 Task: Forward as attachment   from Email0000000010 to Email0000000001; Email000000002; Email000000003 with a subject Subject0000000022 and add a message Message0000000023. Forward as attachment   from Email0000000010 to Email0000000001 with a cc to Email0000000002 with a subject Subject0000000021 and add a message Message0000000023. Forward as attachment   from Email0000000010 to Email0000000001 with a cc to Email0000000002 and bcc to Email0000000003 with a subject Subject0000000021 and add a message Message0000000023. Forward as attachment   from Email0000000010 to Email0000000001; Email000000002 with a cc to Email0000000003; Email000000004 and bcc to Email0000000005 with a subject Subject0000000021 and add a message Message0000000023. Forward as attachment   from Email0000000010 to Email0000000001 with a cc to Email0000000002 with a subject Subject0000000021 and add a message Message0000000023
Action: Mouse moved to (1179, 374)
Screenshot: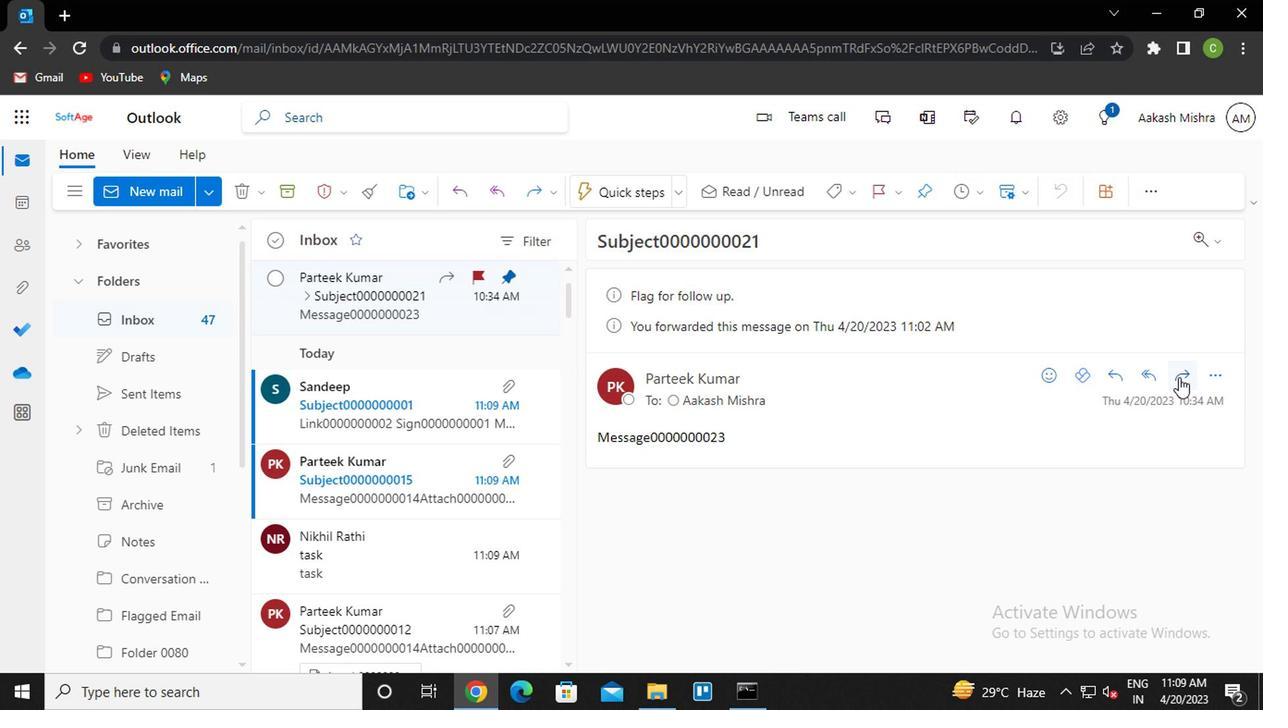 
Action: Mouse pressed left at (1179, 374)
Screenshot: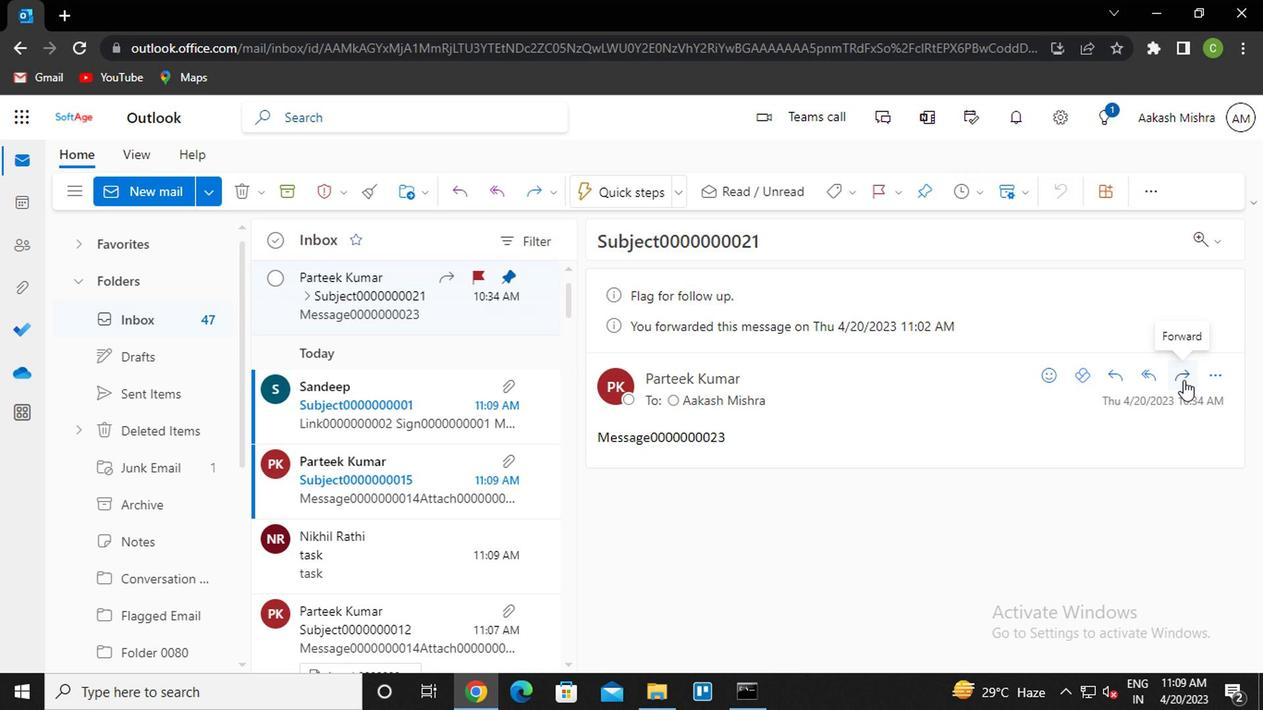 
Action: Mouse moved to (722, 299)
Screenshot: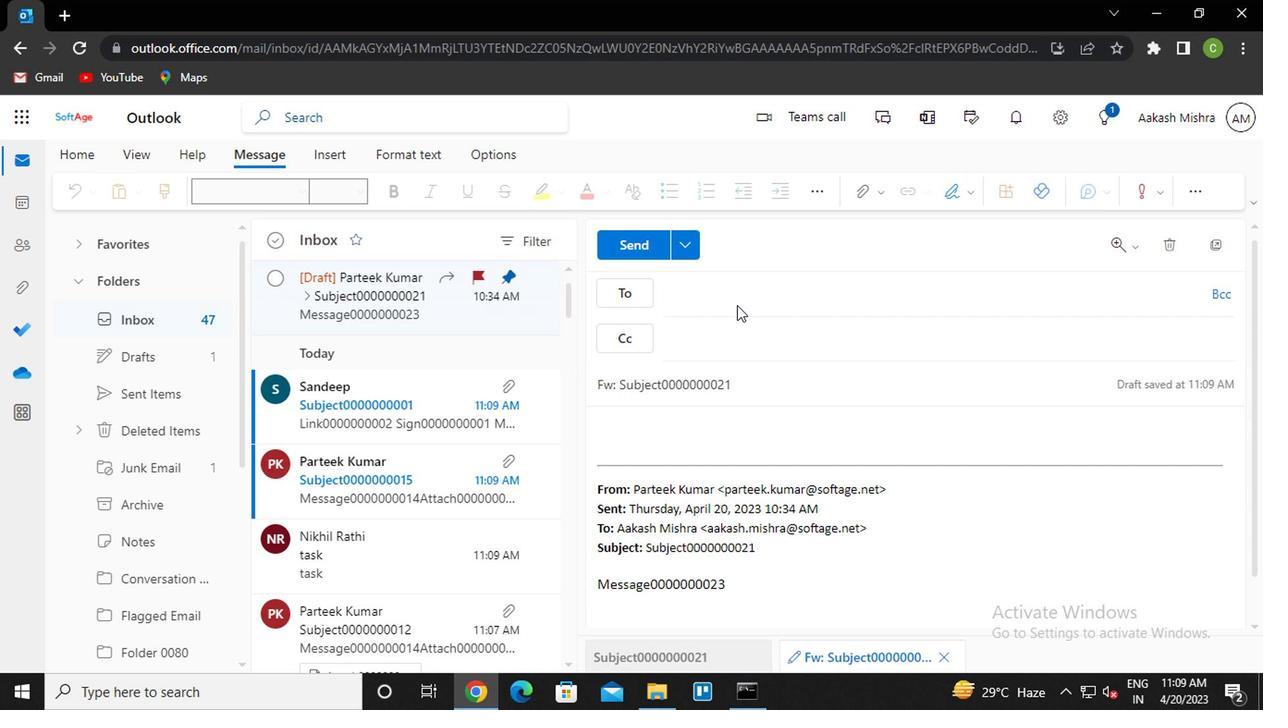 
Action: Key pressed san<Key.enter>van<Key.enter>nik<Key.enter>
Screenshot: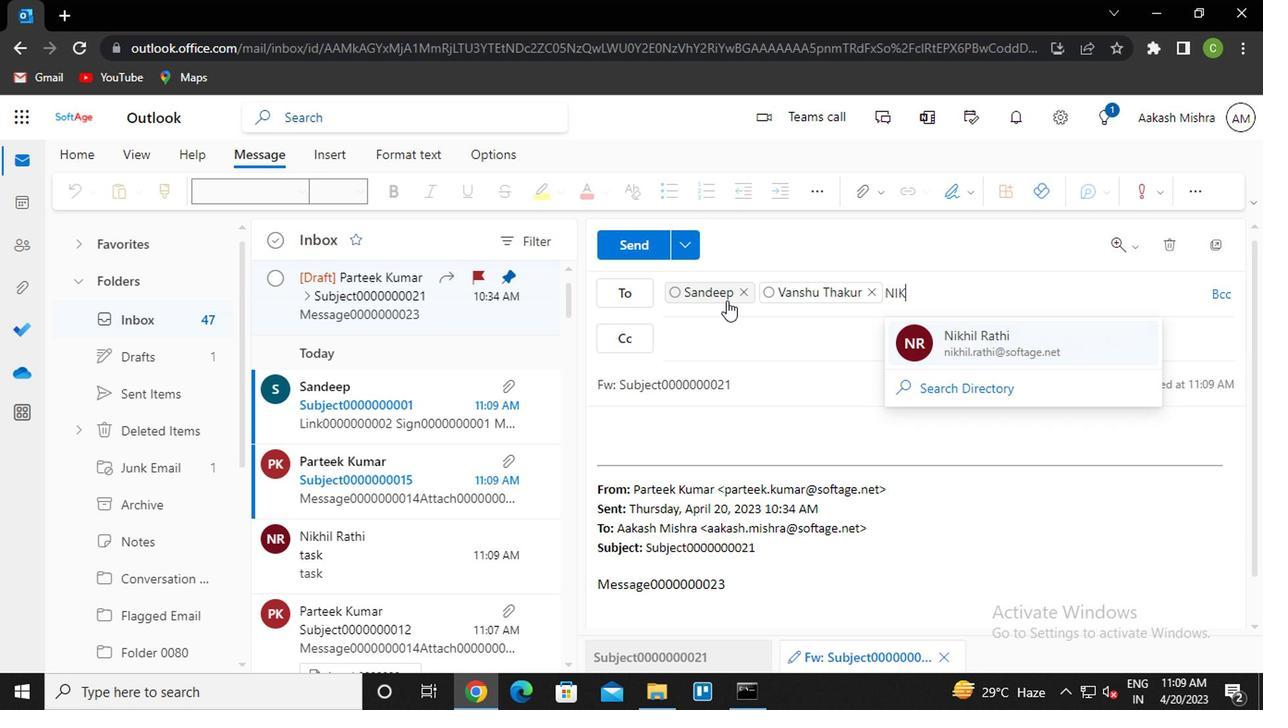 
Action: Mouse moved to (744, 388)
Screenshot: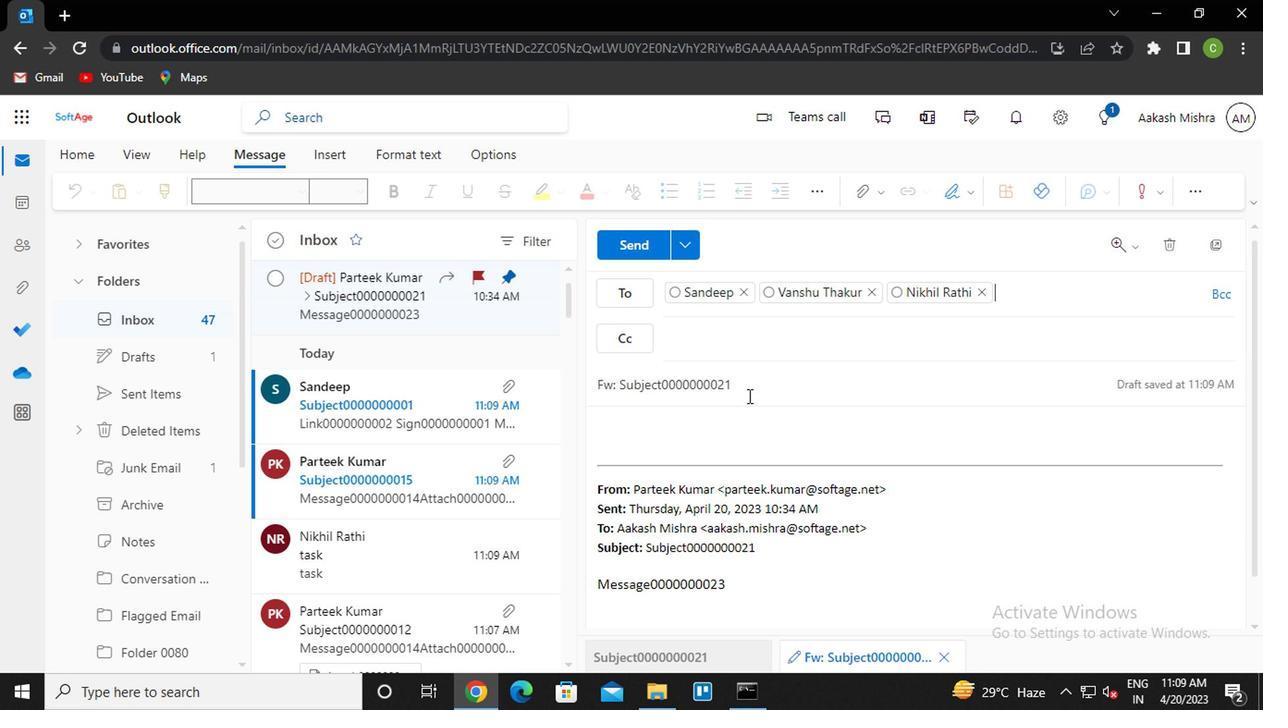 
Action: Mouse pressed left at (744, 388)
Screenshot: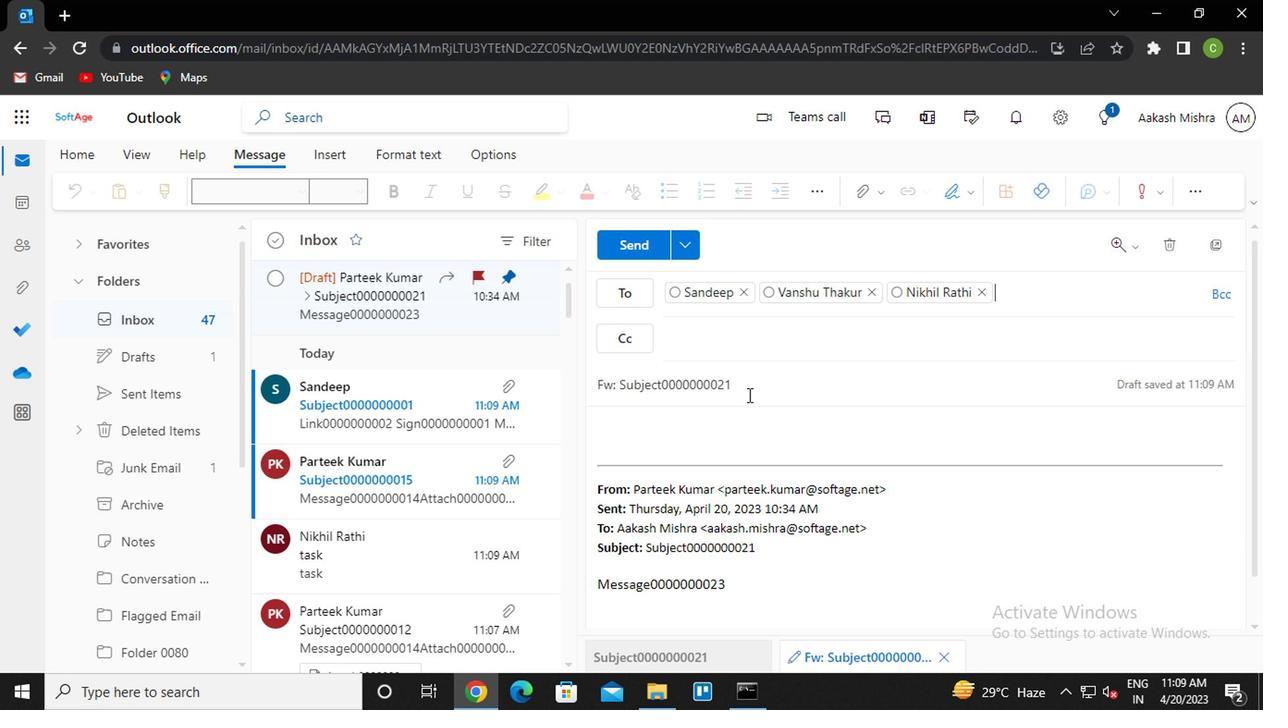 
Action: Mouse moved to (744, 388)
Screenshot: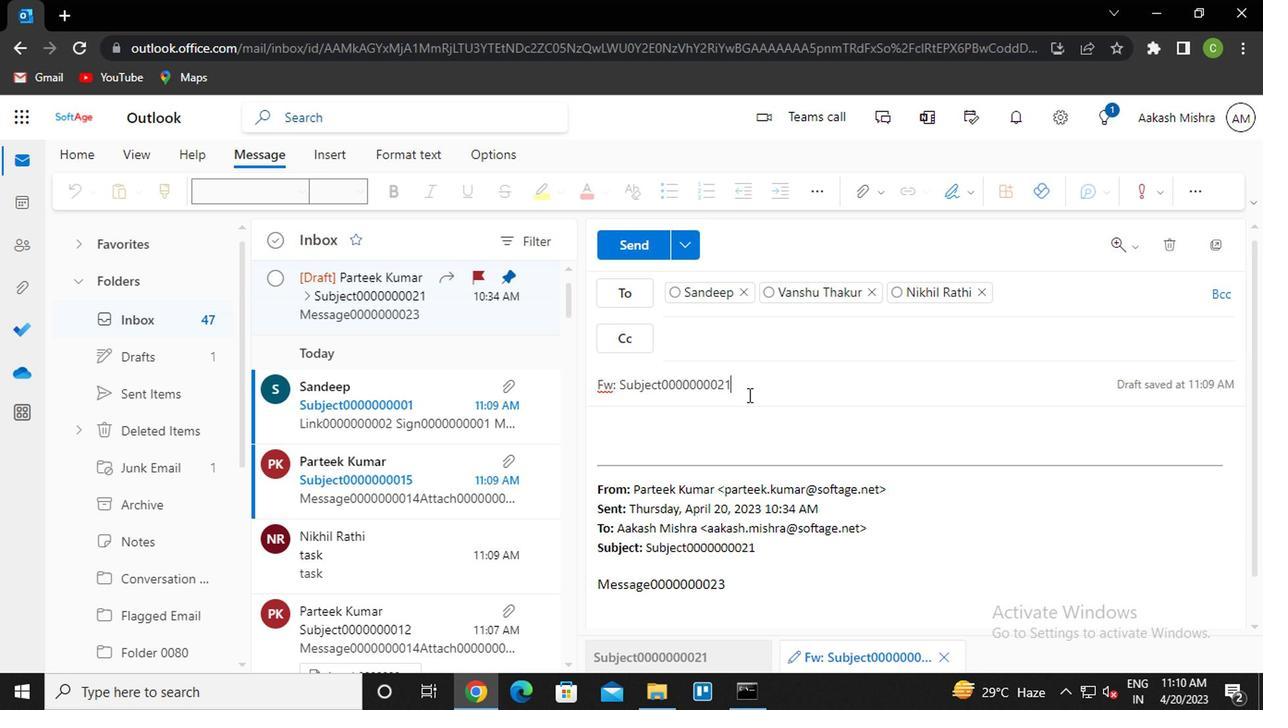 
Action: Key pressed <Key.backspace>2
Screenshot: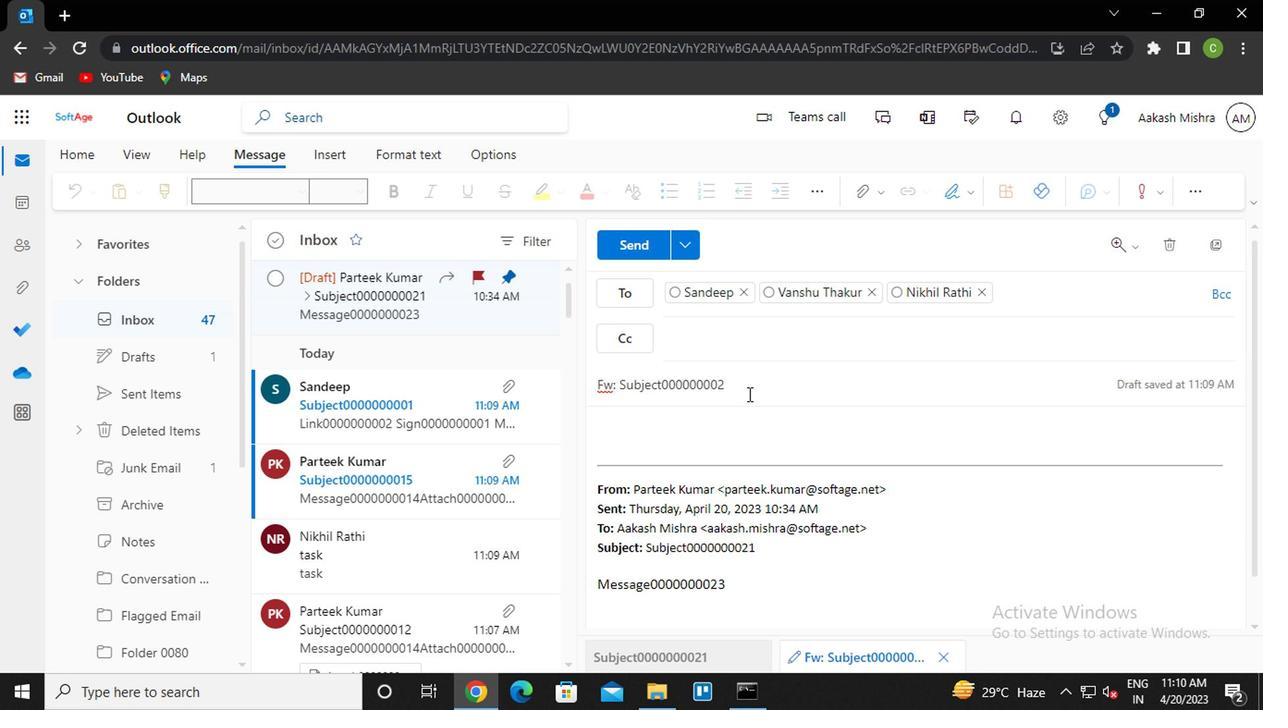 
Action: Mouse moved to (668, 432)
Screenshot: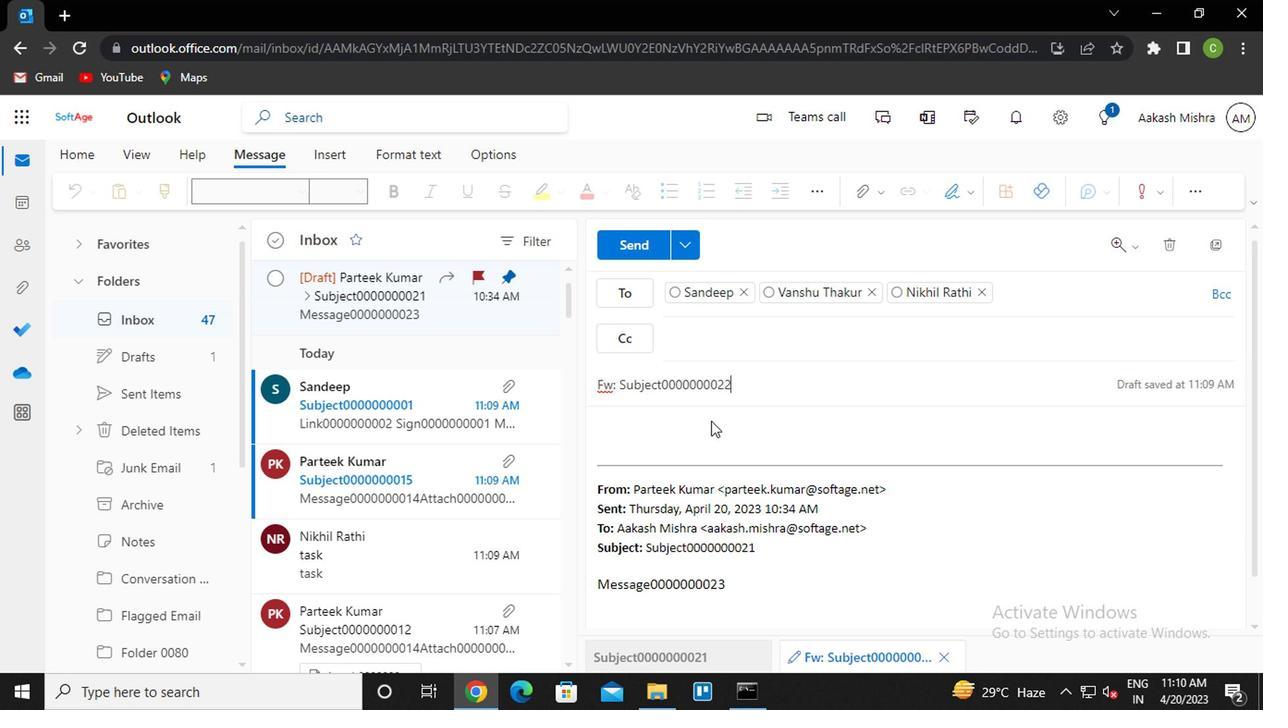 
Action: Mouse pressed left at (668, 432)
Screenshot: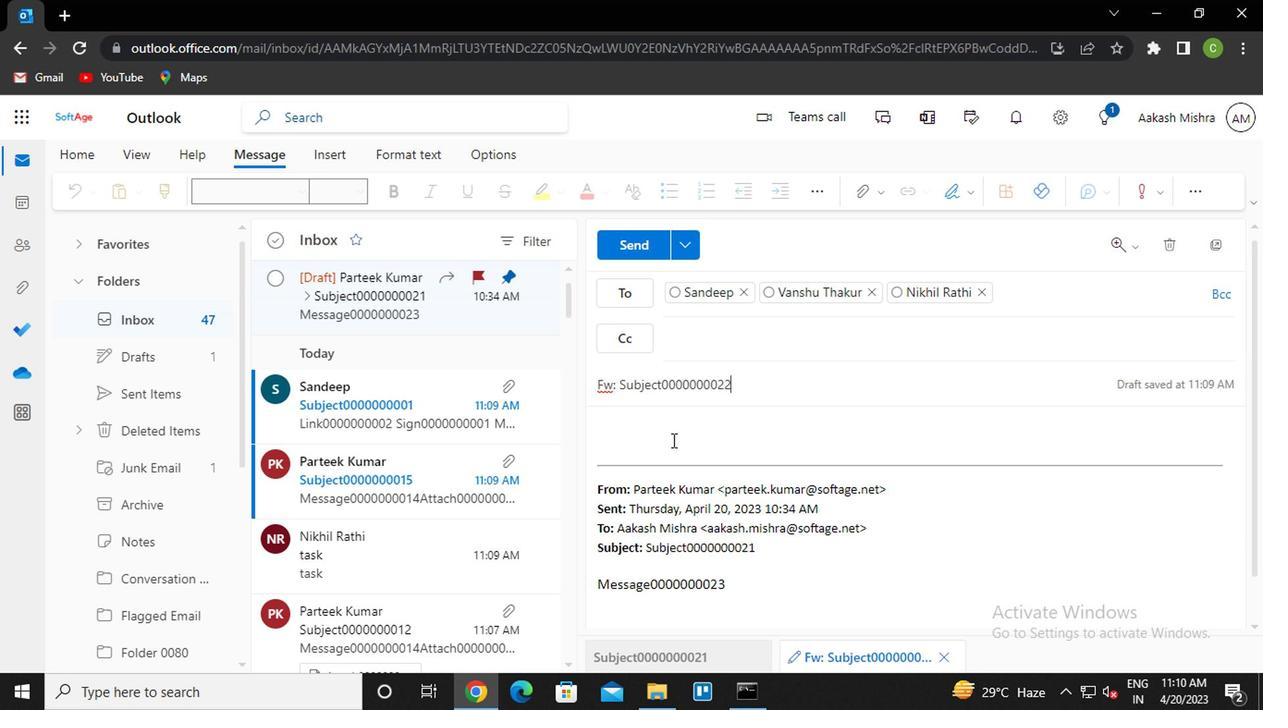
Action: Key pressed <Key.caps_lock><Key.caps_lock>m<Key.caps_lock>essage0000000023
Screenshot: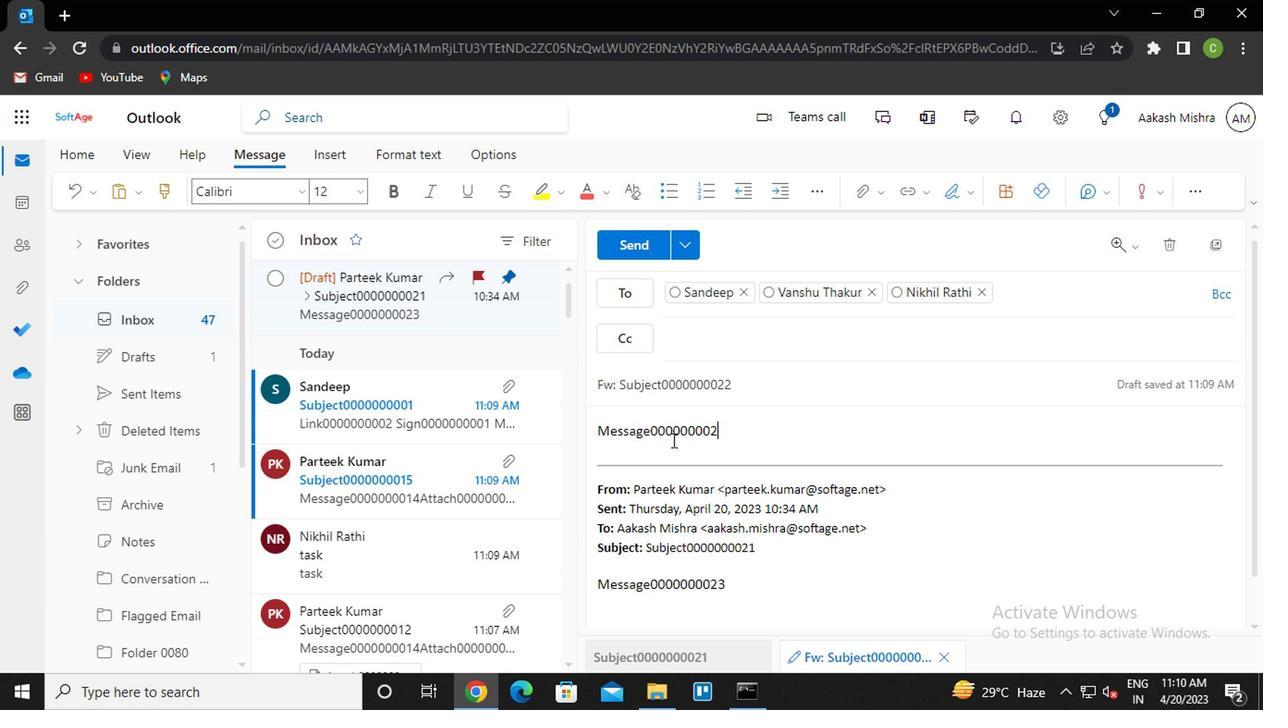
Action: Mouse moved to (628, 252)
Screenshot: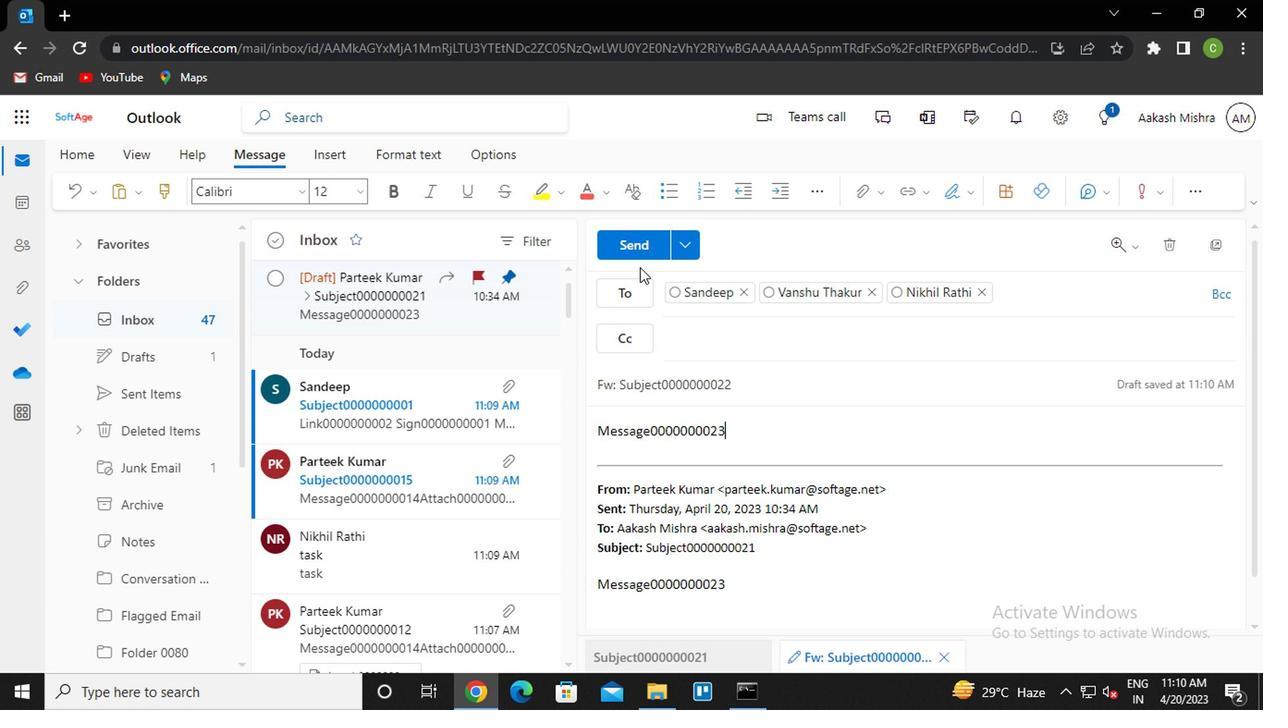 
Action: Mouse pressed left at (628, 252)
Screenshot: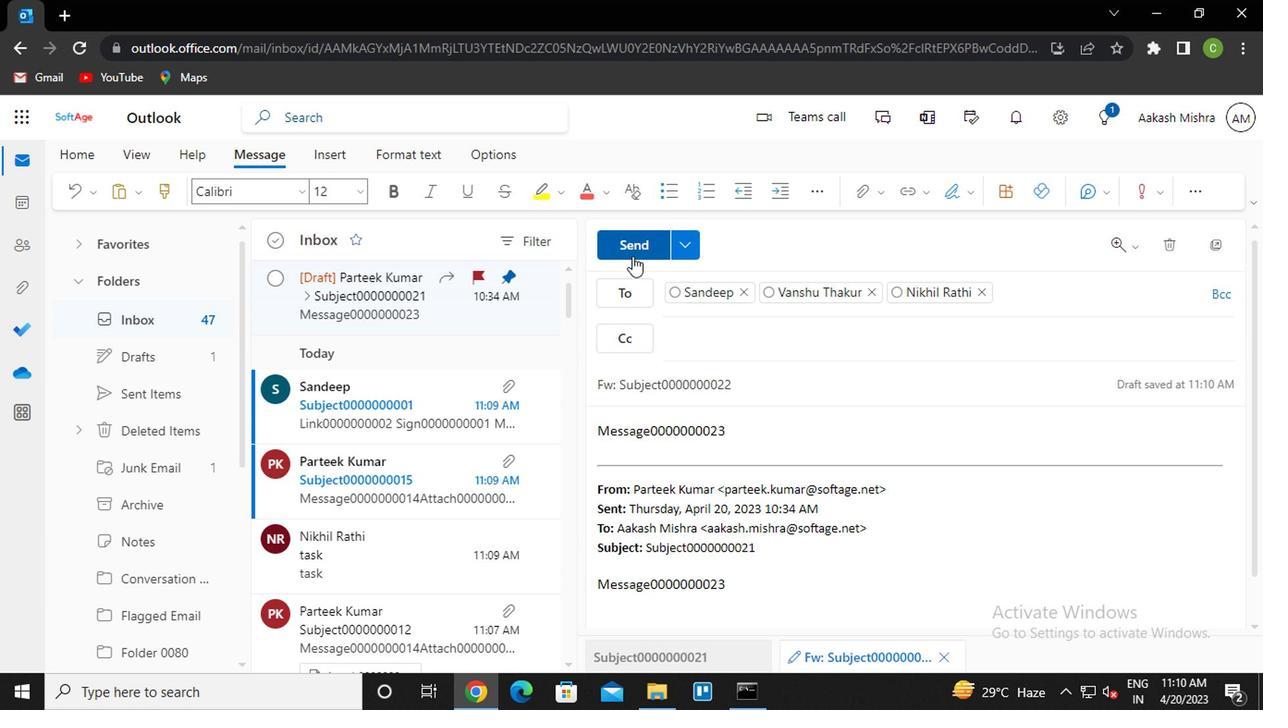 
Action: Mouse moved to (1211, 374)
Screenshot: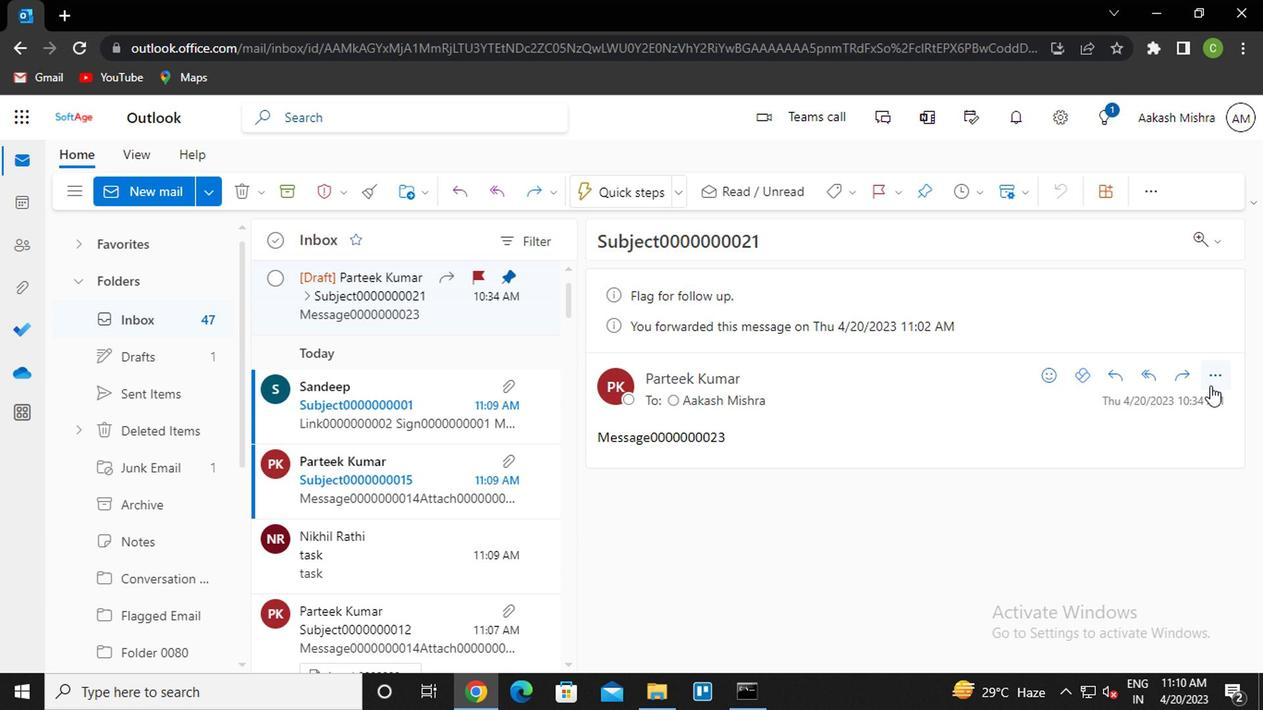 
Action: Mouse pressed left at (1211, 374)
Screenshot: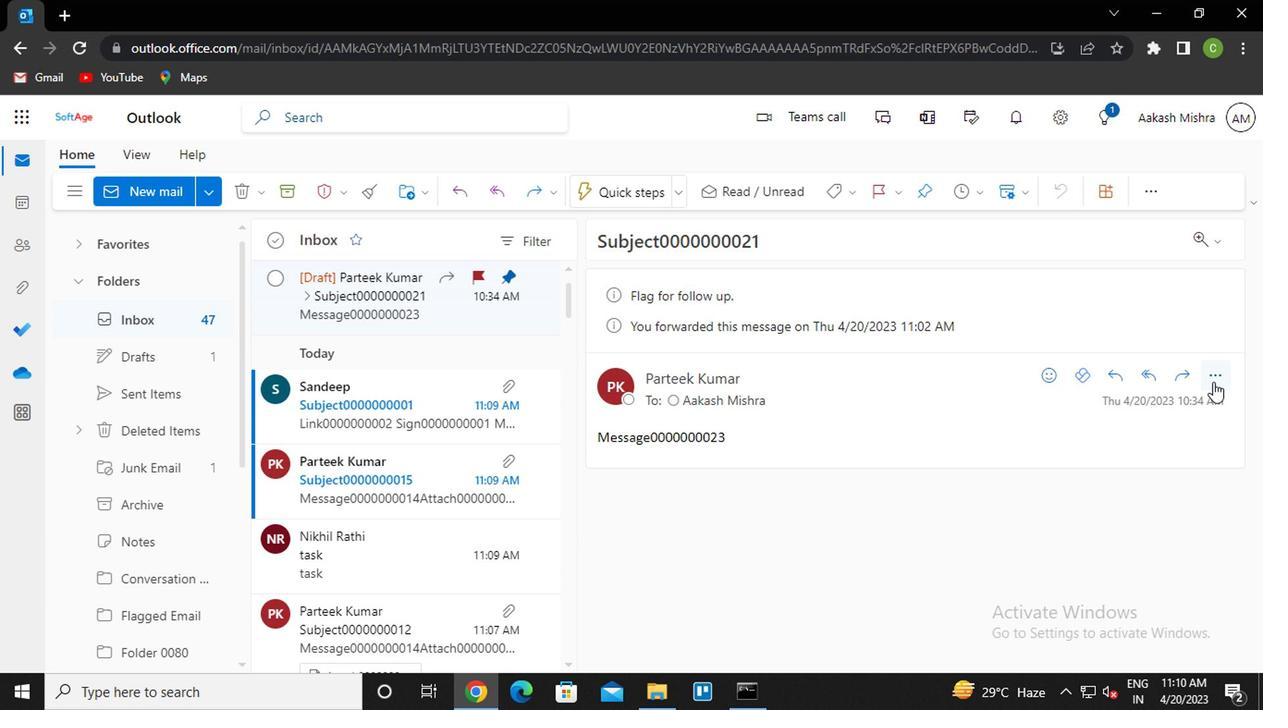 
Action: Mouse moved to (987, 255)
Screenshot: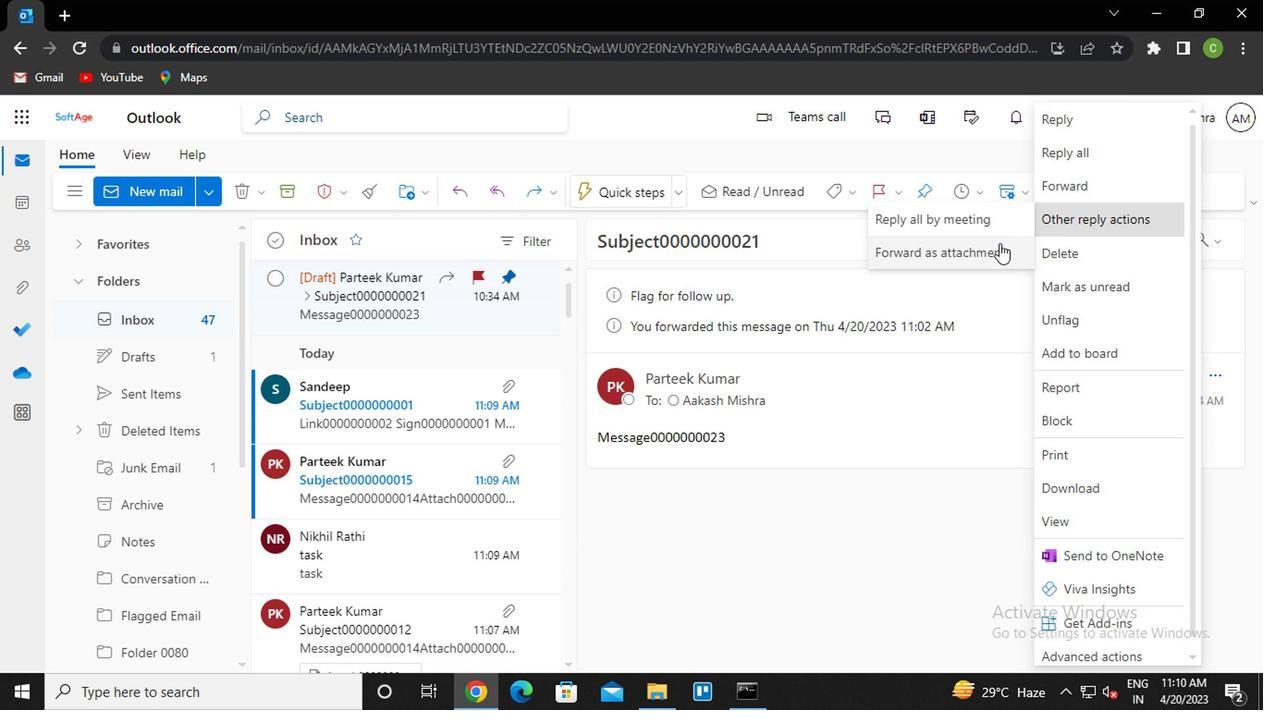 
Action: Mouse pressed left at (987, 255)
Screenshot: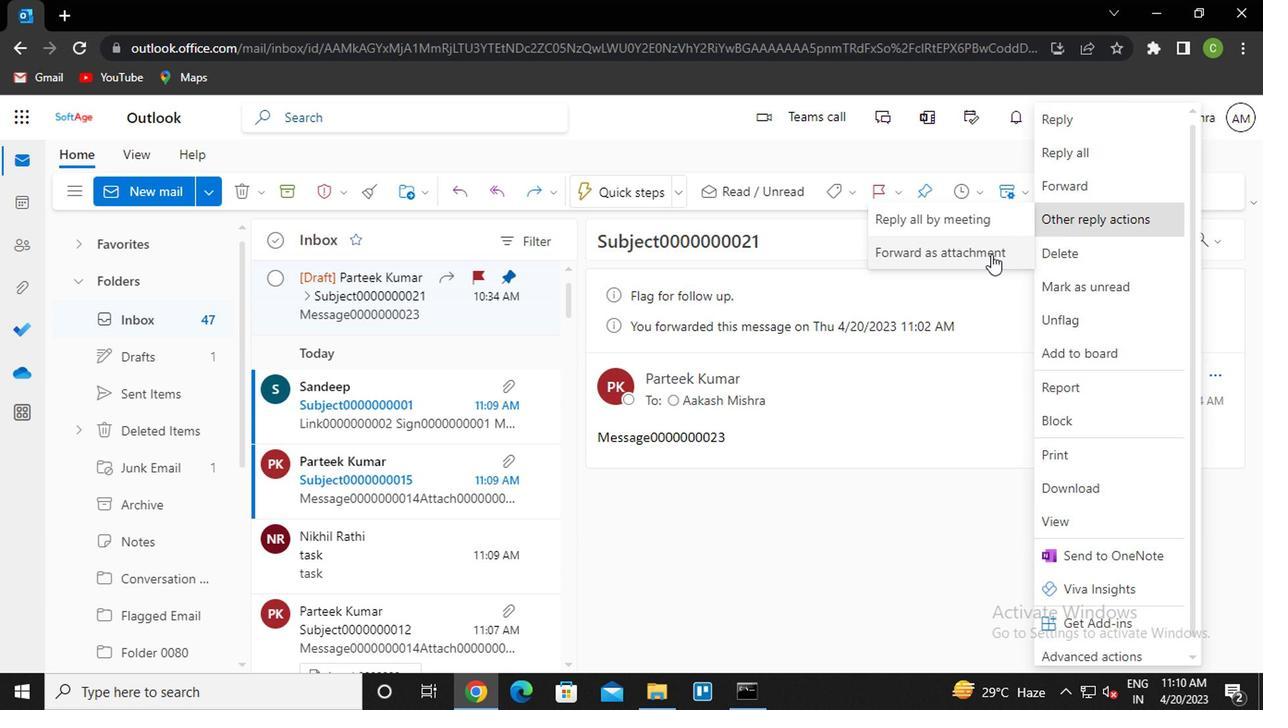 
Action: Mouse moved to (763, 356)
Screenshot: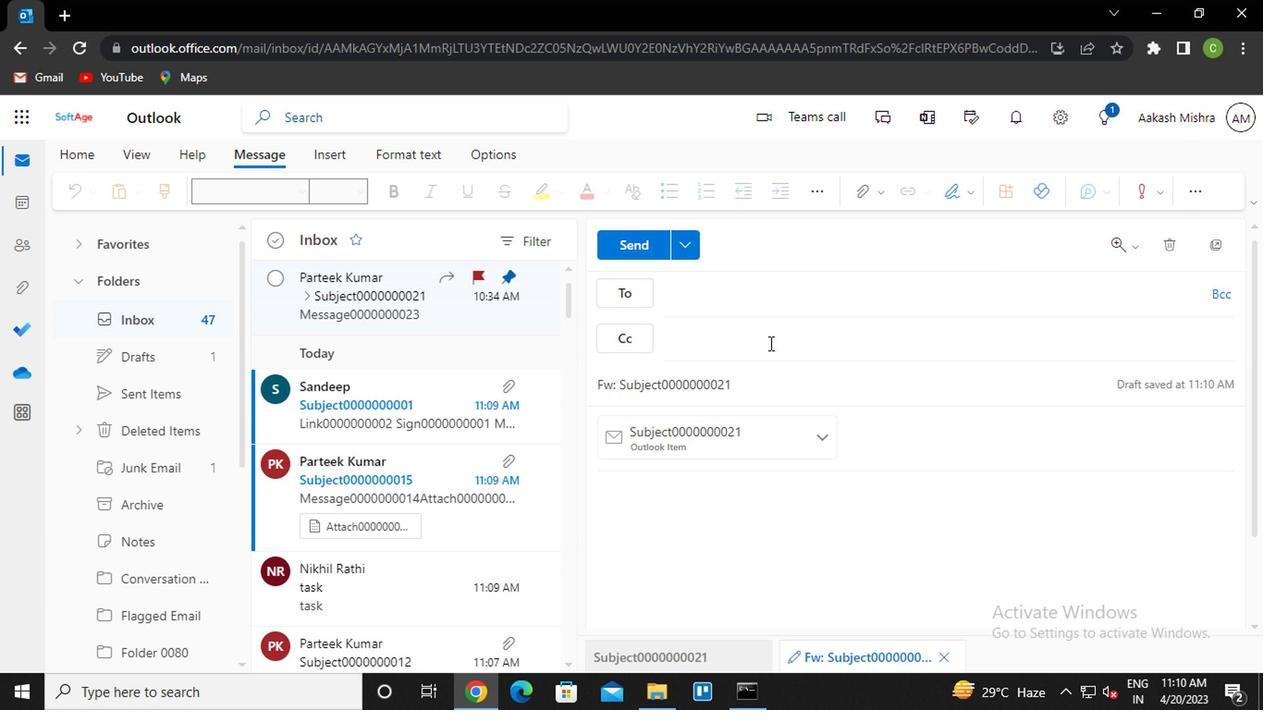 
Action: Key pressed san<Key.enter><Key.tab>van<Key.enter>
Screenshot: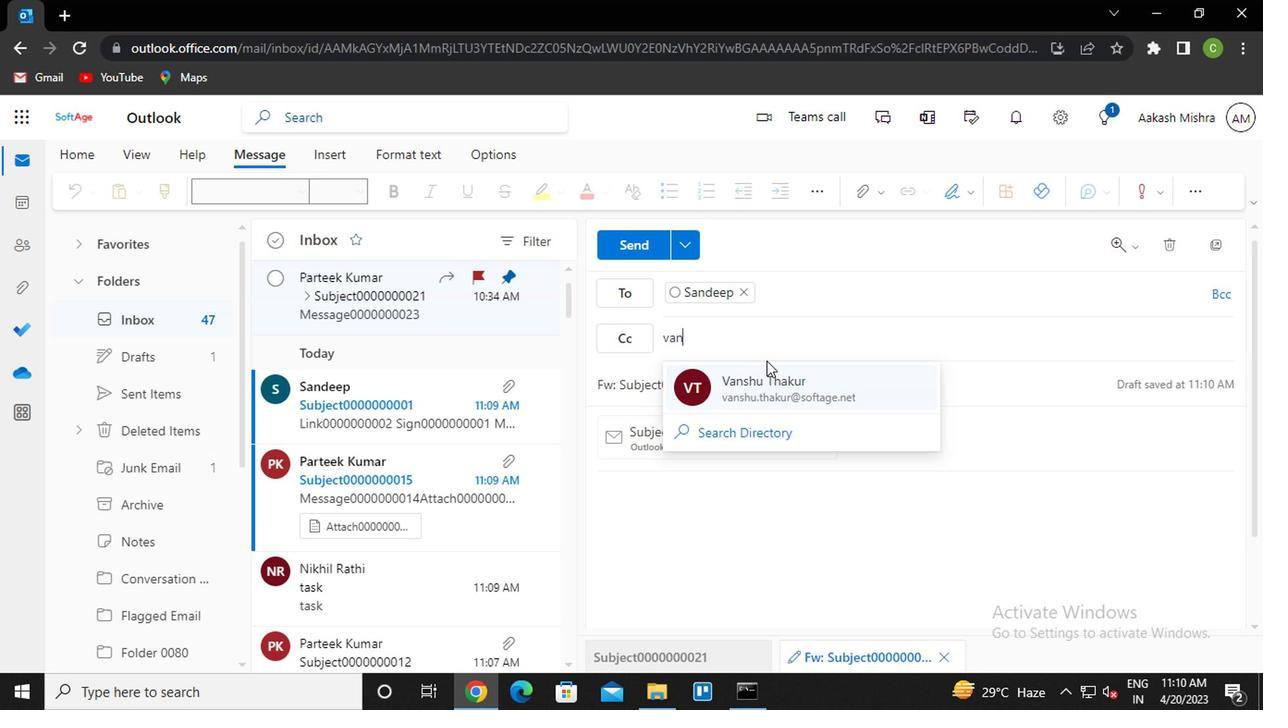 
Action: Mouse moved to (735, 380)
Screenshot: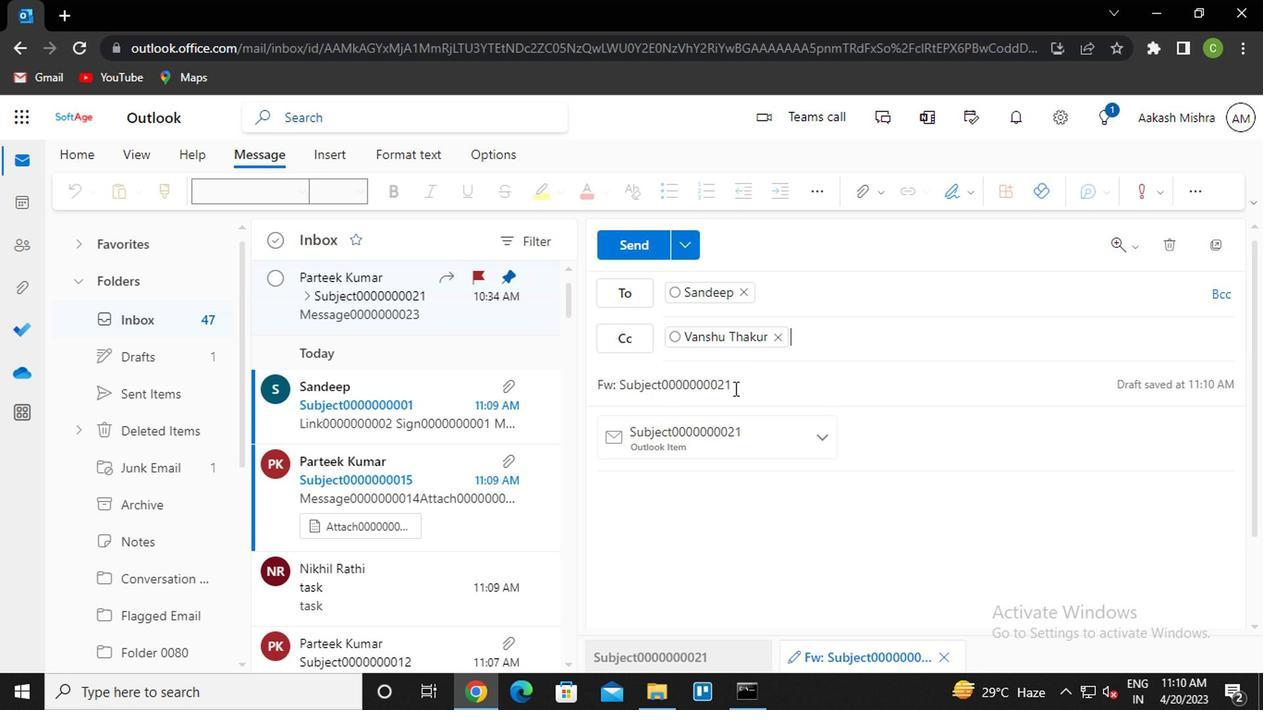 
Action: Mouse pressed left at (735, 380)
Screenshot: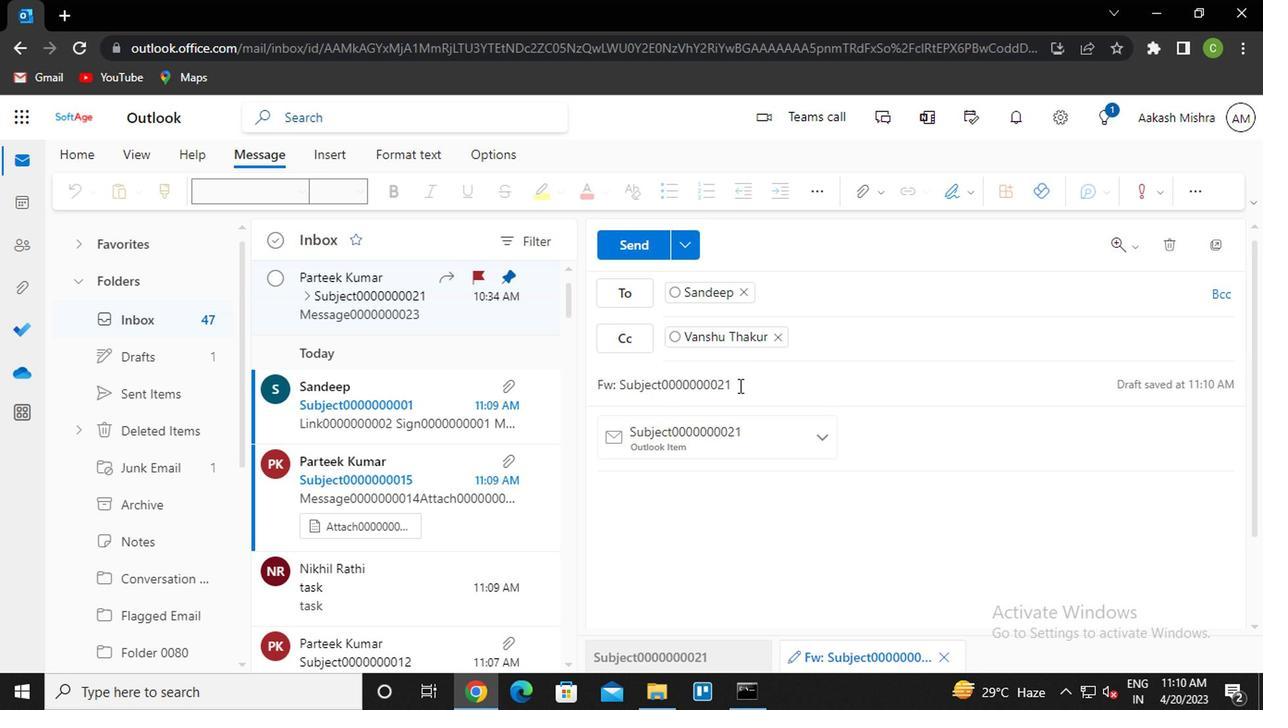 
Action: Mouse moved to (709, 482)
Screenshot: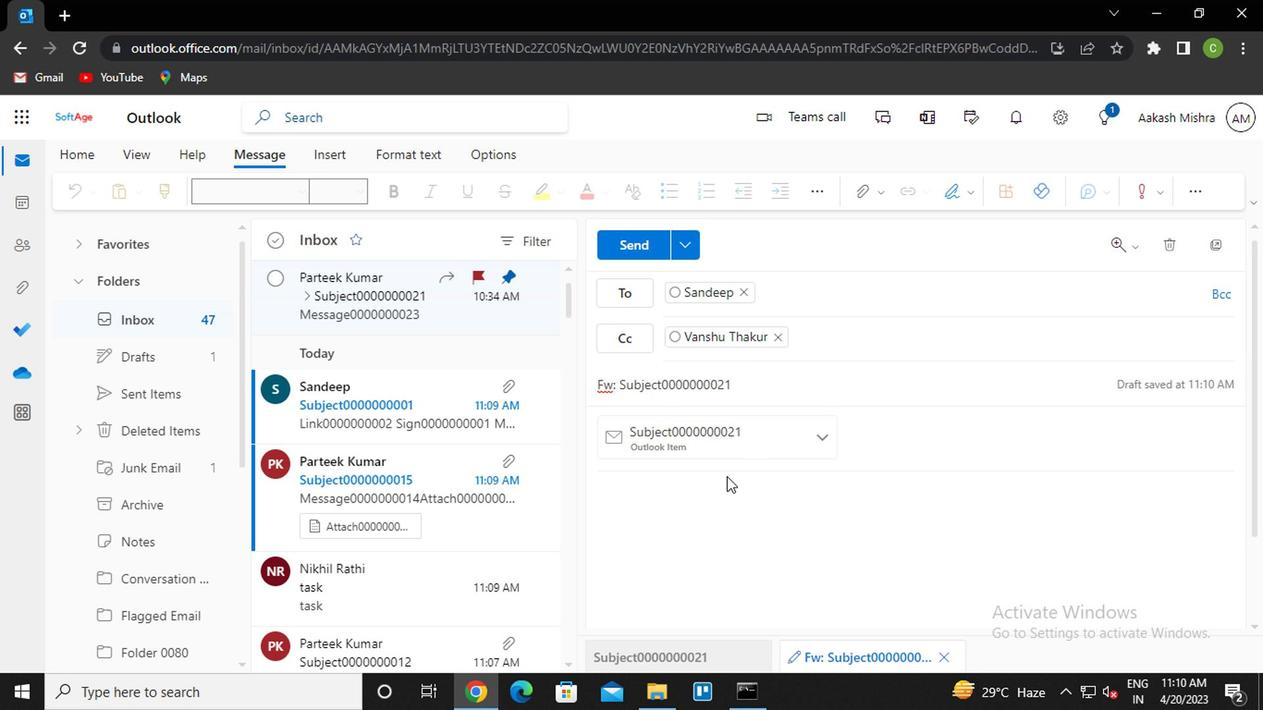 
Action: Mouse pressed left at (709, 482)
Screenshot: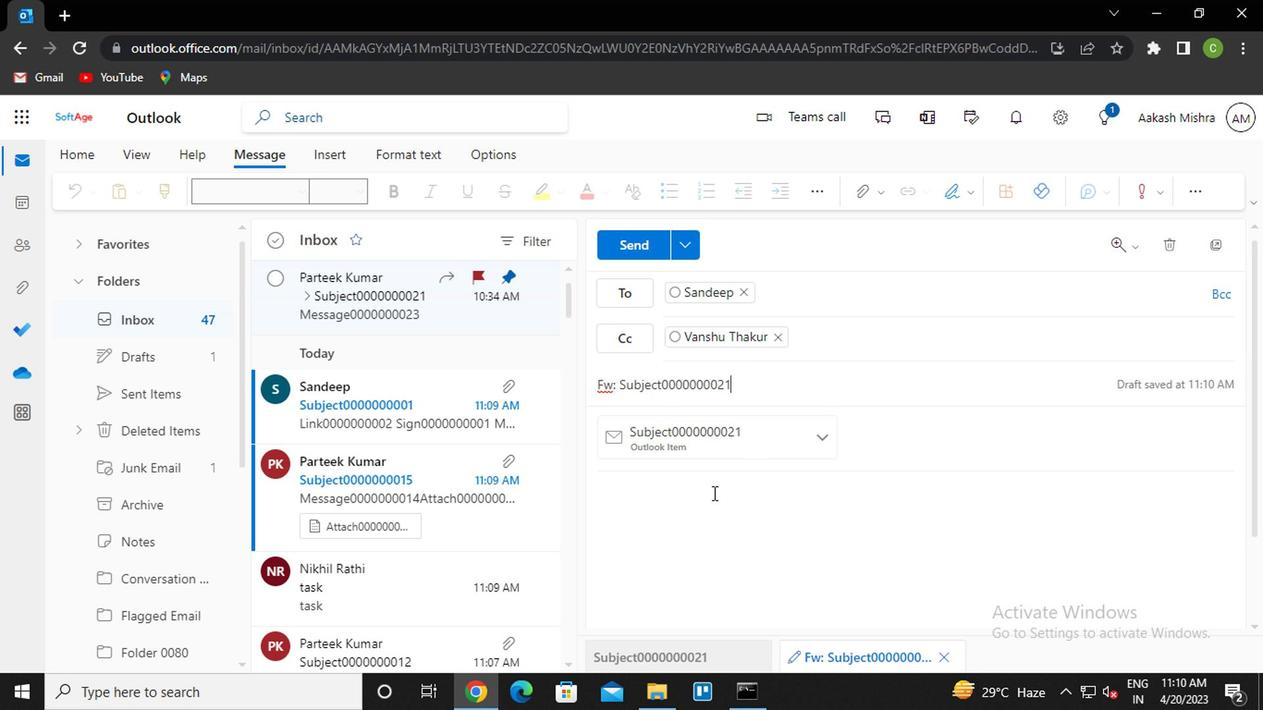 
Action: Key pressed <Key.caps_lock>m<Key.caps_lock>essage0000000023
Screenshot: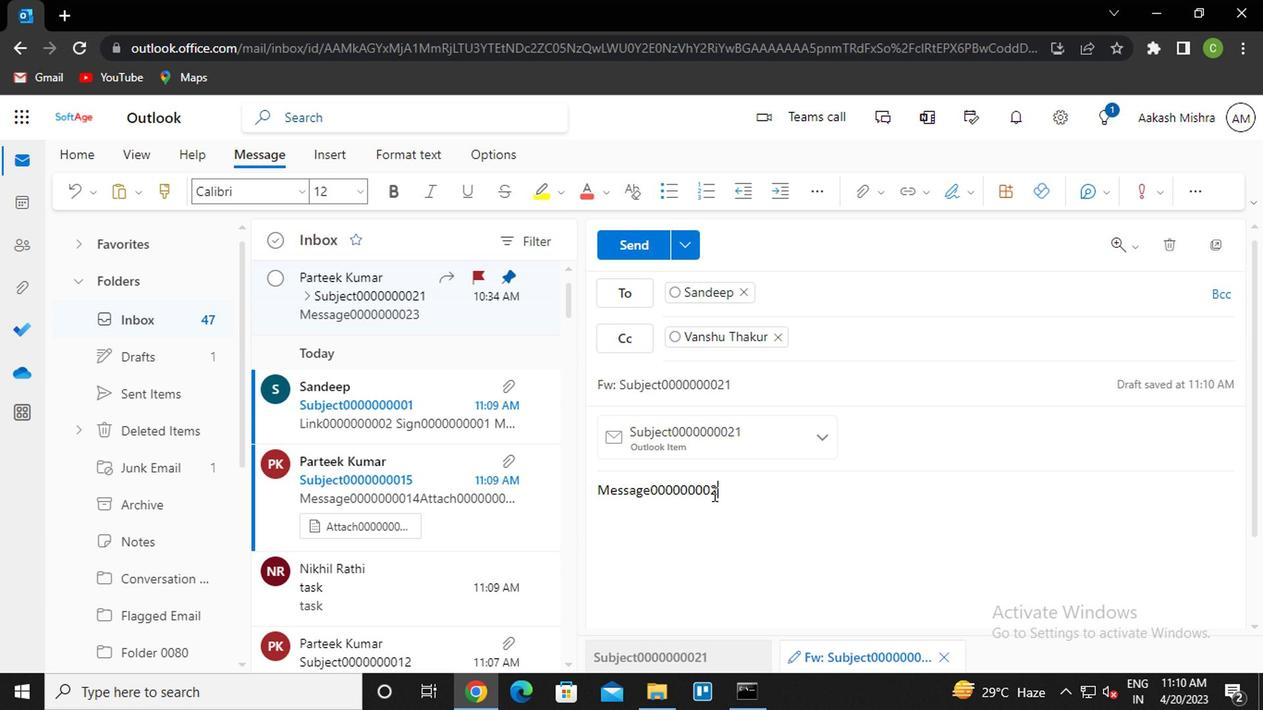 
Action: Mouse moved to (635, 245)
Screenshot: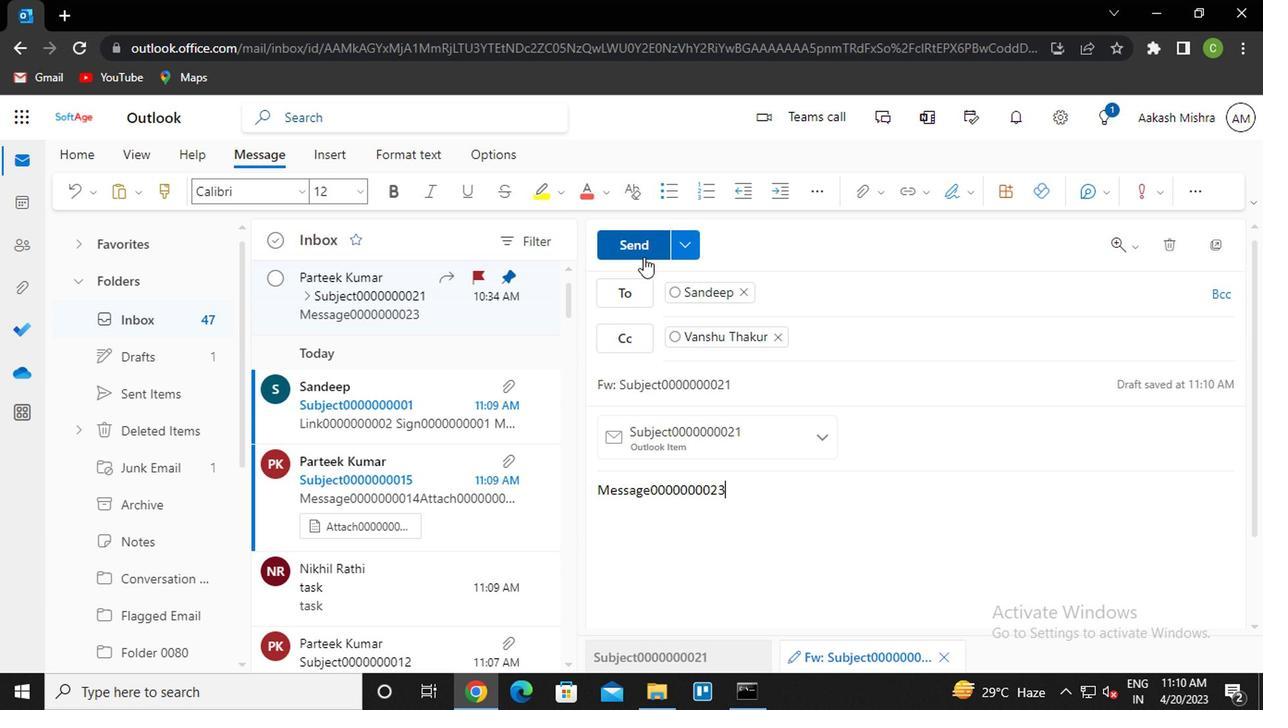 
Action: Mouse pressed left at (635, 245)
Screenshot: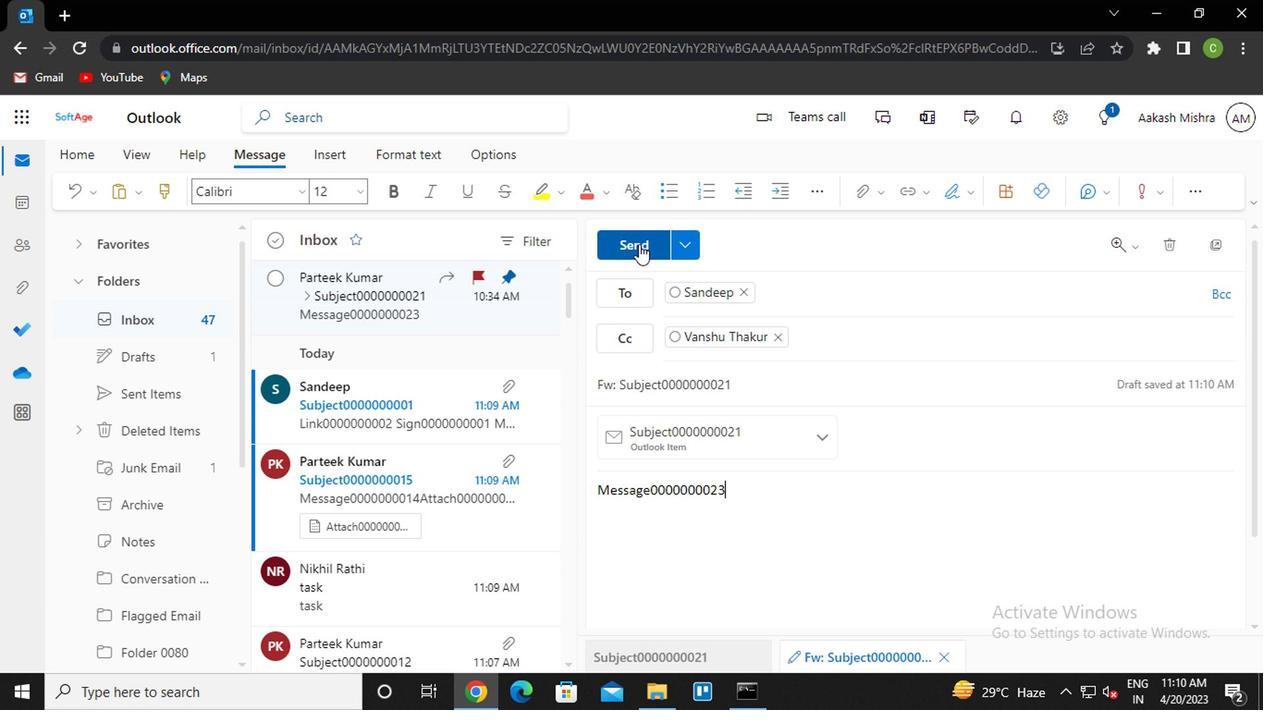 
Action: Mouse moved to (1207, 367)
Screenshot: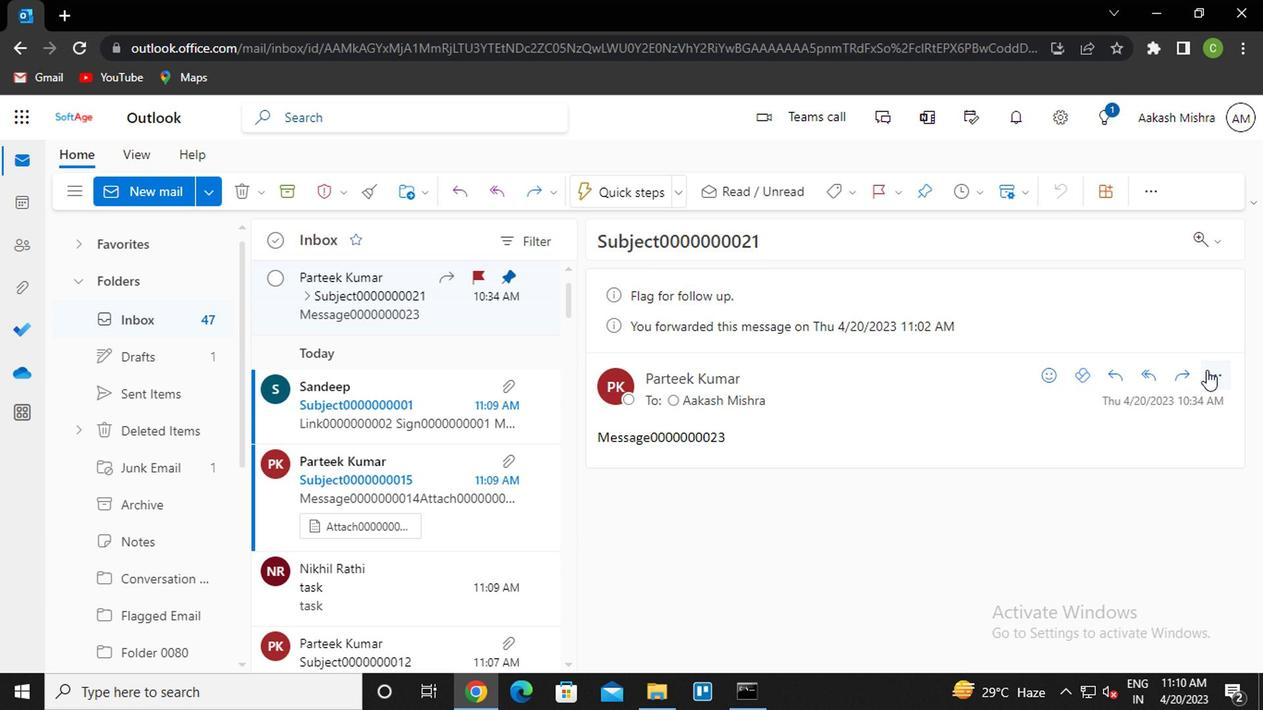 
Action: Mouse pressed left at (1207, 367)
Screenshot: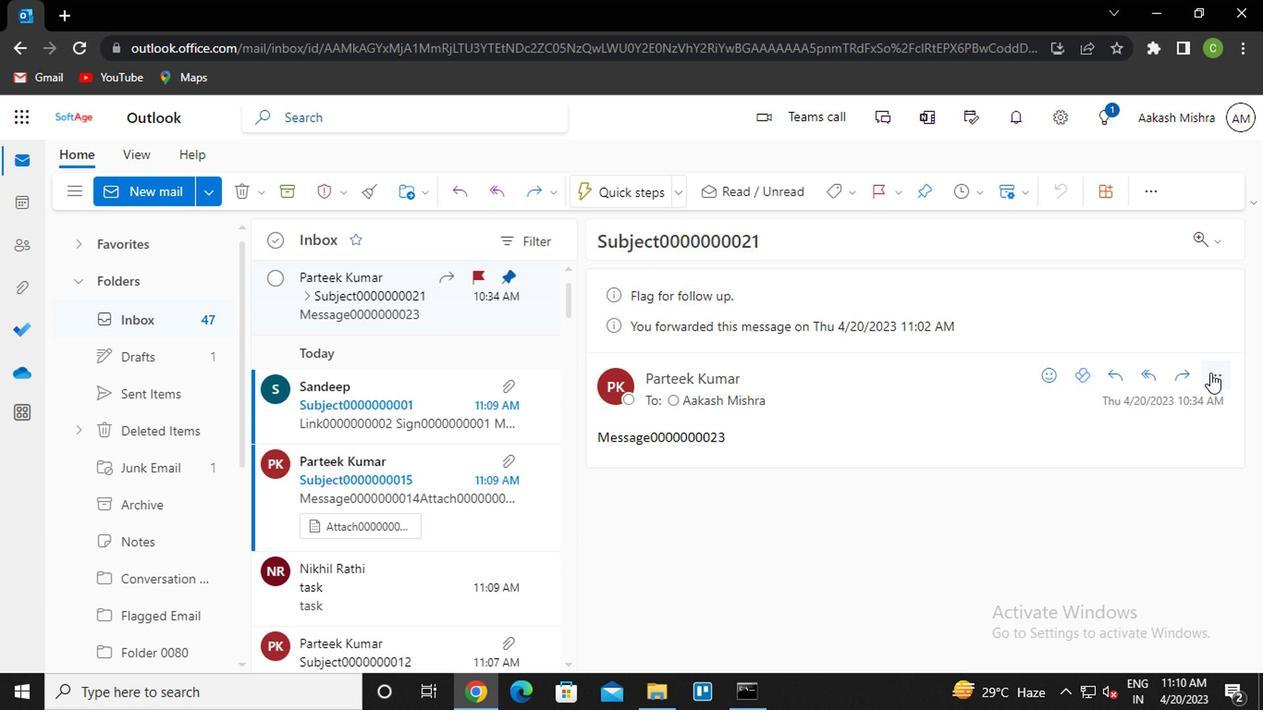 
Action: Mouse moved to (1083, 229)
Screenshot: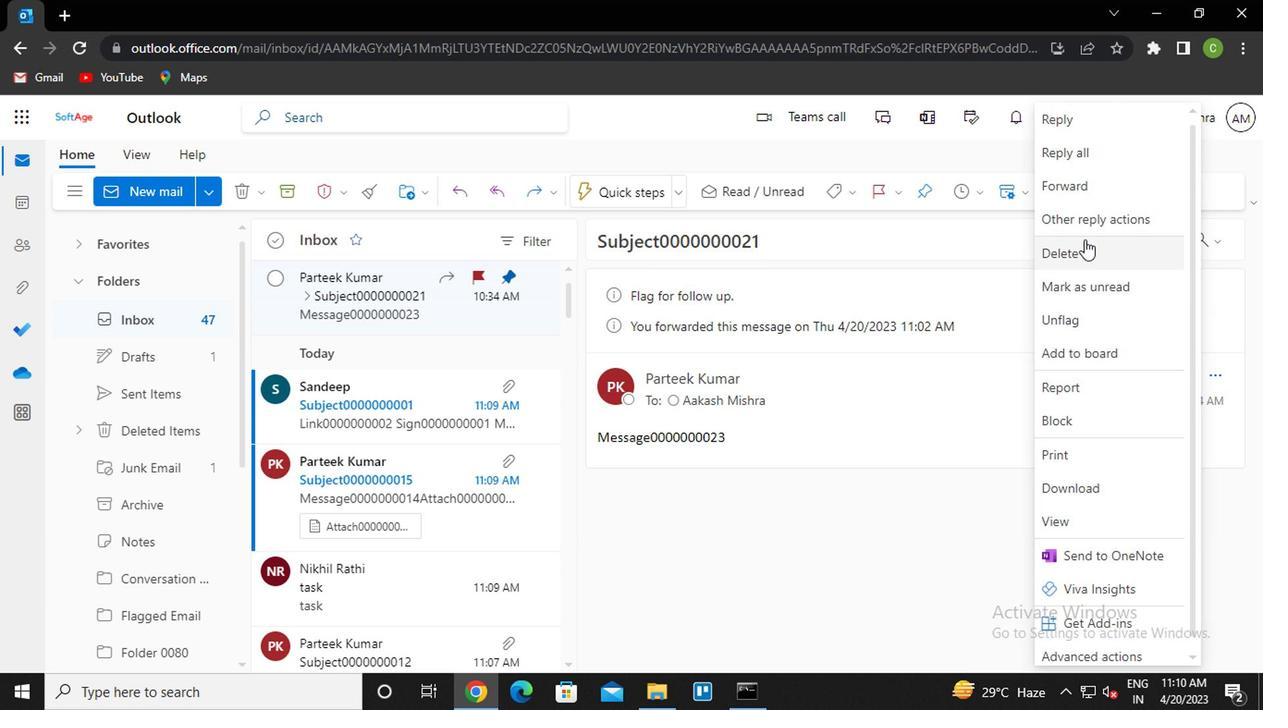 
Action: Mouse pressed left at (1083, 229)
Screenshot: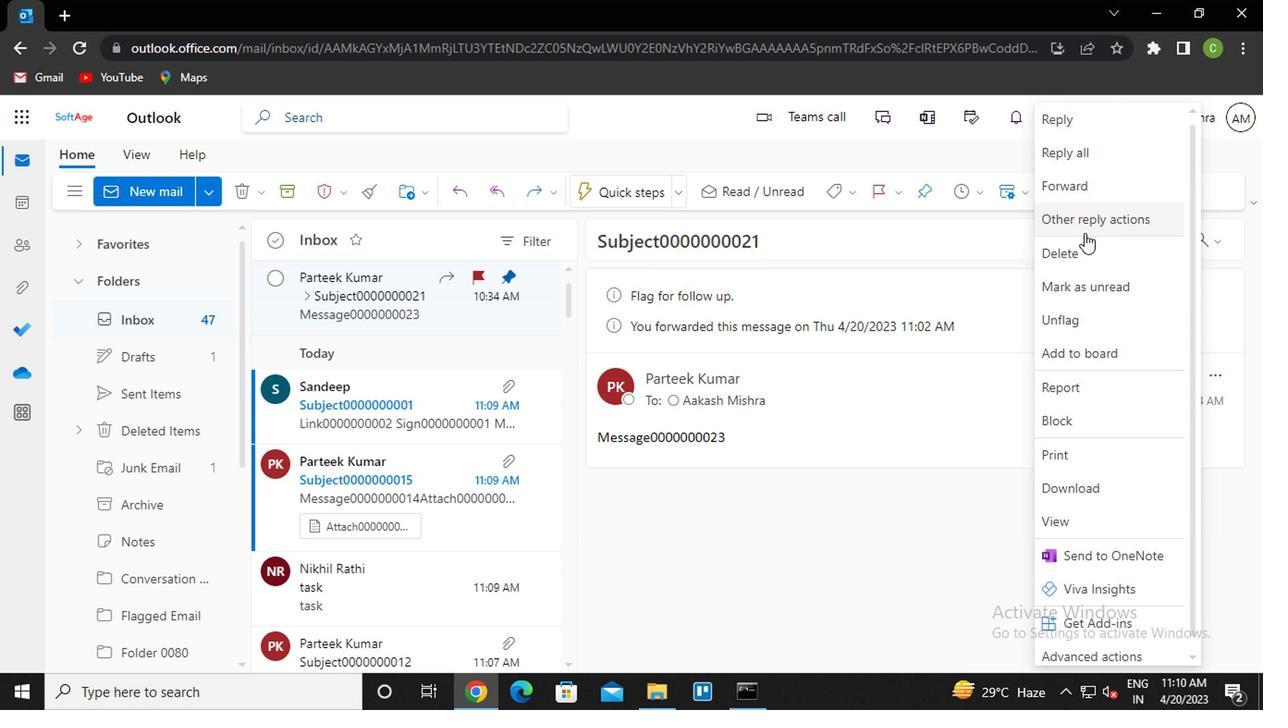 
Action: Mouse moved to (970, 251)
Screenshot: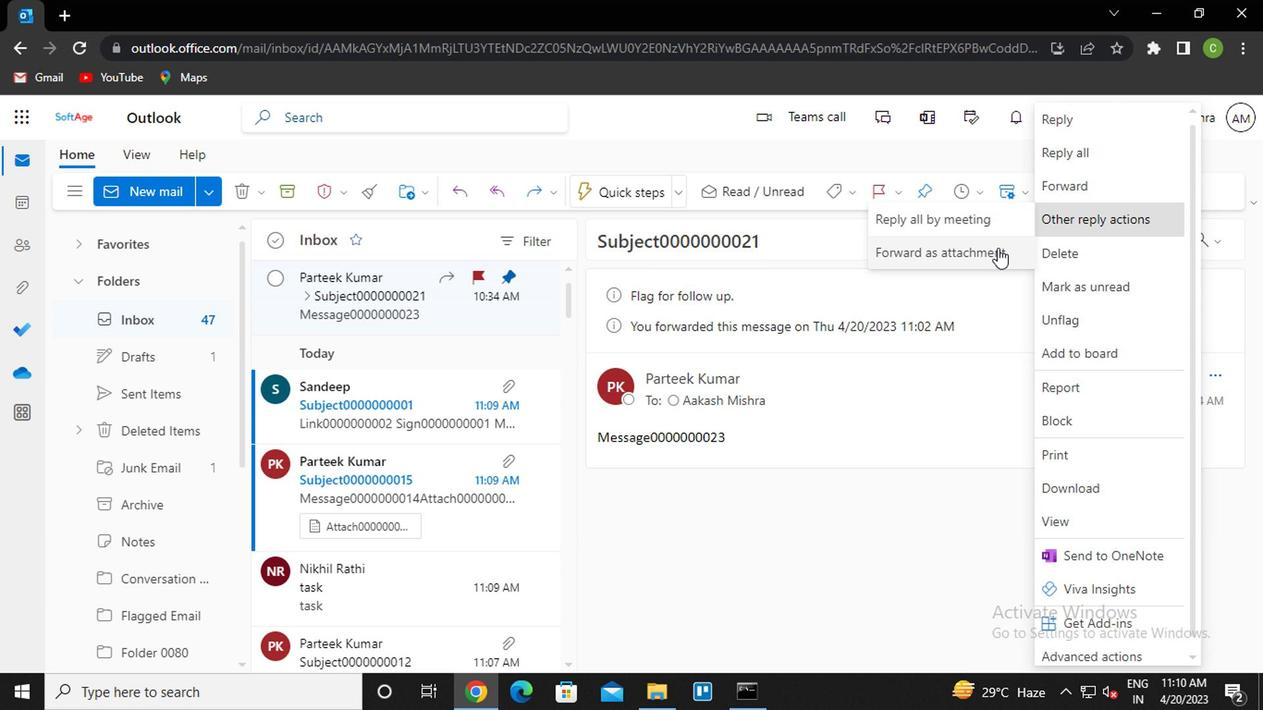 
Action: Mouse pressed left at (970, 251)
Screenshot: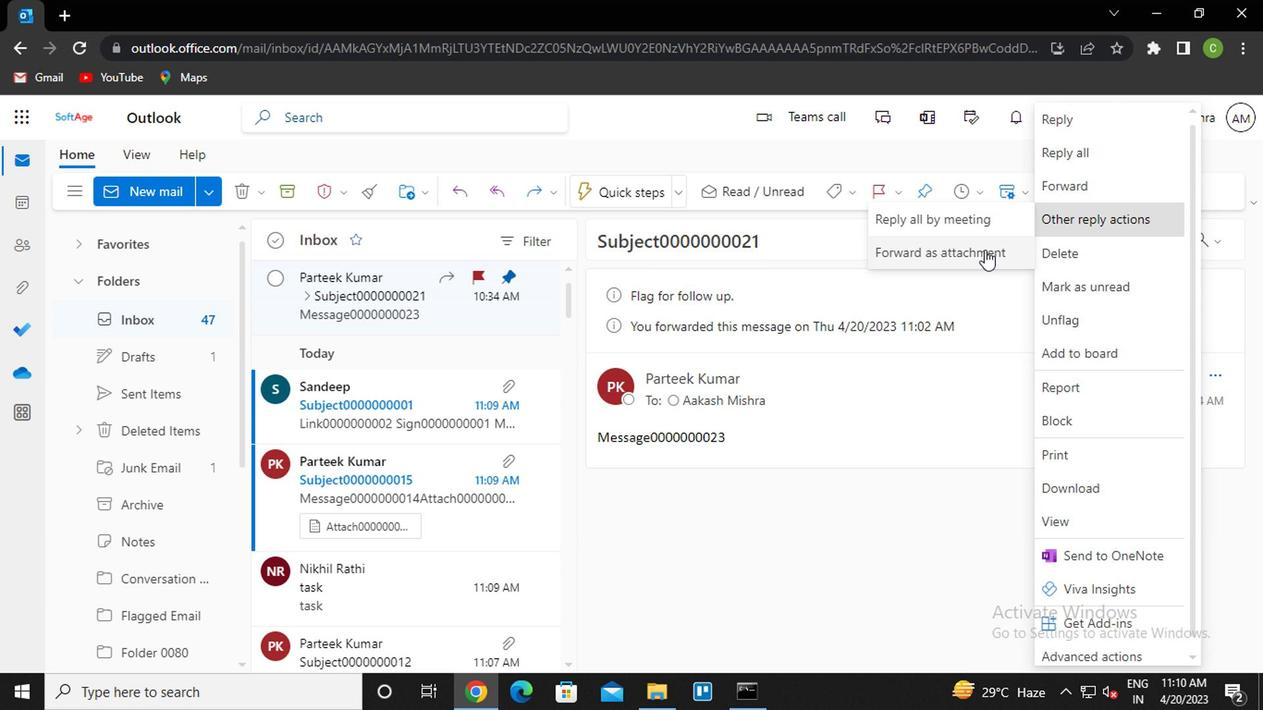
Action: Mouse moved to (759, 307)
Screenshot: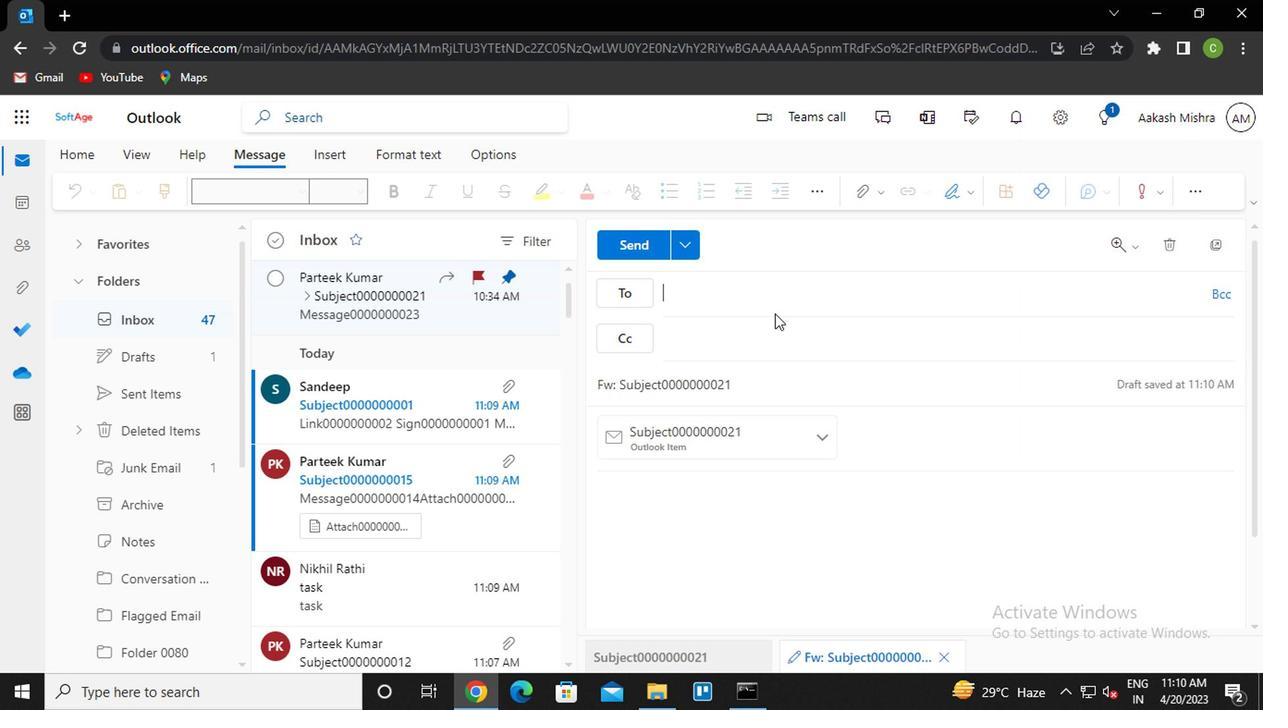 
Action: Key pressed san<Key.enter>
Screenshot: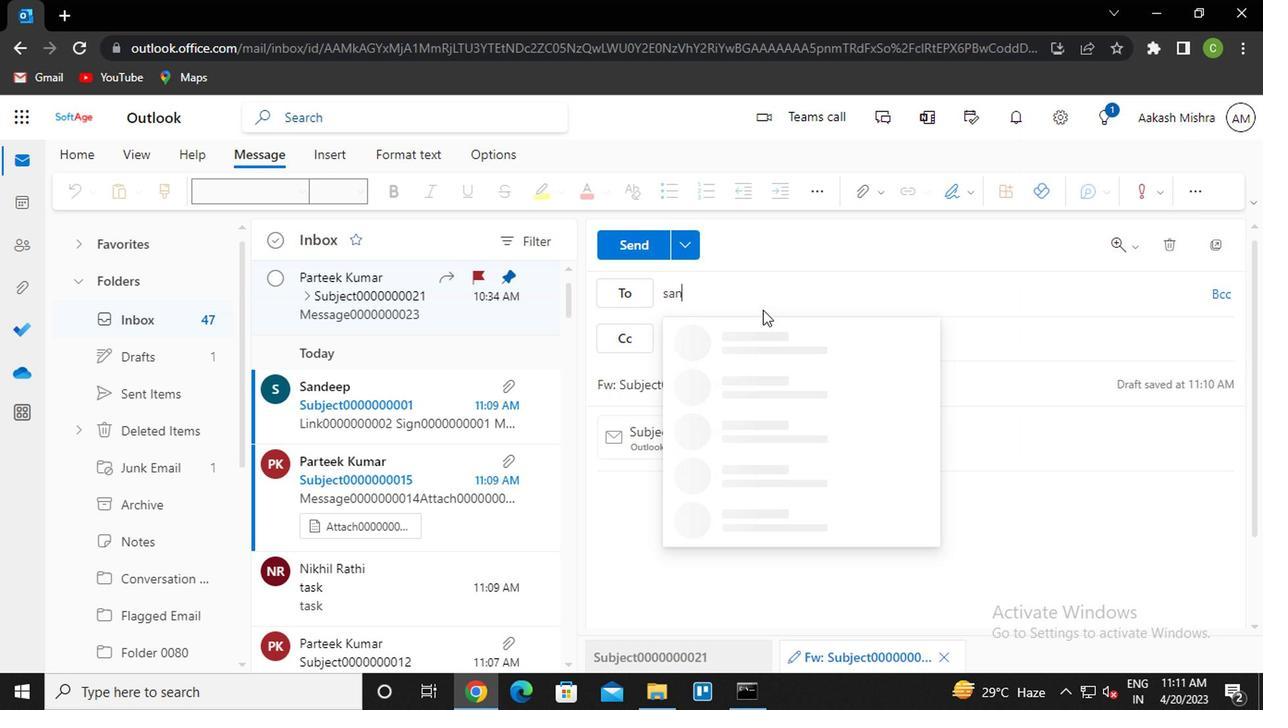 
Action: Mouse moved to (697, 339)
Screenshot: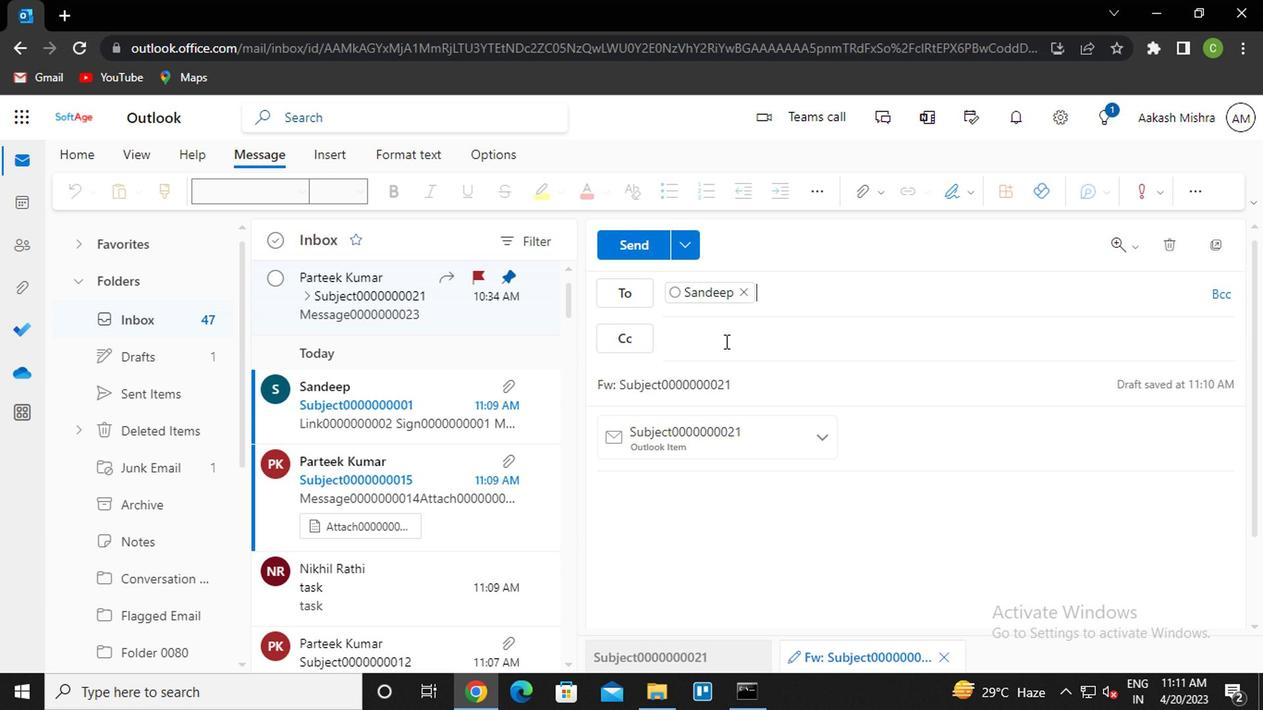 
Action: Mouse pressed left at (697, 339)
Screenshot: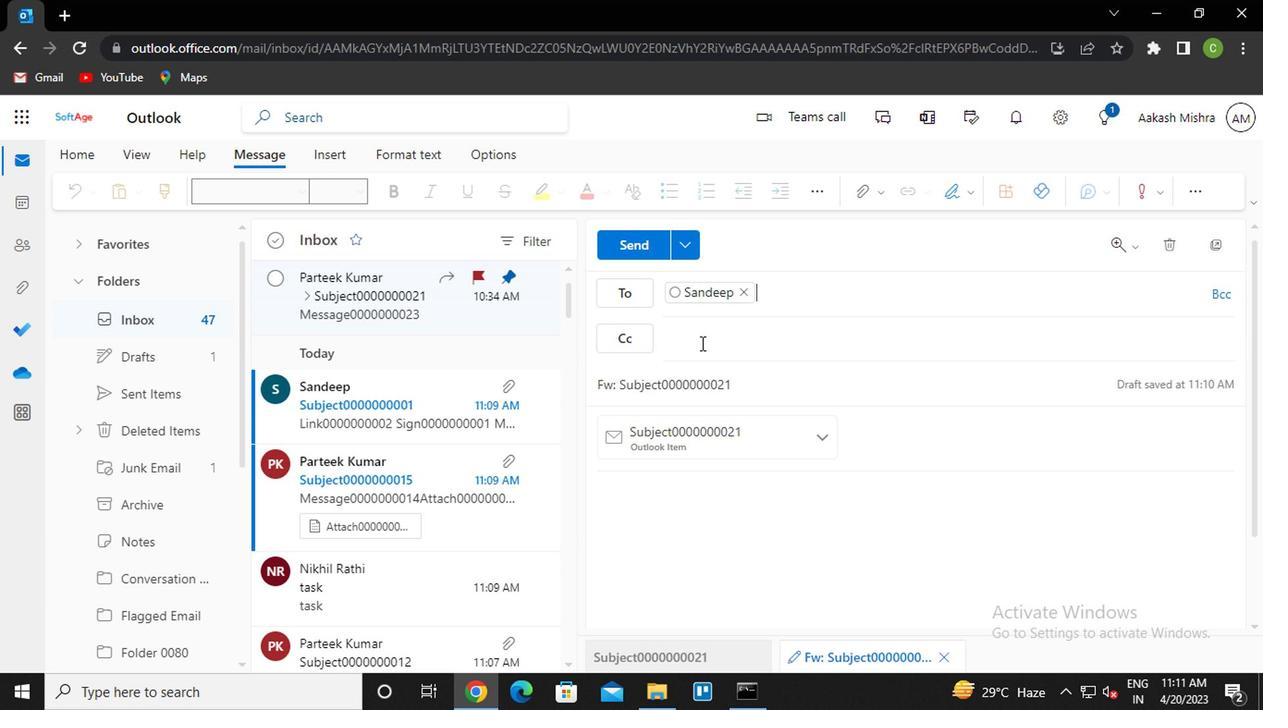 
Action: Mouse moved to (695, 339)
Screenshot: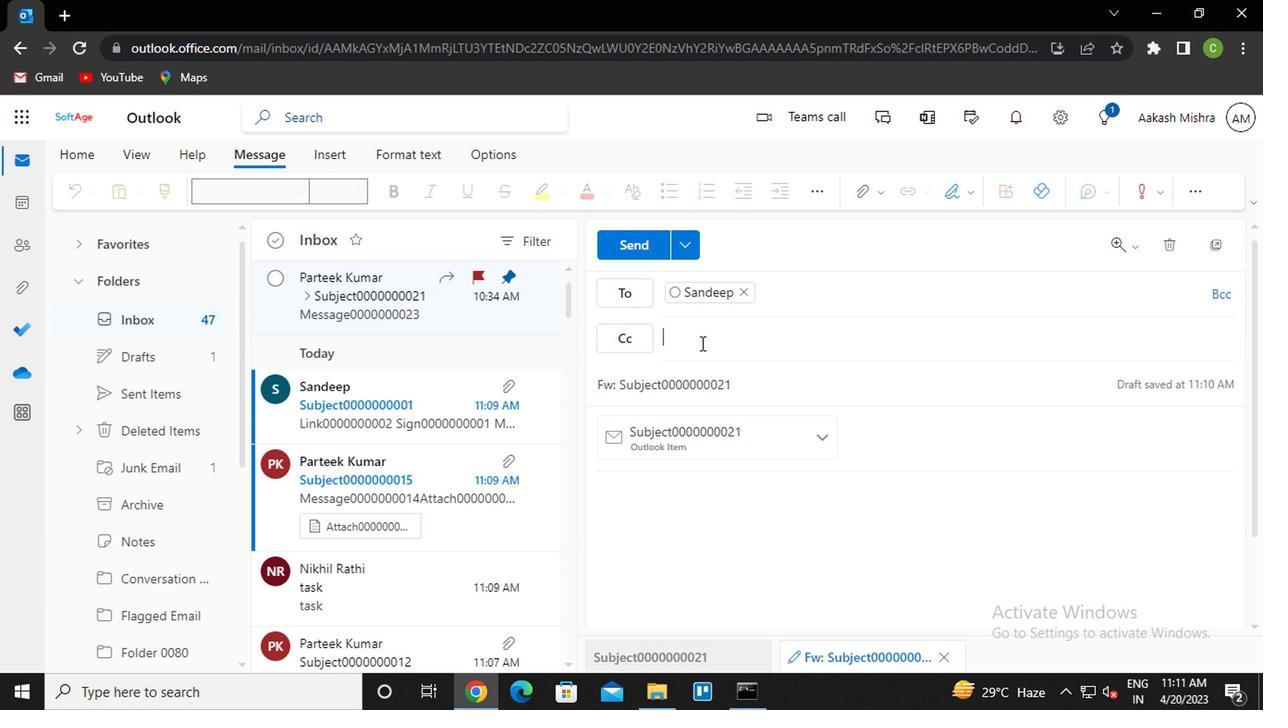 
Action: Key pressed van<Key.enter>
Screenshot: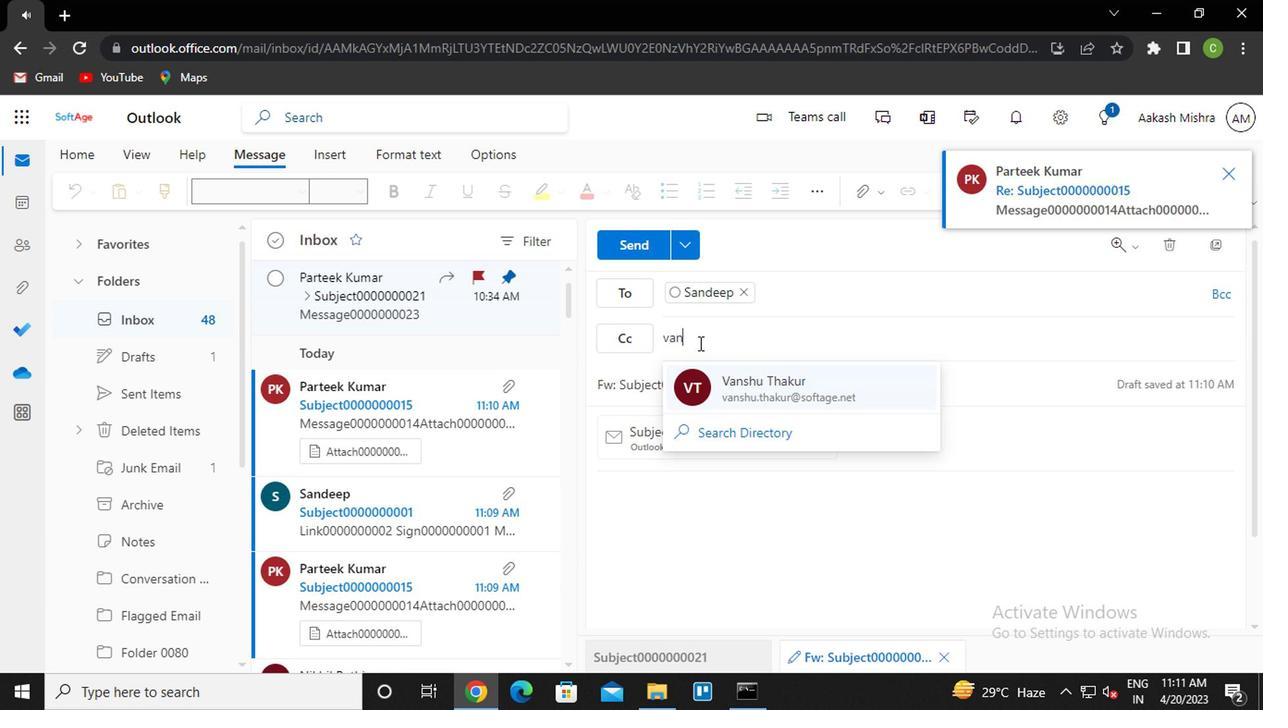
Action: Mouse moved to (1218, 301)
Screenshot: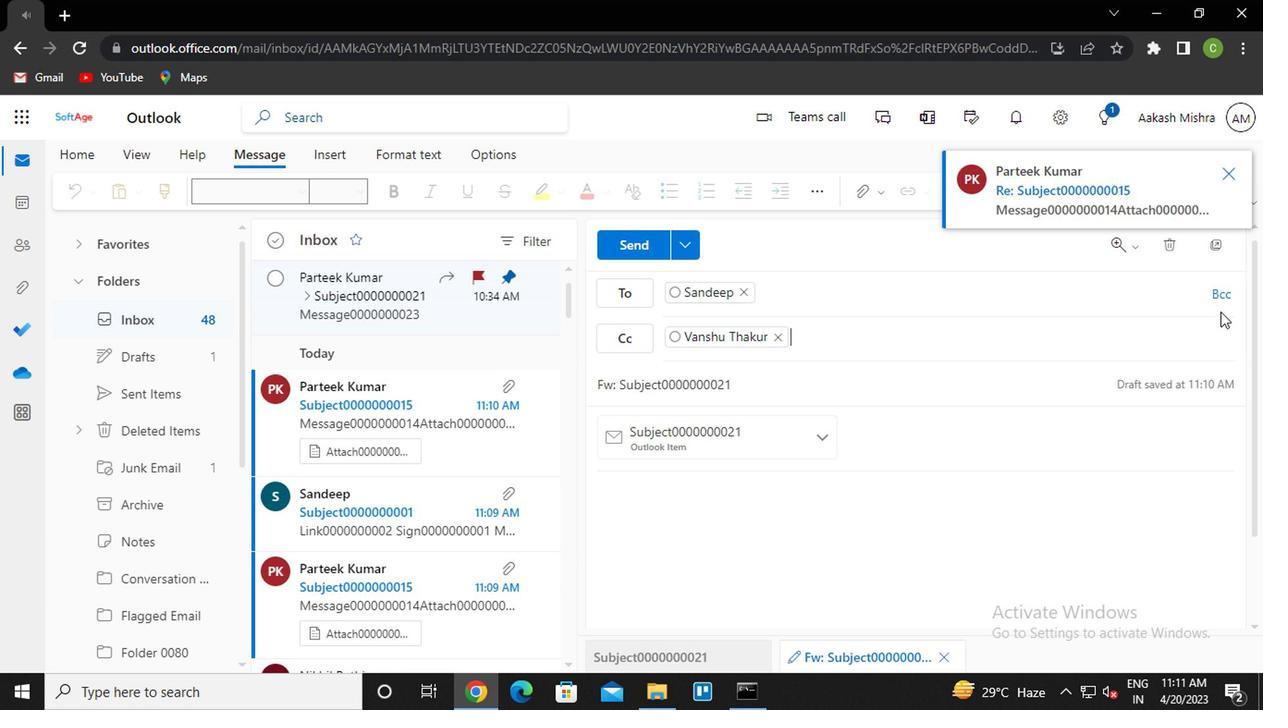 
Action: Mouse pressed left at (1218, 301)
Screenshot: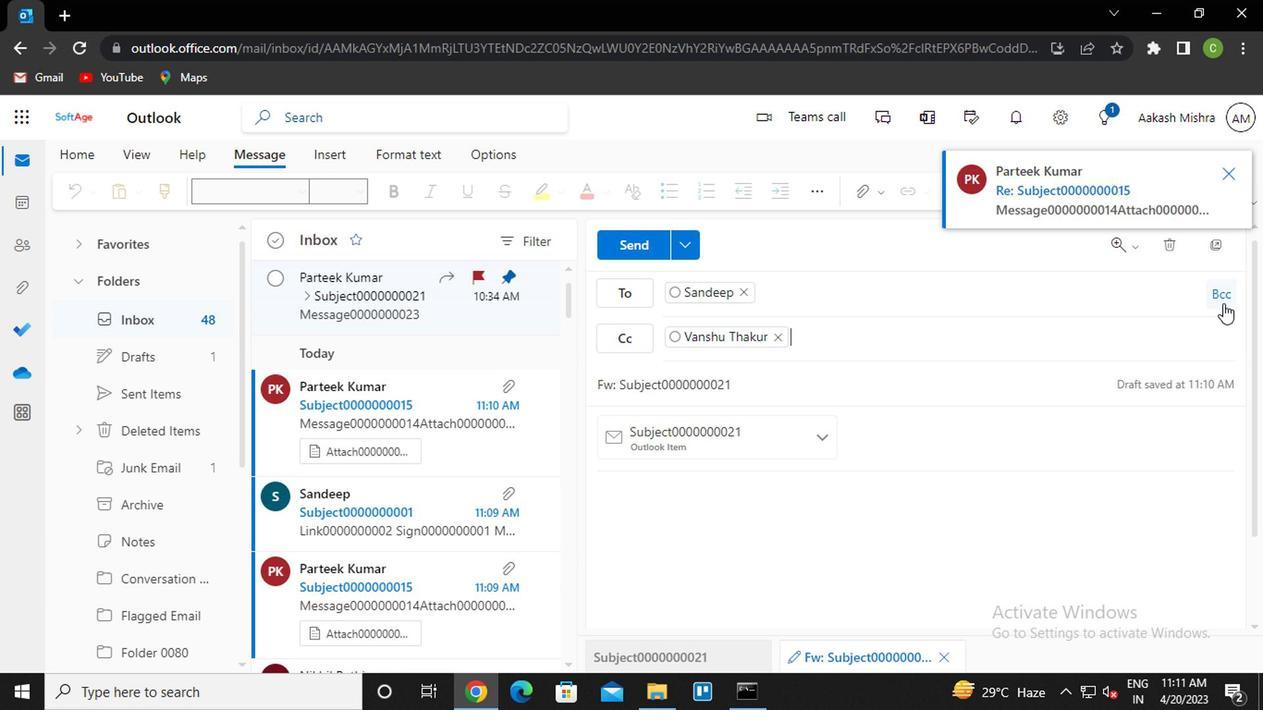 
Action: Mouse moved to (907, 428)
Screenshot: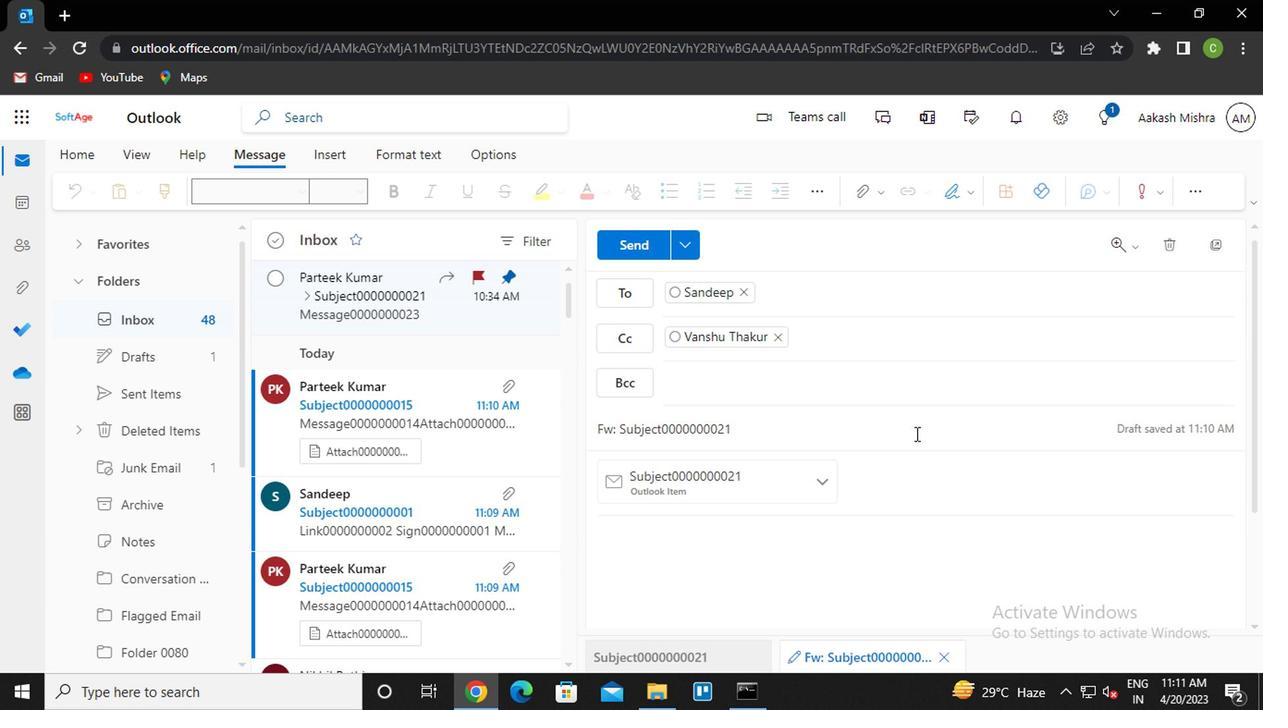 
Action: Key pressed nik<Key.enter>
Screenshot: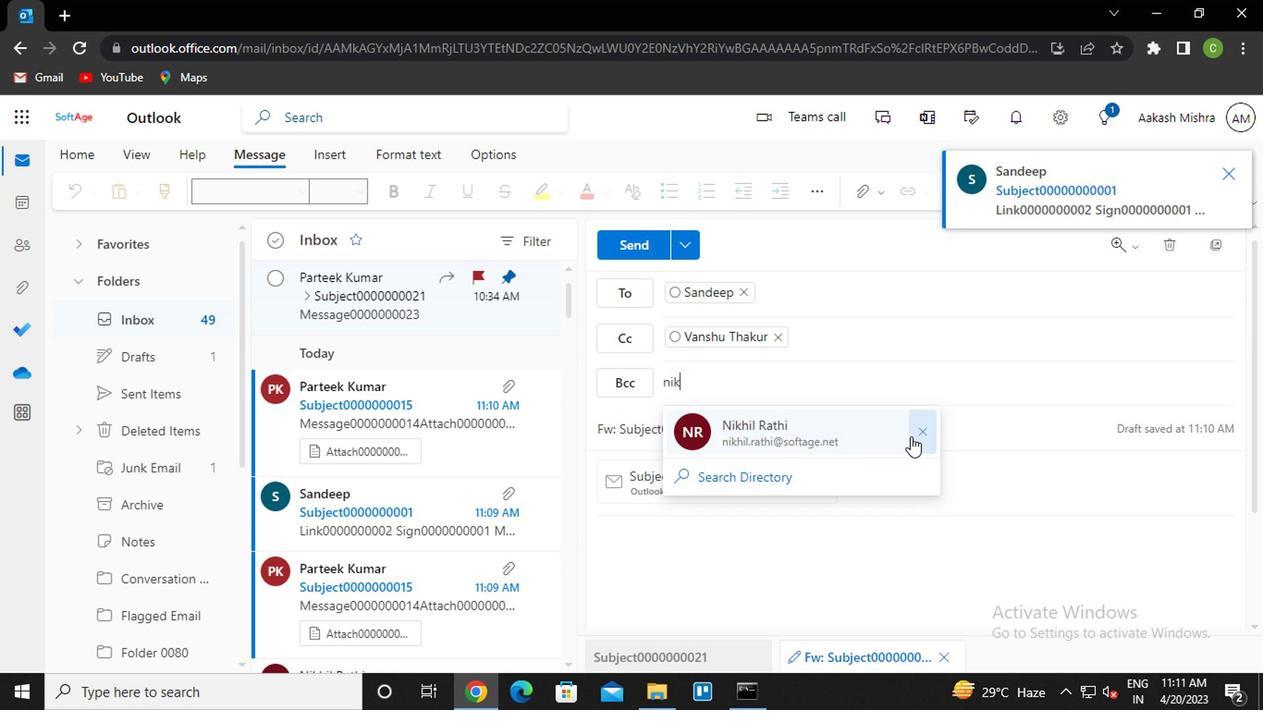 
Action: Mouse moved to (761, 465)
Screenshot: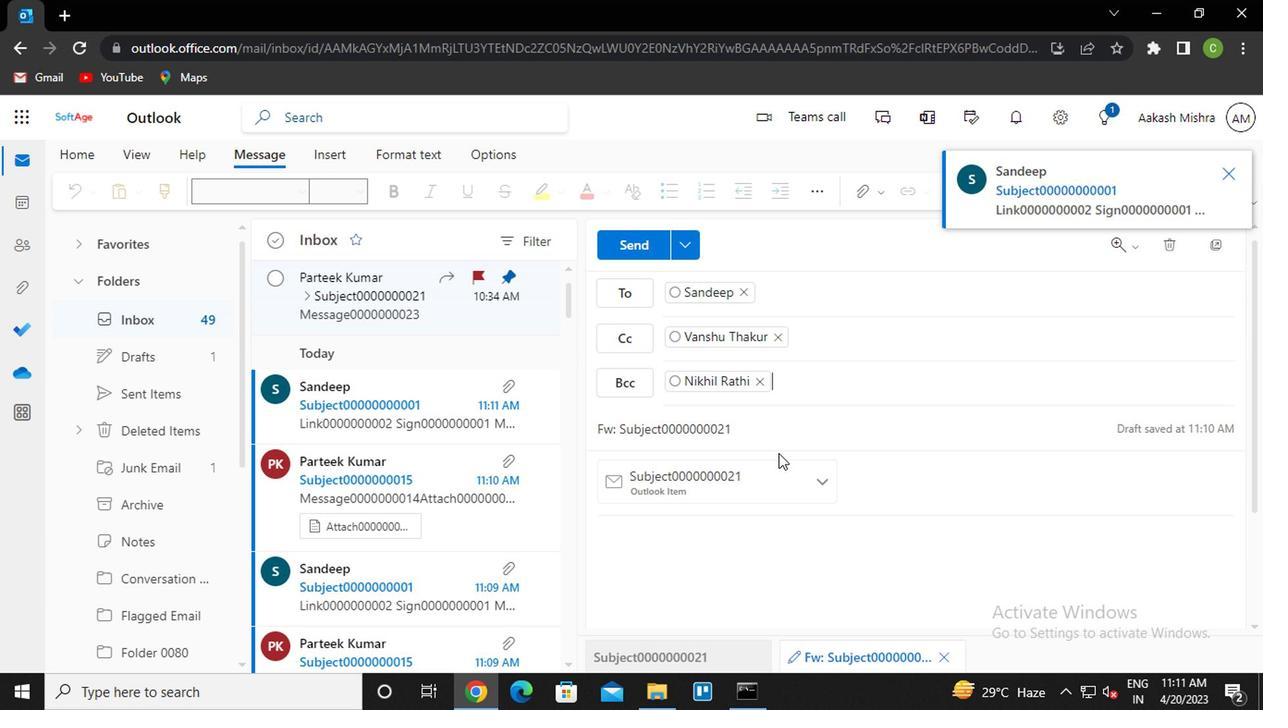 
Action: Mouse scrolled (761, 464) with delta (0, -1)
Screenshot: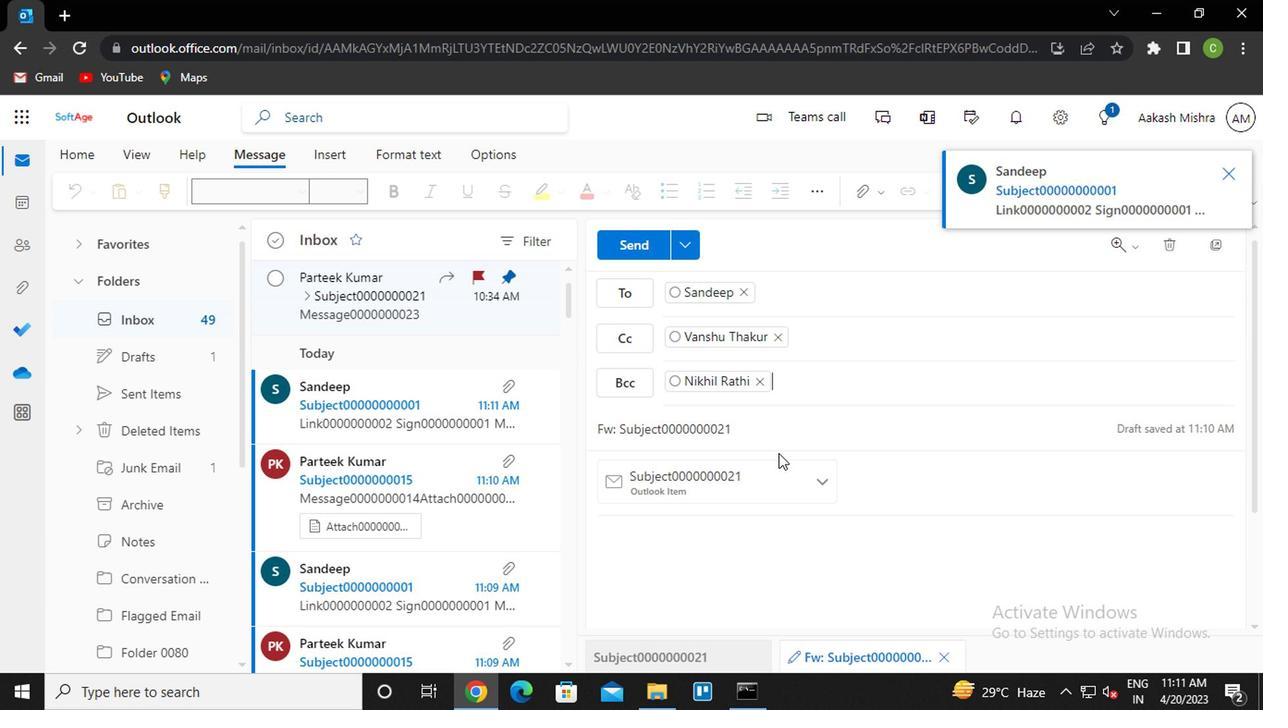 
Action: Mouse moved to (695, 459)
Screenshot: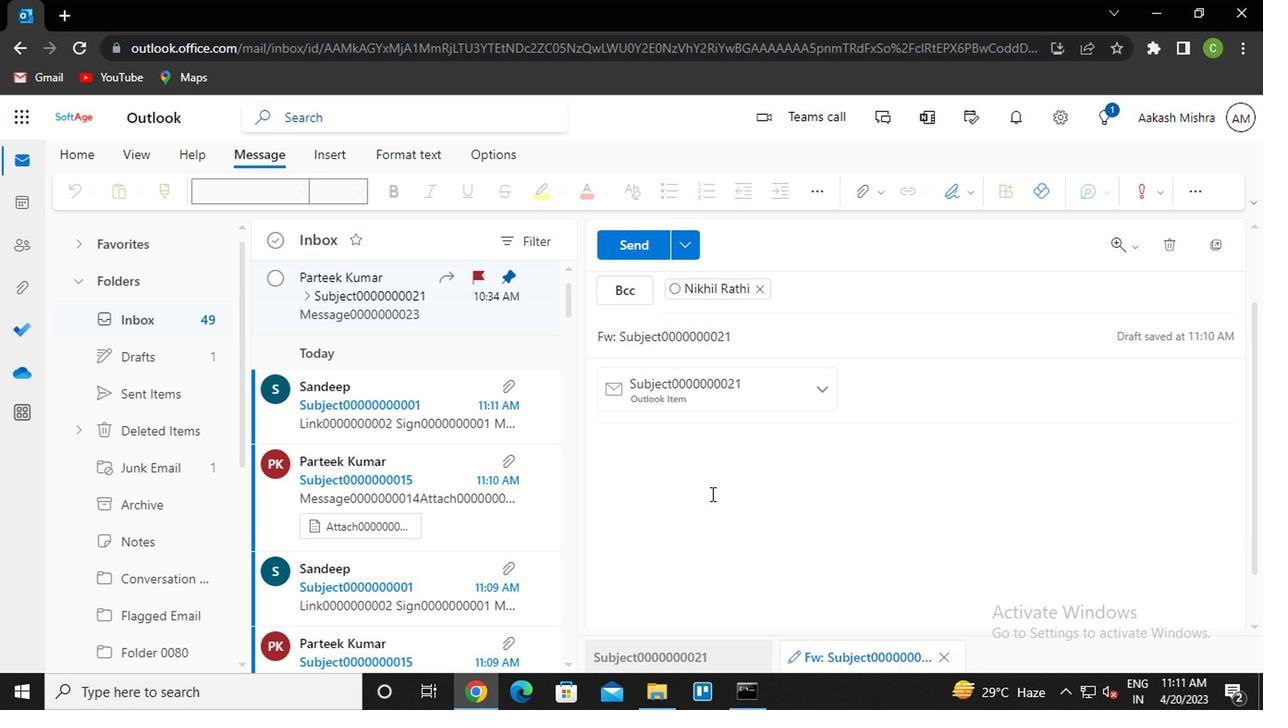 
Action: Mouse pressed left at (695, 459)
Screenshot: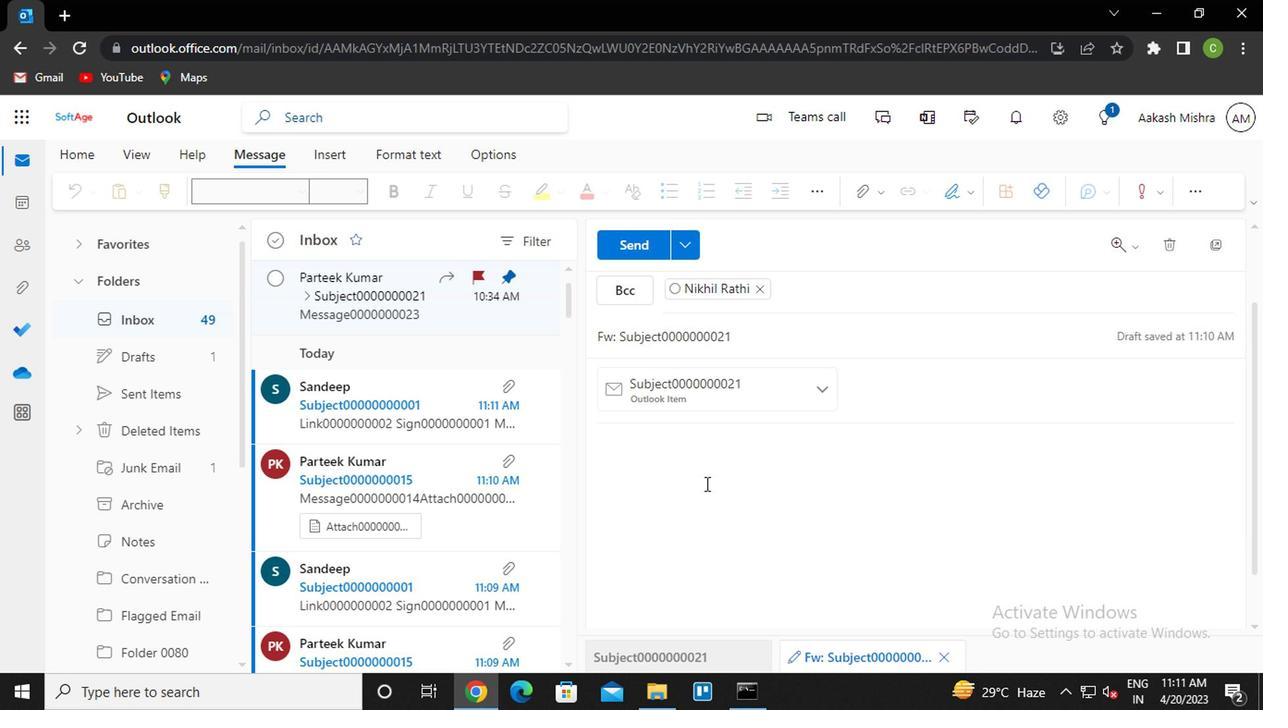 
Action: Mouse moved to (695, 456)
Screenshot: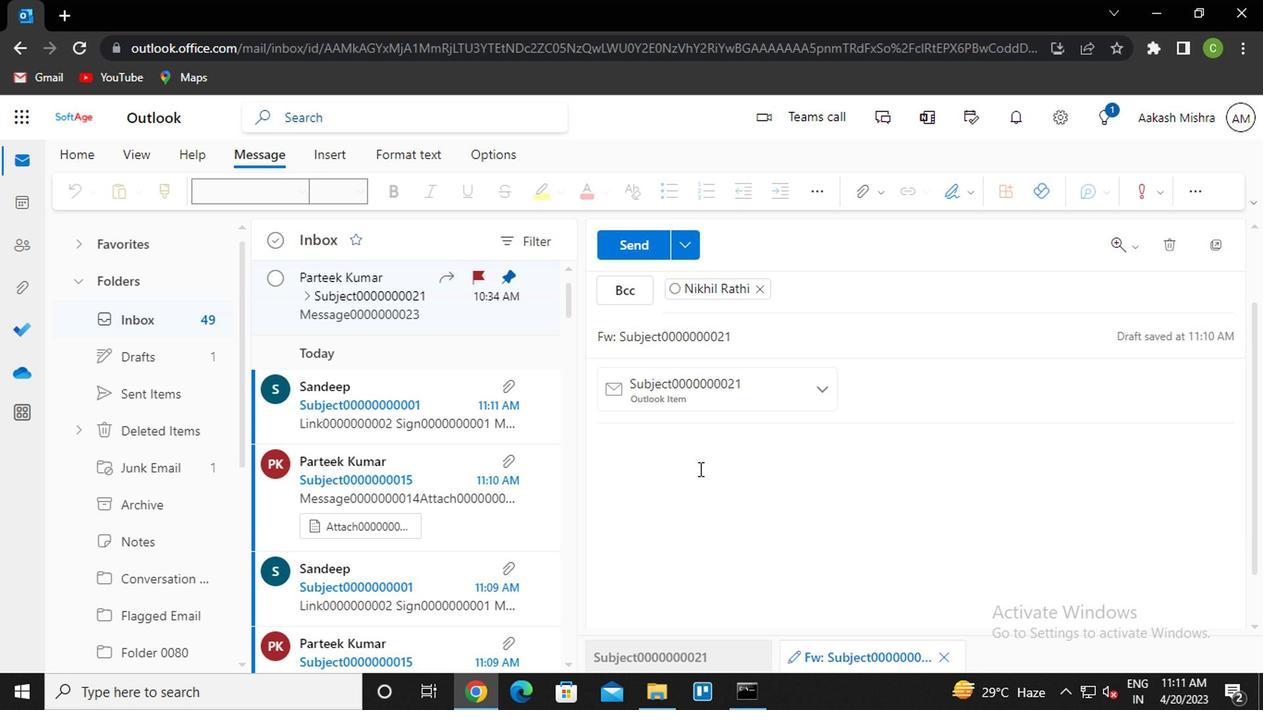 
Action: Key pressed <Key.caps_lock>m<Key.caps_lock>essage0000000023
Screenshot: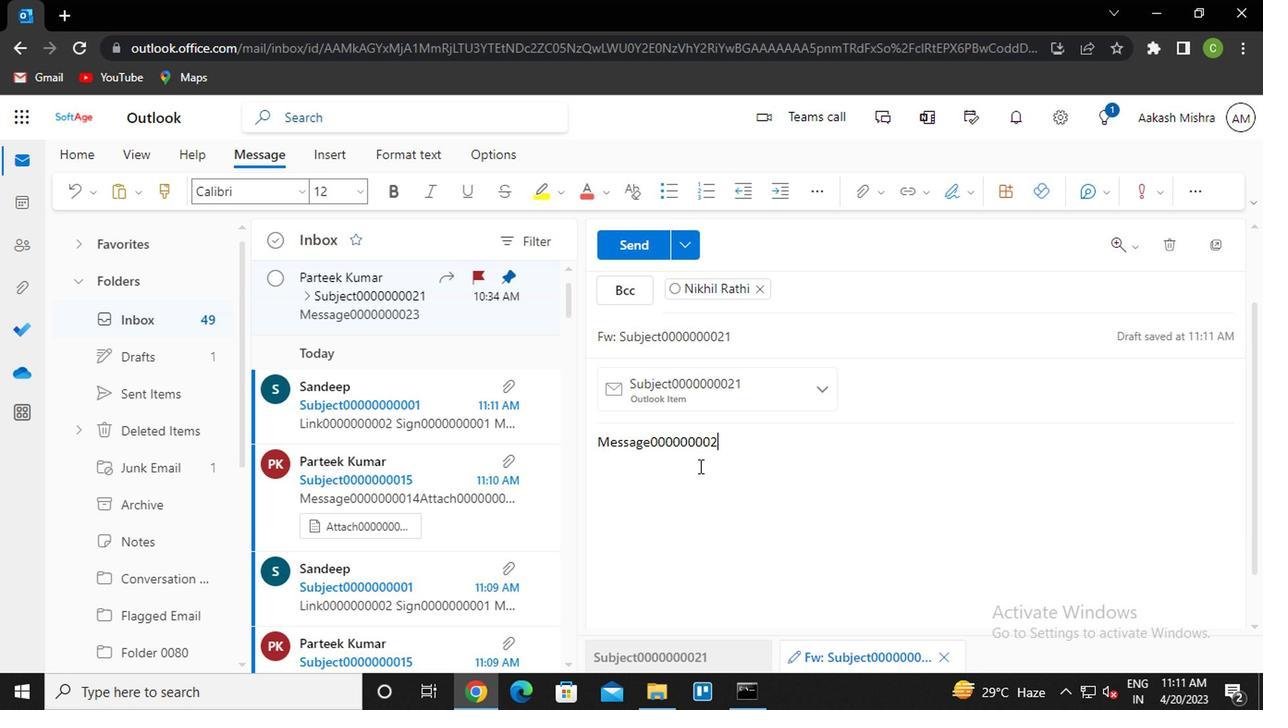 
Action: Mouse moved to (643, 246)
Screenshot: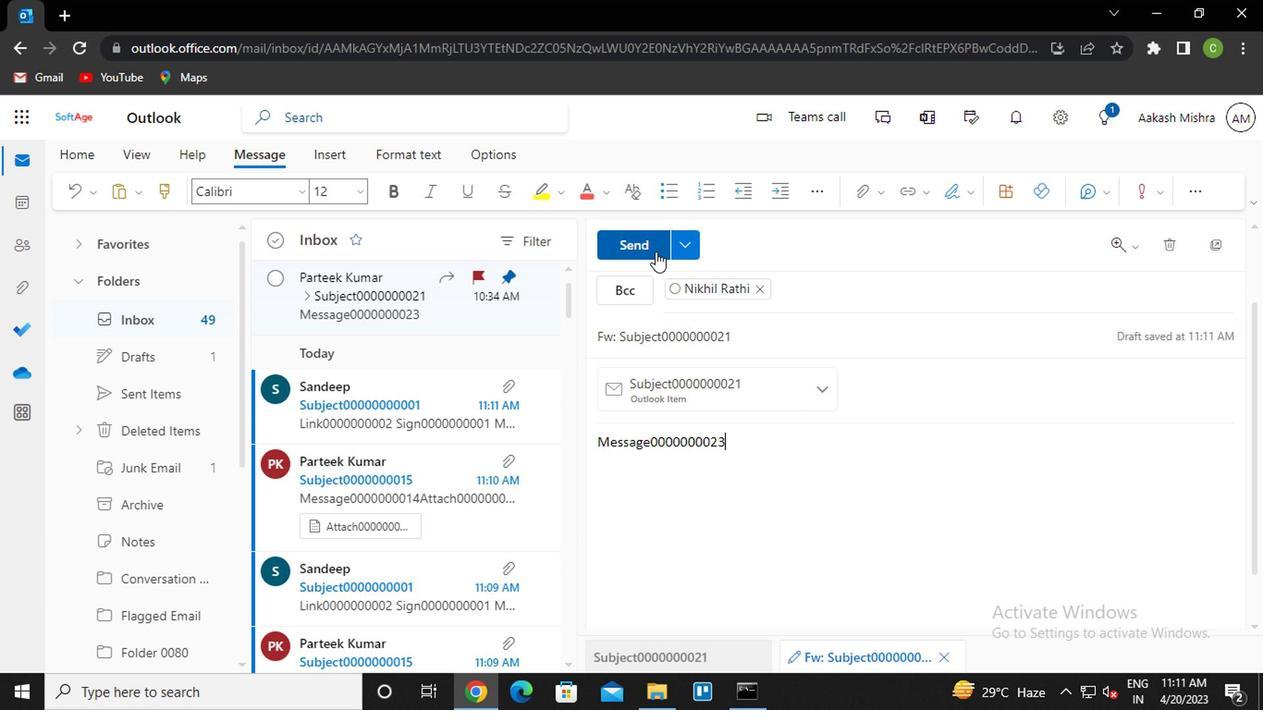 
Action: Mouse pressed left at (643, 246)
Screenshot: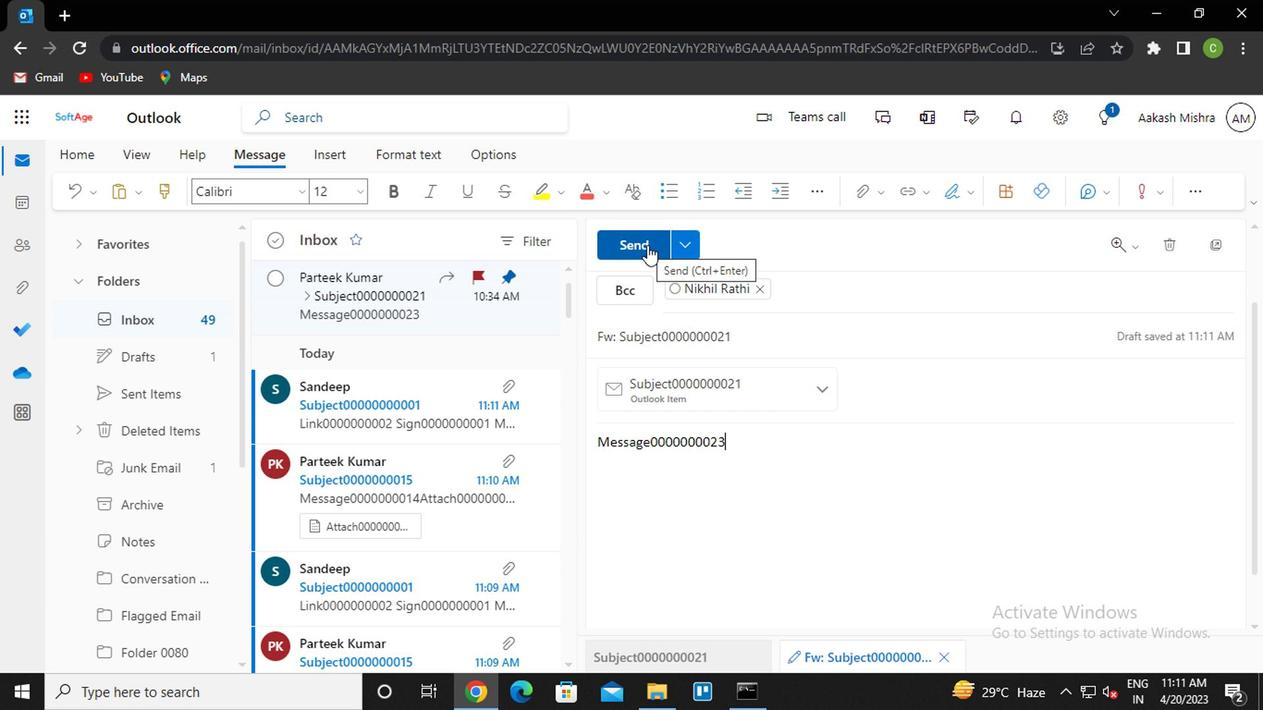 
Action: Mouse moved to (1172, 369)
Screenshot: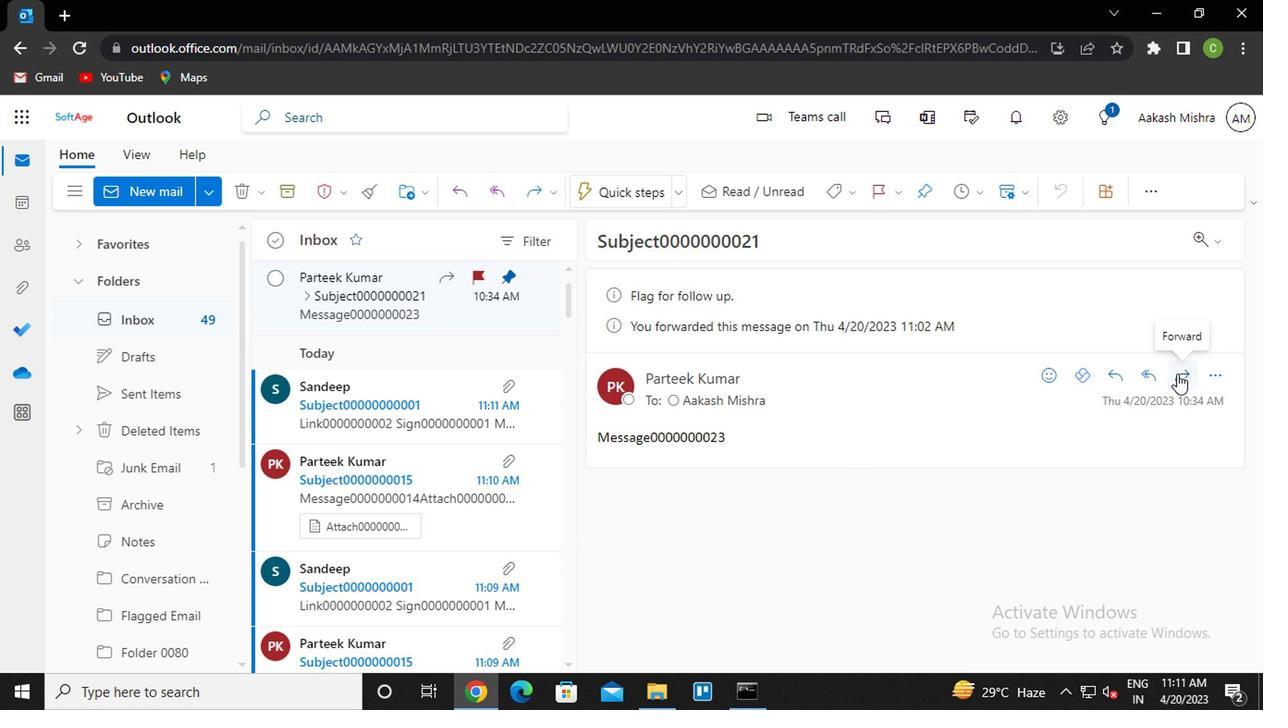 
Action: Mouse pressed left at (1172, 369)
Screenshot: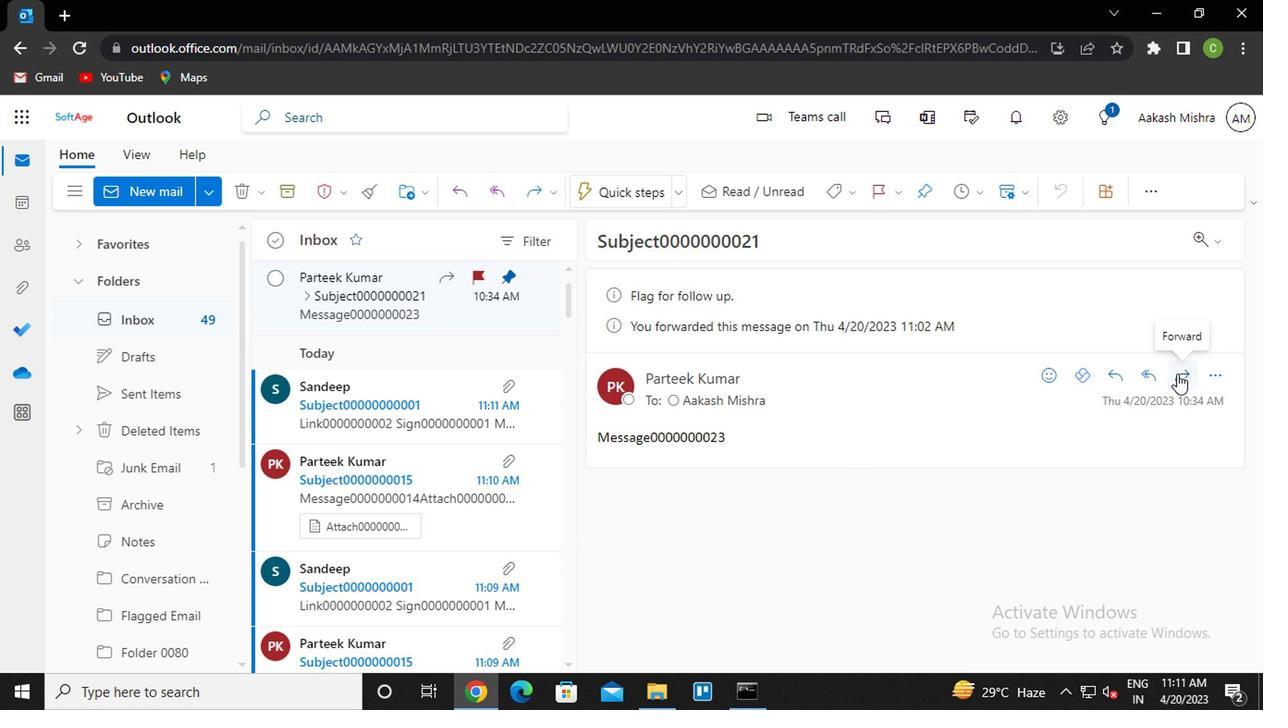 
Action: Mouse moved to (971, 420)
Screenshot: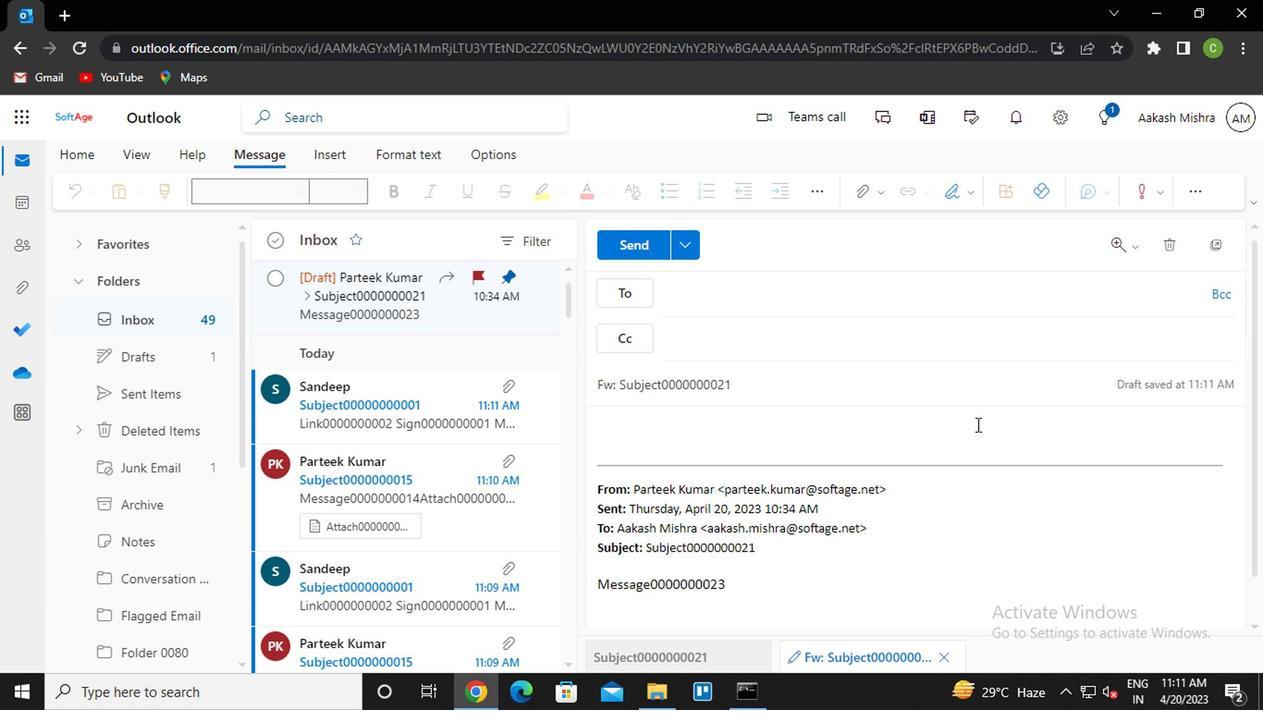 
Action: Mouse scrolled (971, 419) with delta (0, 0)
Screenshot: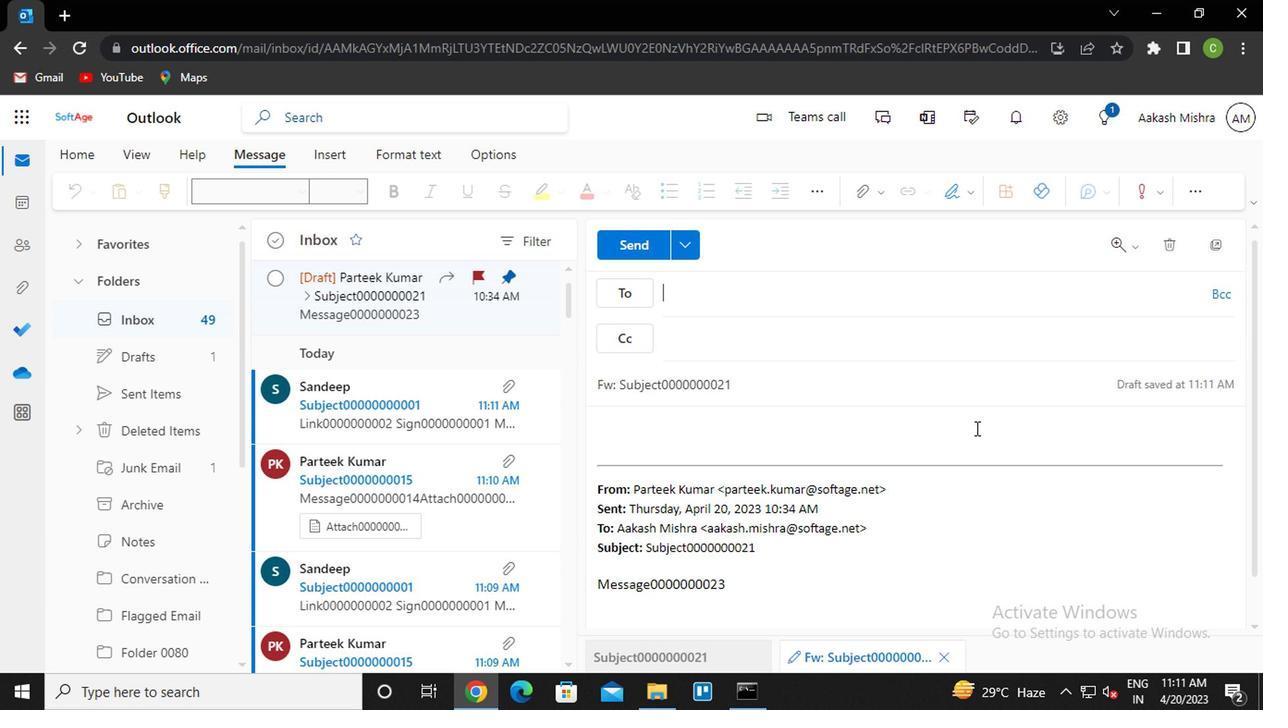 
Action: Mouse moved to (834, 424)
Screenshot: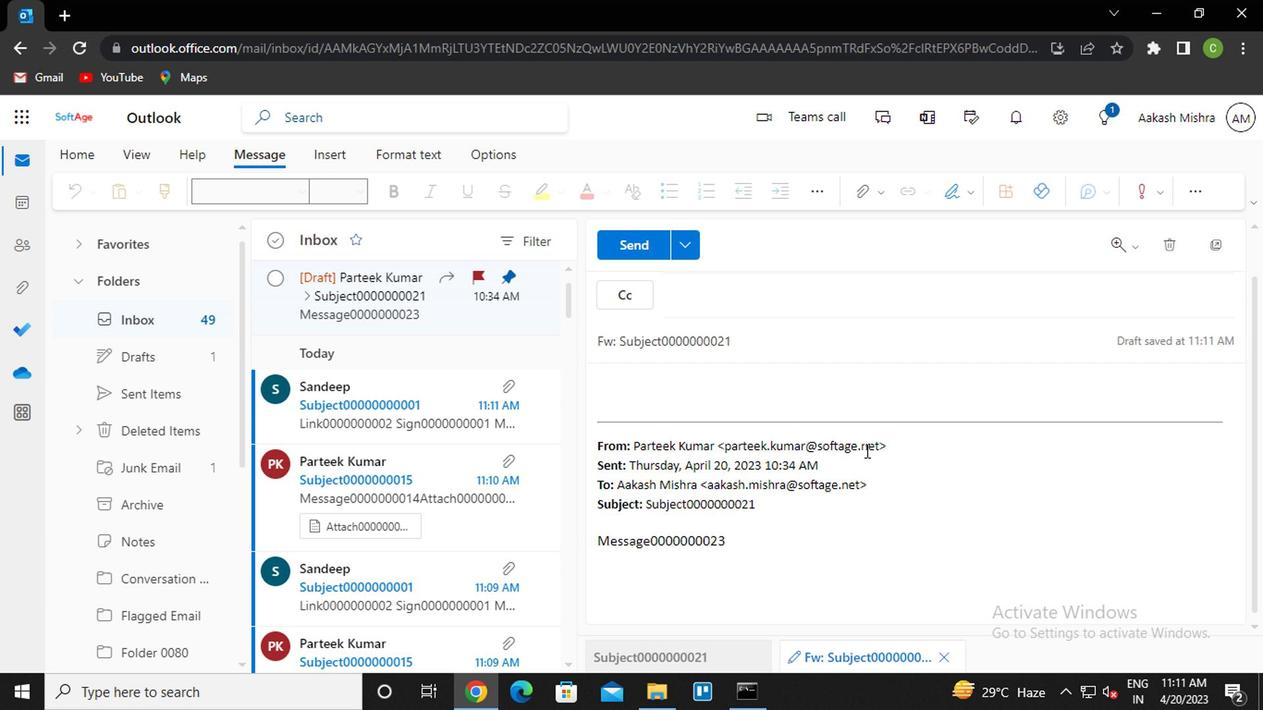 
Action: Mouse scrolled (834, 425) with delta (0, 0)
Screenshot: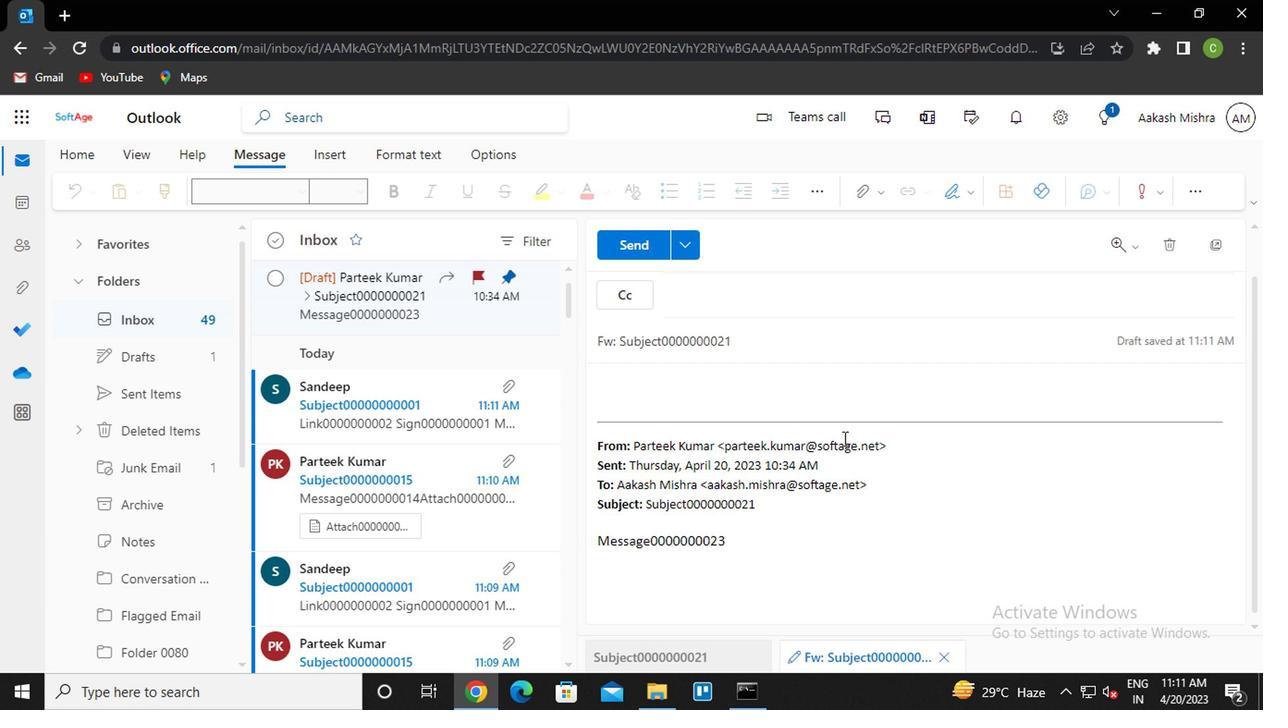 
Action: Mouse scrolled (834, 425) with delta (0, 0)
Screenshot: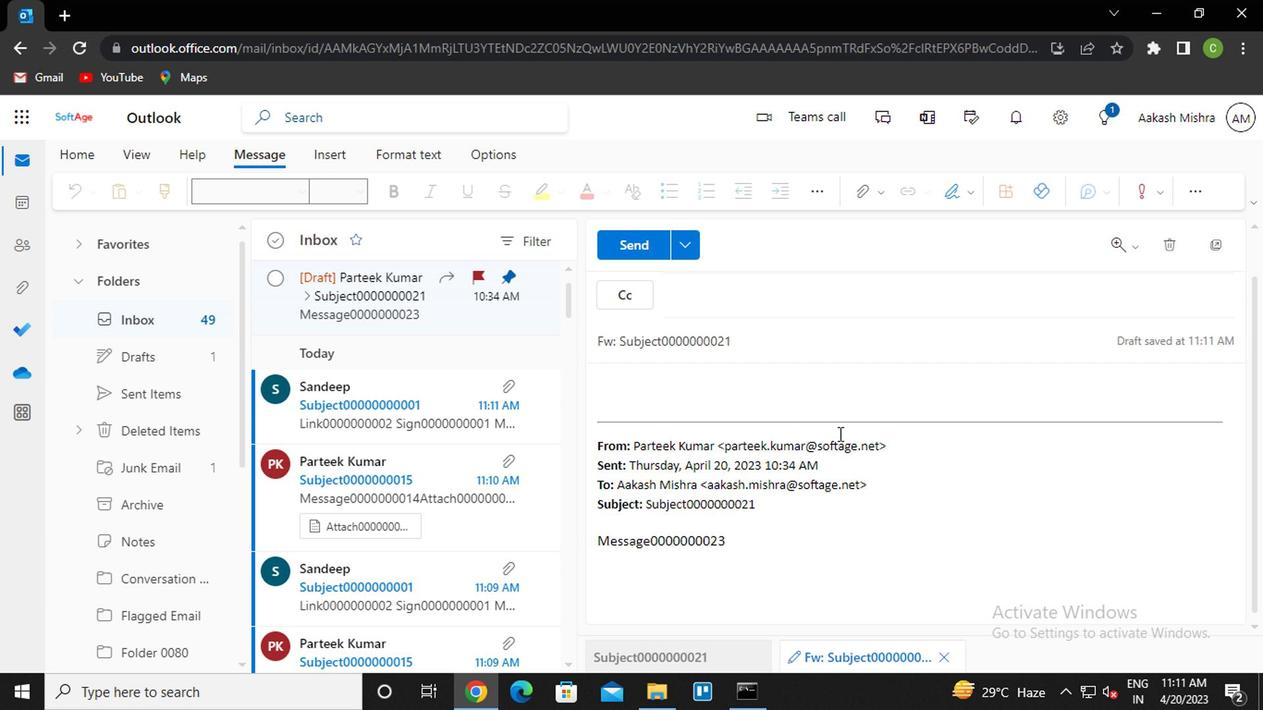 
Action: Mouse scrolled (834, 425) with delta (0, 0)
Screenshot: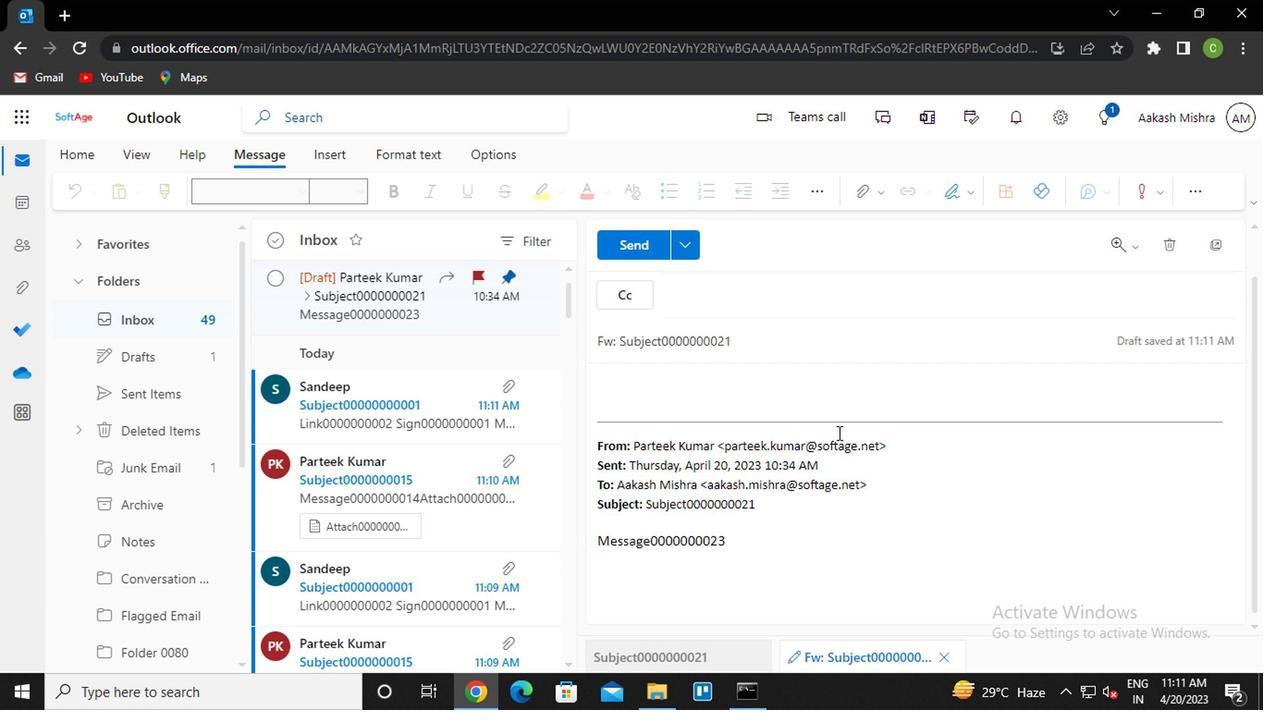 
Action: Mouse moved to (834, 435)
Screenshot: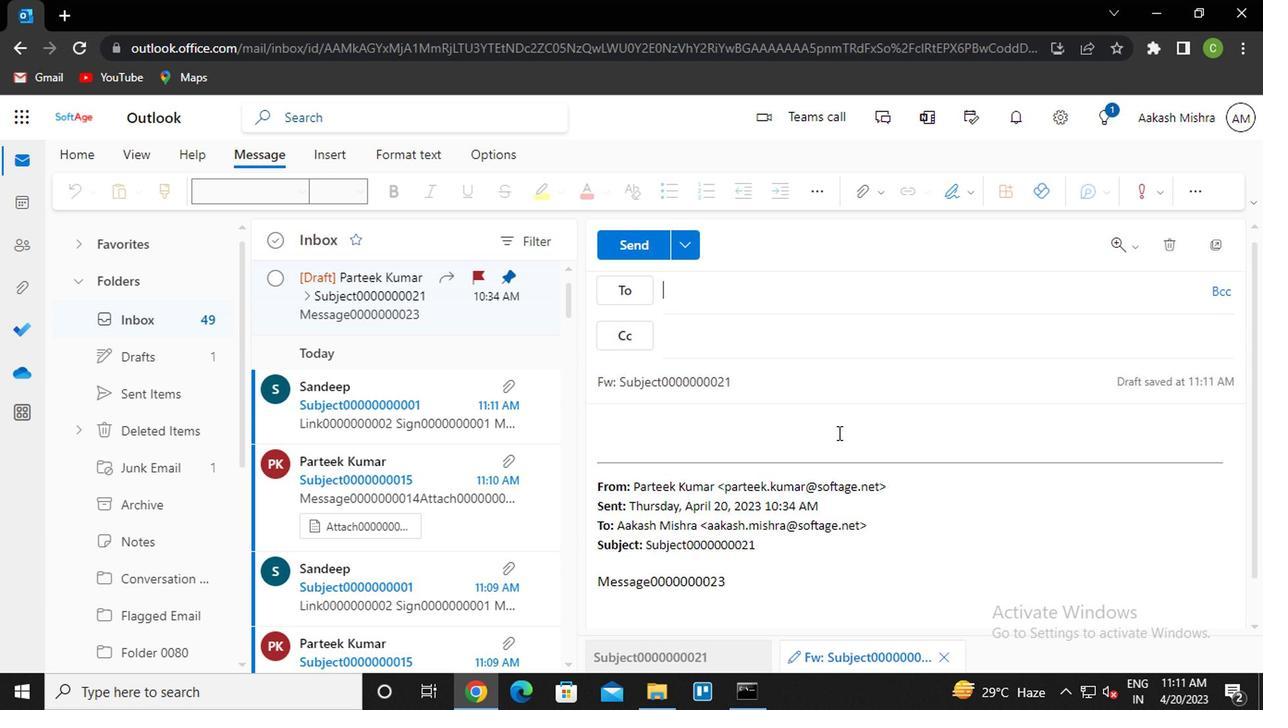
Action: Mouse scrolled (834, 434) with delta (0, 0)
Screenshot: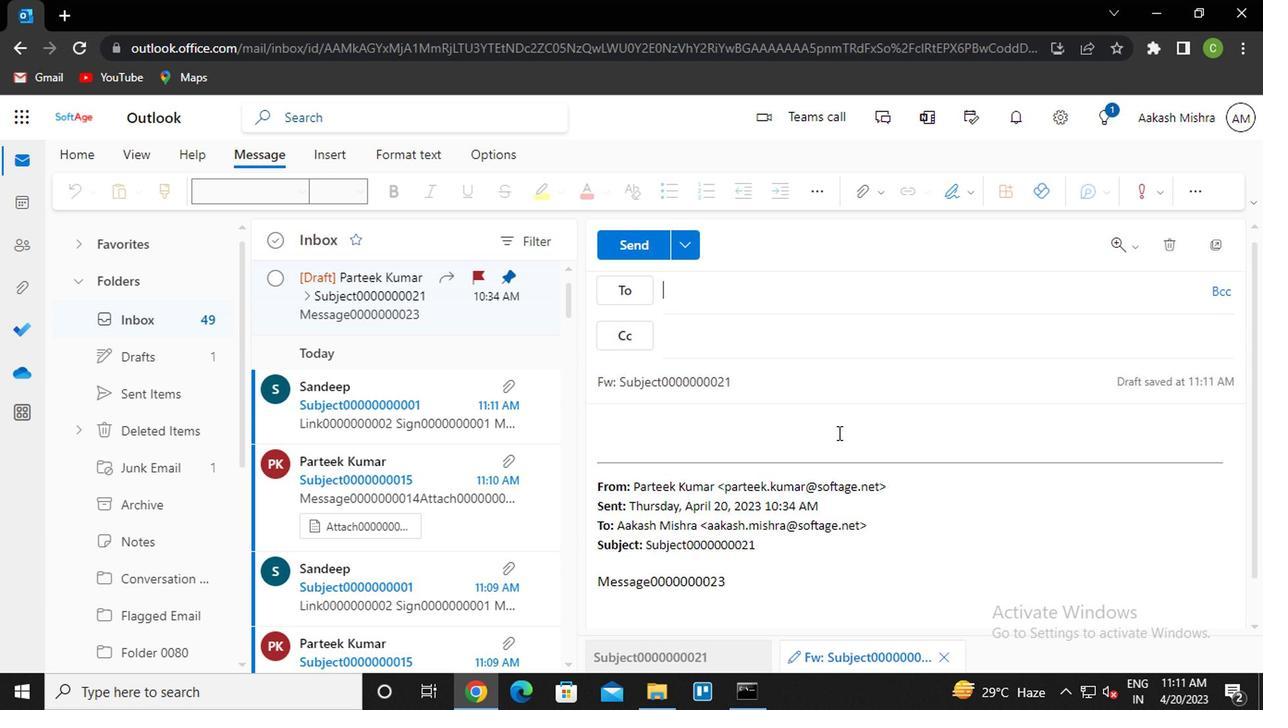
Action: Mouse moved to (832, 439)
Screenshot: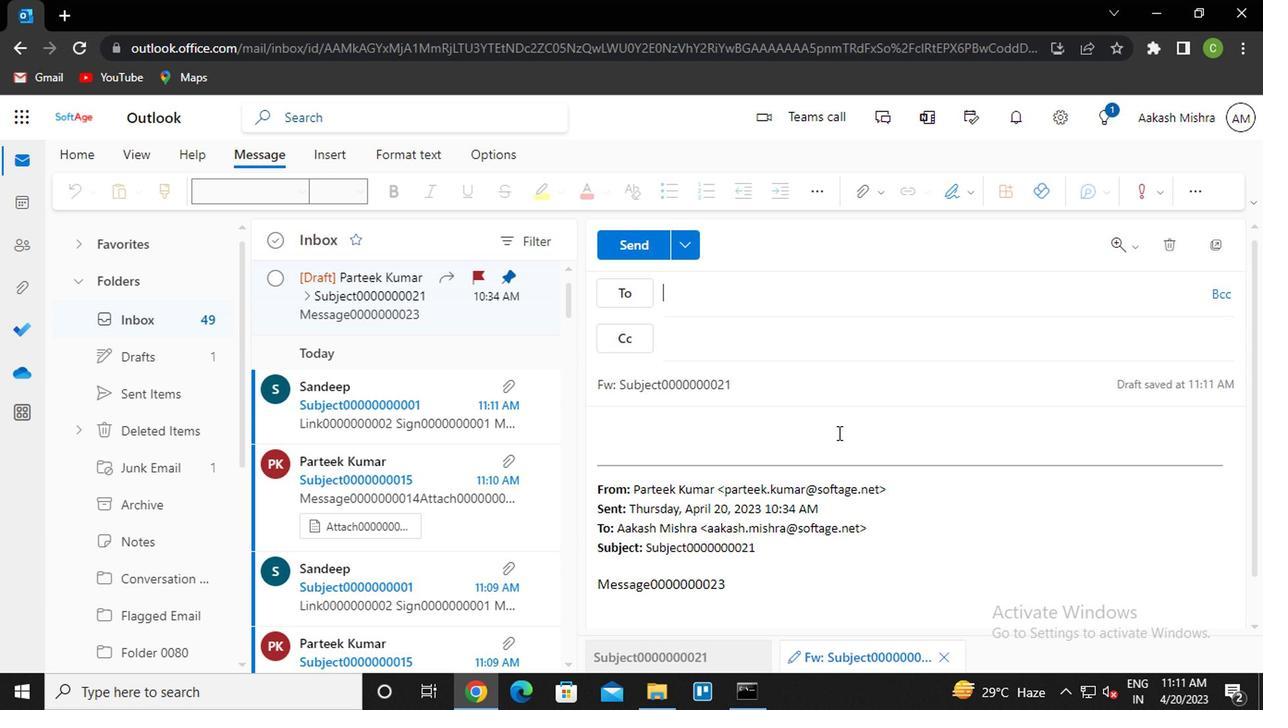 
Action: Mouse scrolled (832, 438) with delta (0, -1)
Screenshot: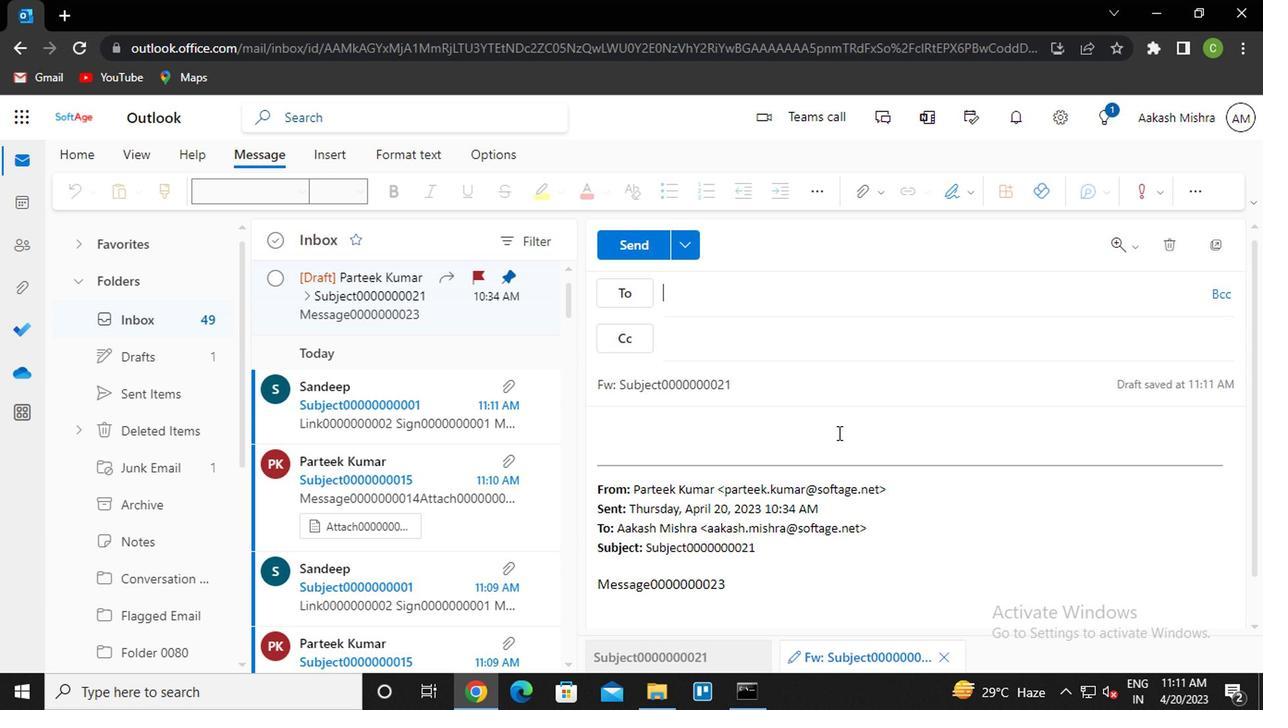 
Action: Mouse moved to (832, 440)
Screenshot: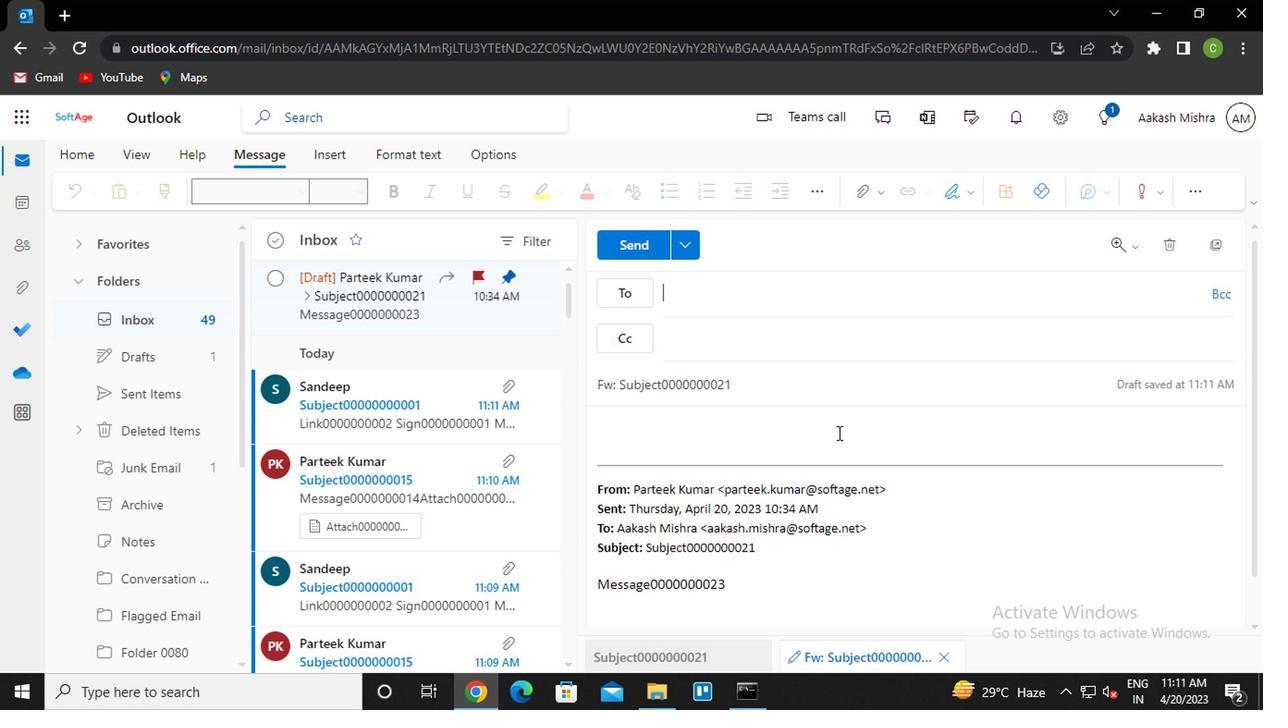 
Action: Mouse scrolled (832, 439) with delta (0, 0)
Screenshot: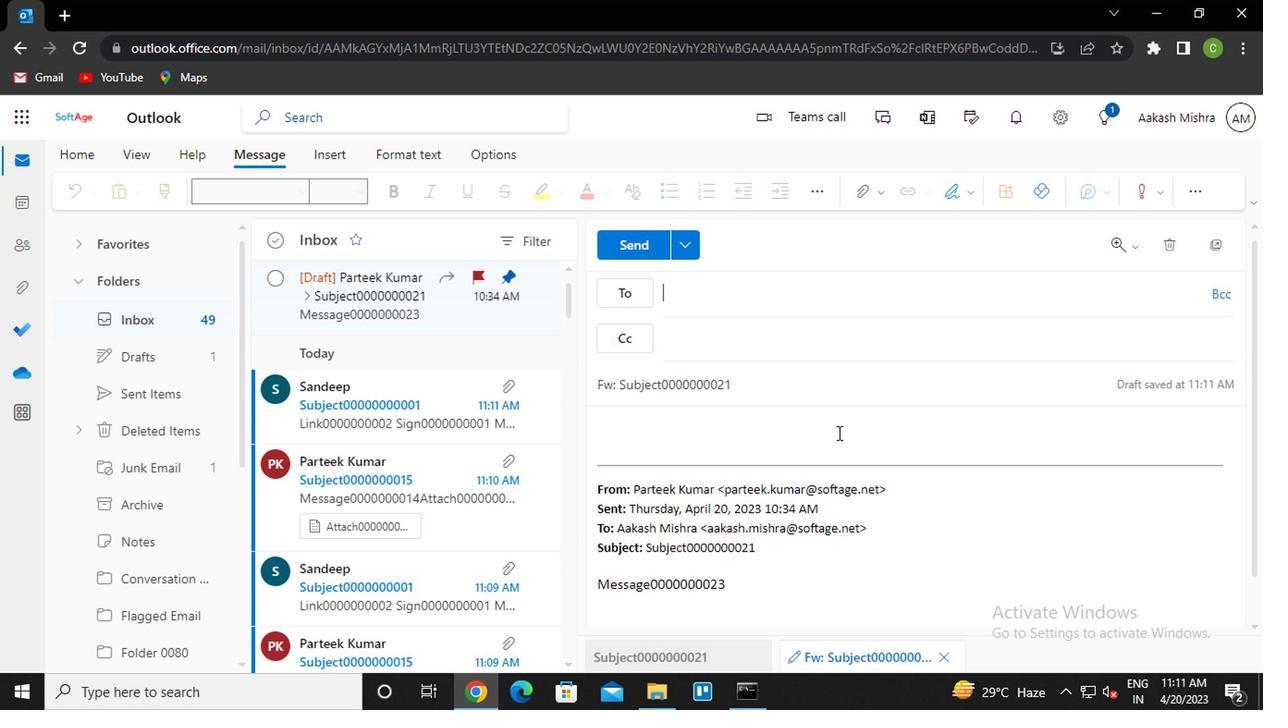 
Action: Mouse moved to (832, 440)
Screenshot: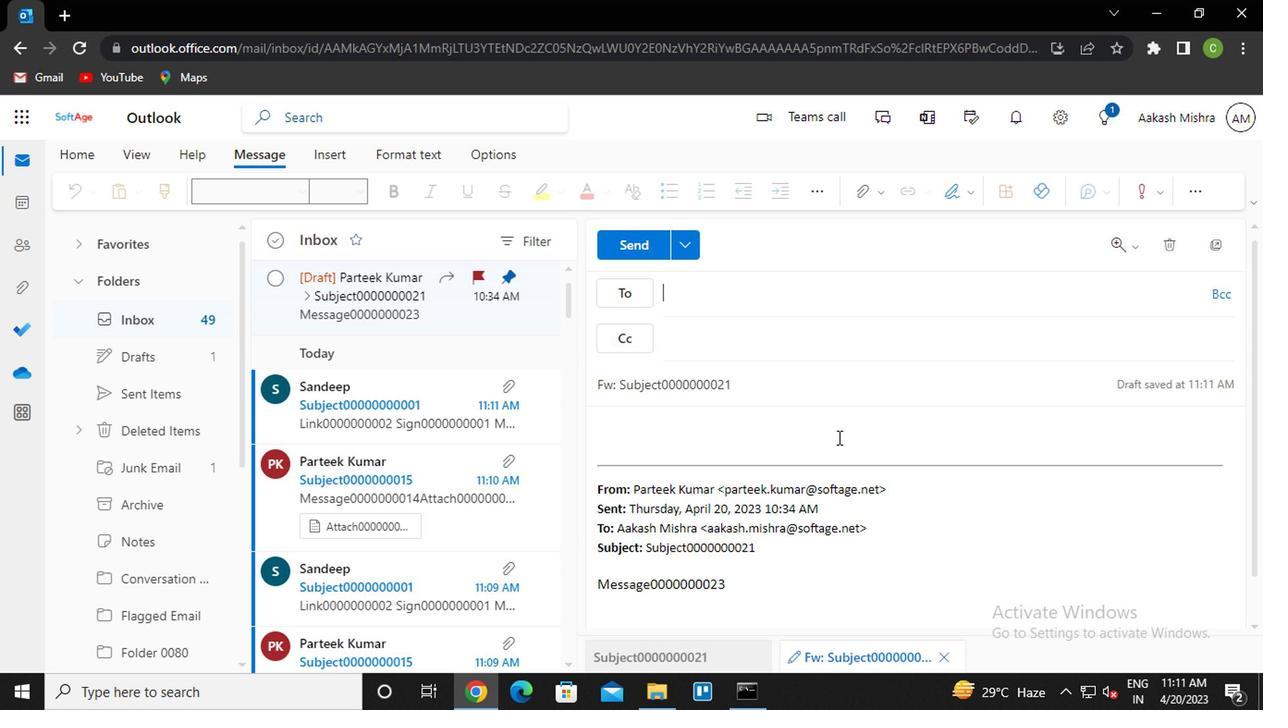 
Action: Mouse scrolled (832, 440) with delta (0, 0)
Screenshot: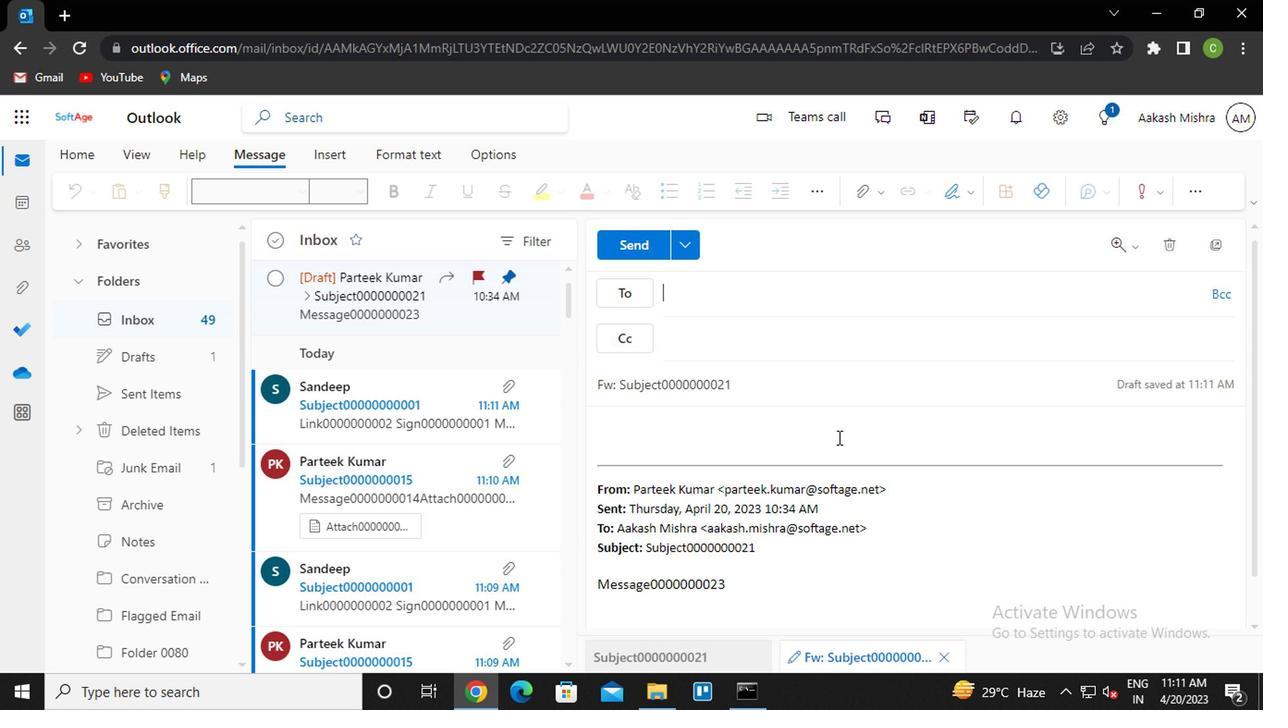 
Action: Mouse moved to (772, 484)
Screenshot: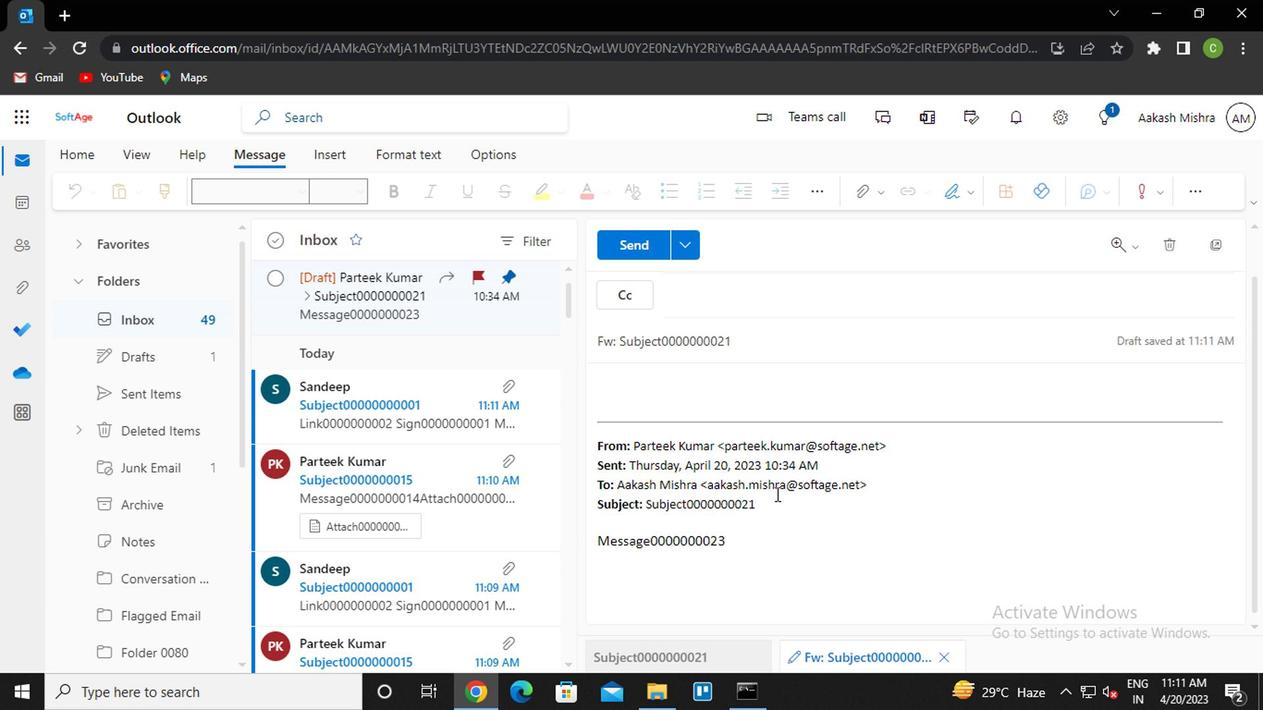 
Action: Key pressed <Key.esc>
Screenshot: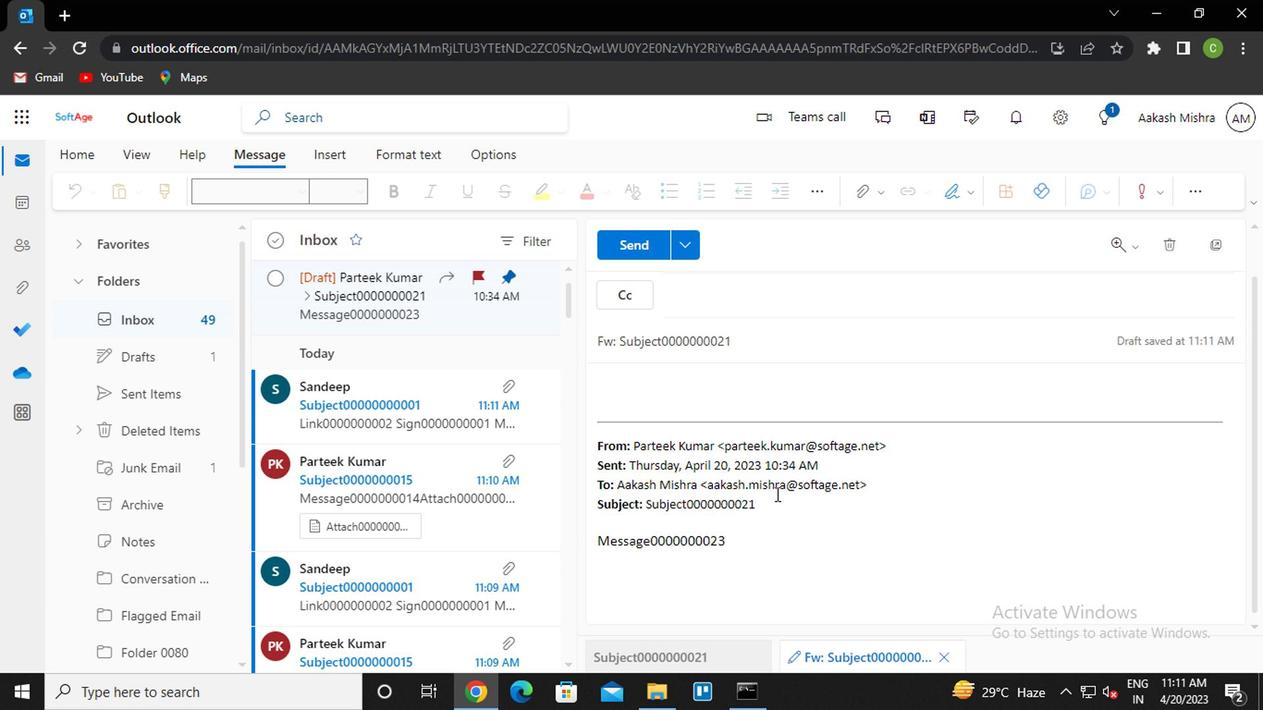 
Action: Mouse moved to (649, 413)
Screenshot: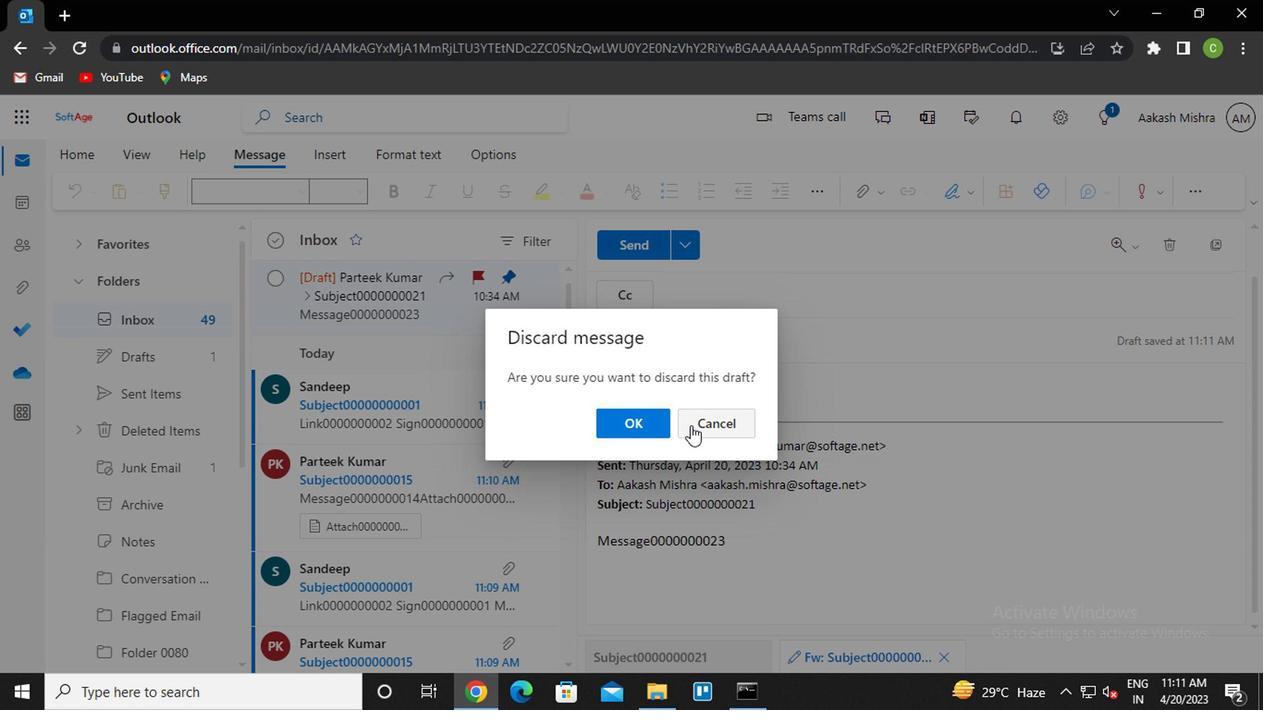 
Action: Mouse pressed left at (649, 413)
Screenshot: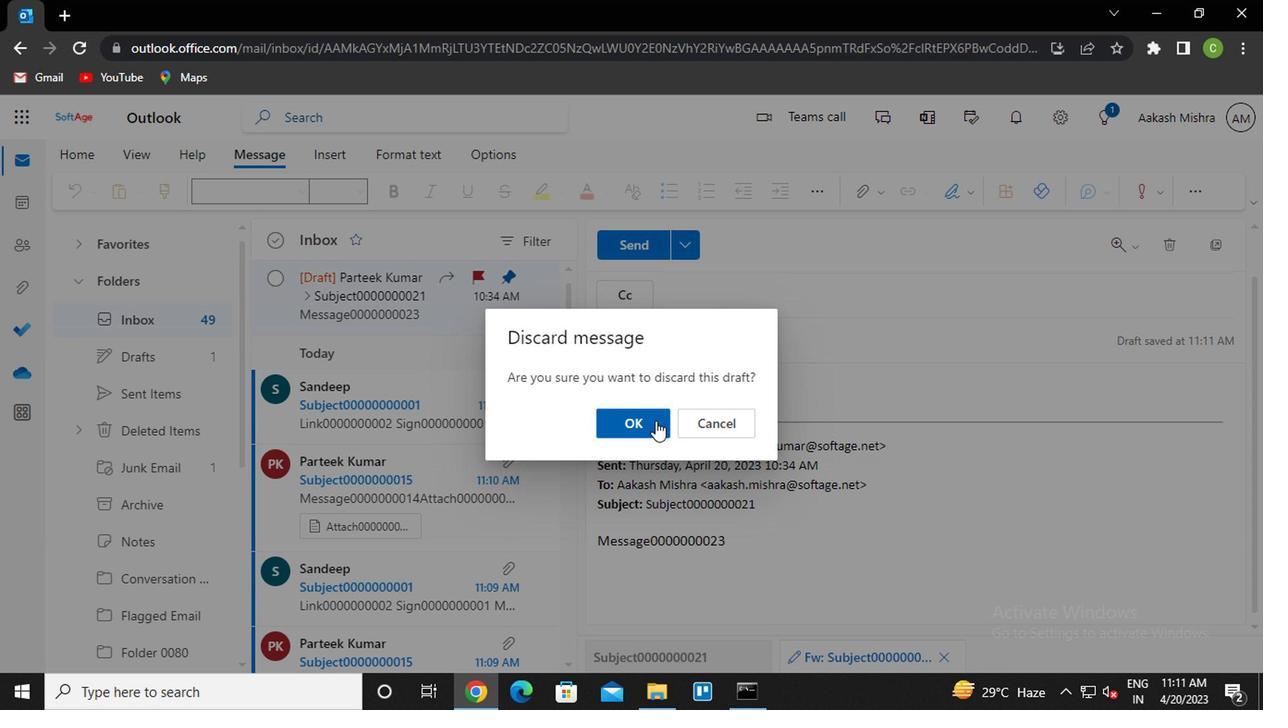 
Action: Mouse moved to (1209, 369)
Screenshot: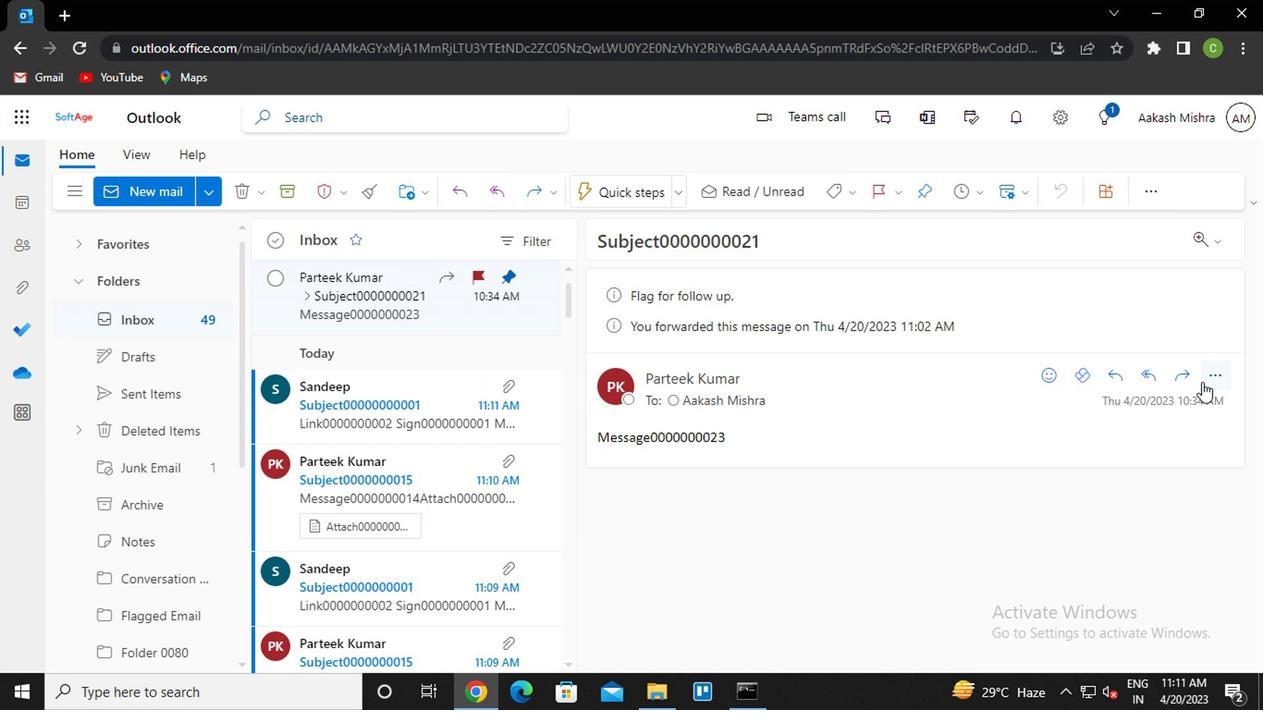 
Action: Mouse pressed left at (1209, 369)
Screenshot: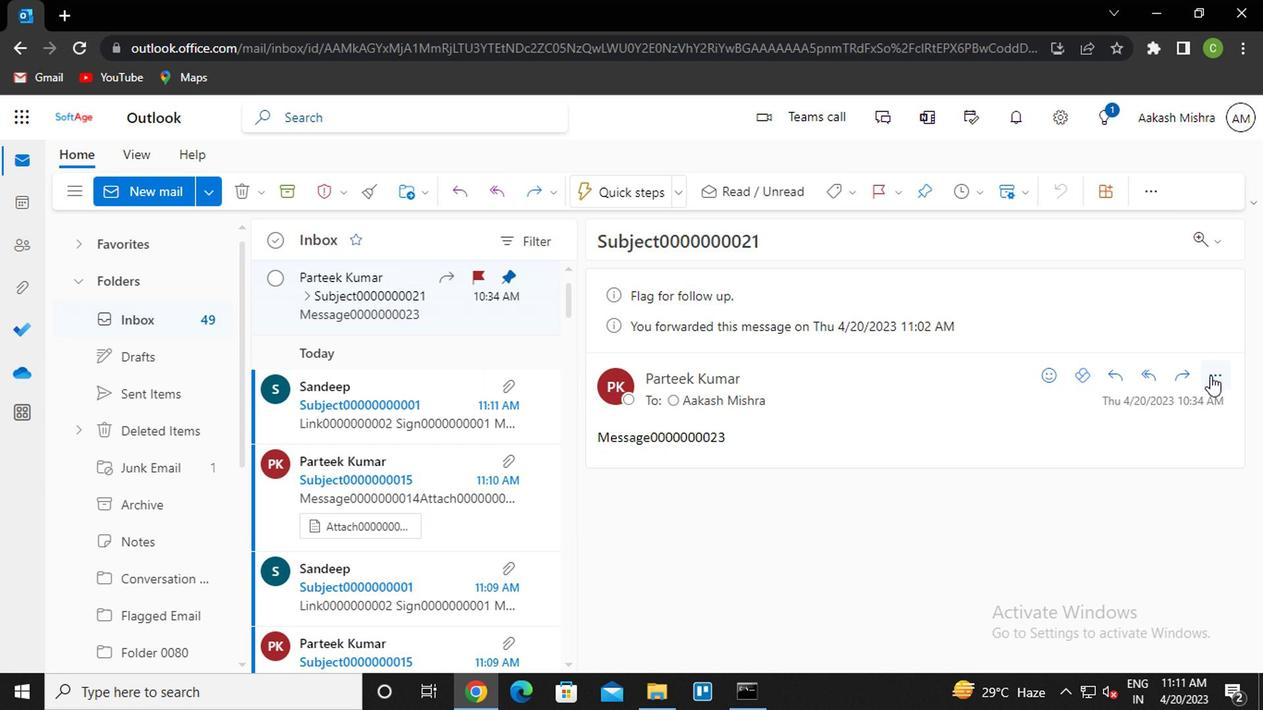 
Action: Mouse moved to (1091, 226)
Screenshot: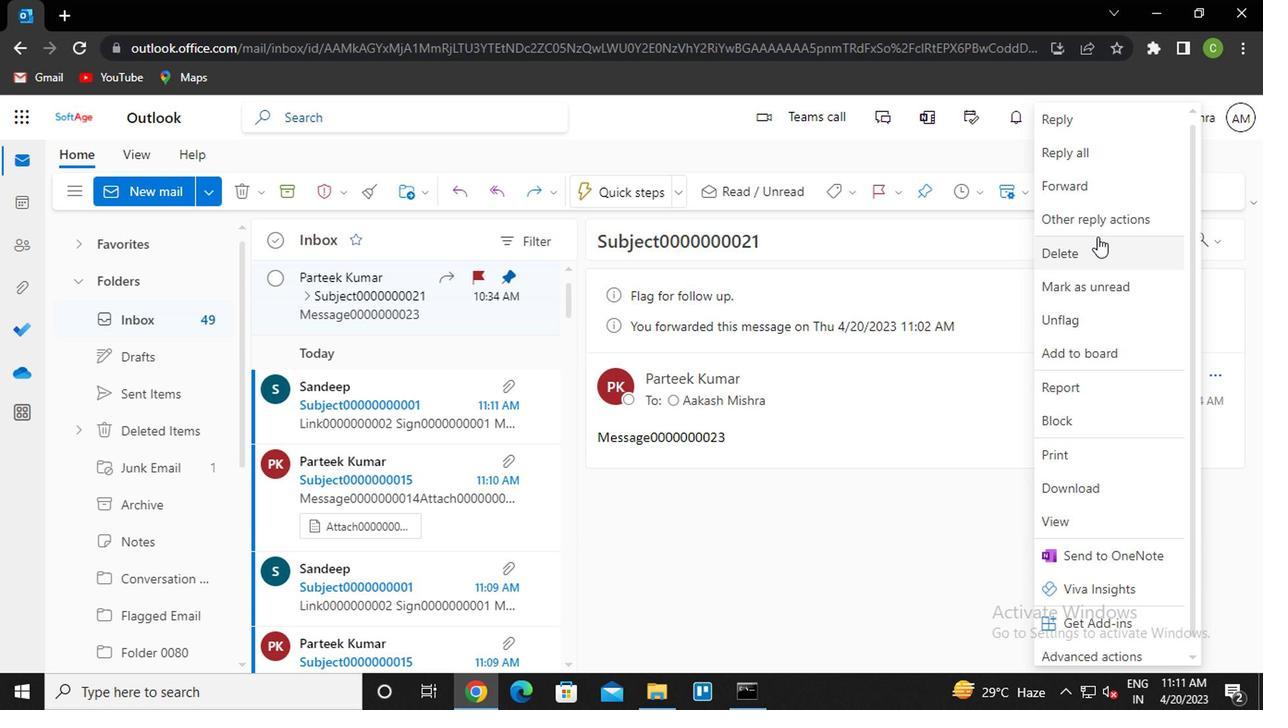 
Action: Mouse pressed left at (1091, 226)
Screenshot: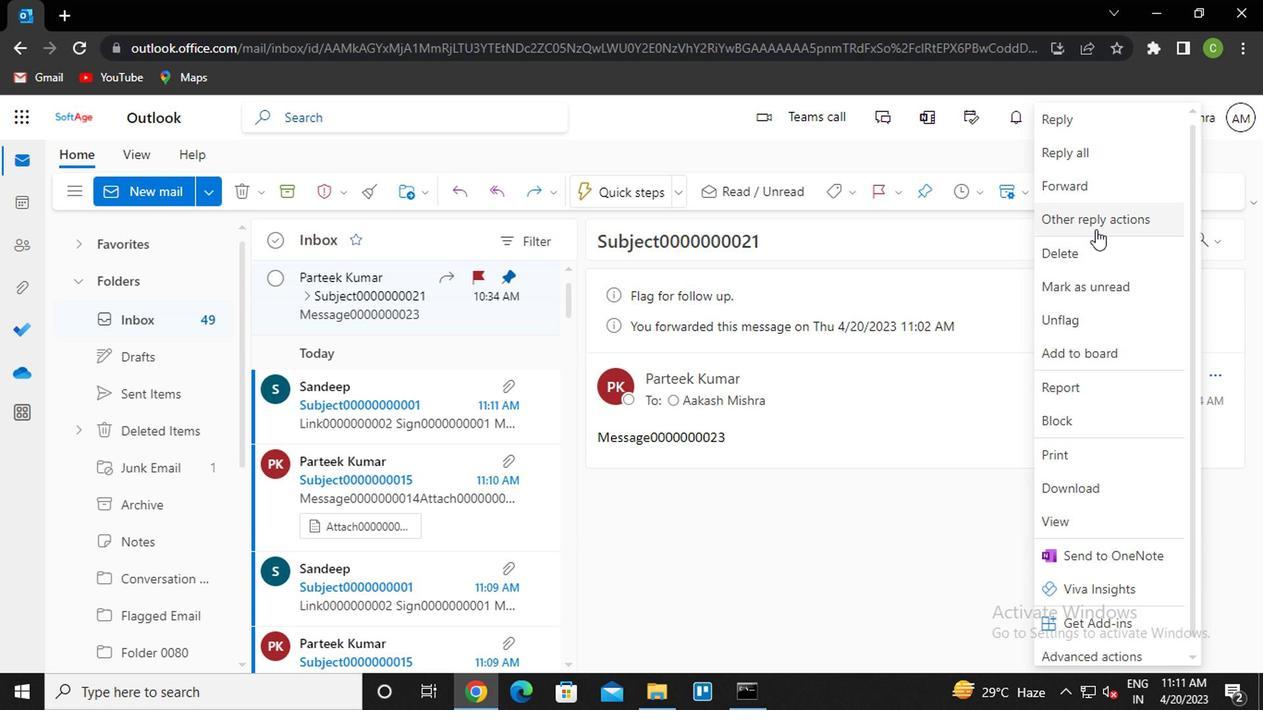 
Action: Mouse moved to (969, 244)
Screenshot: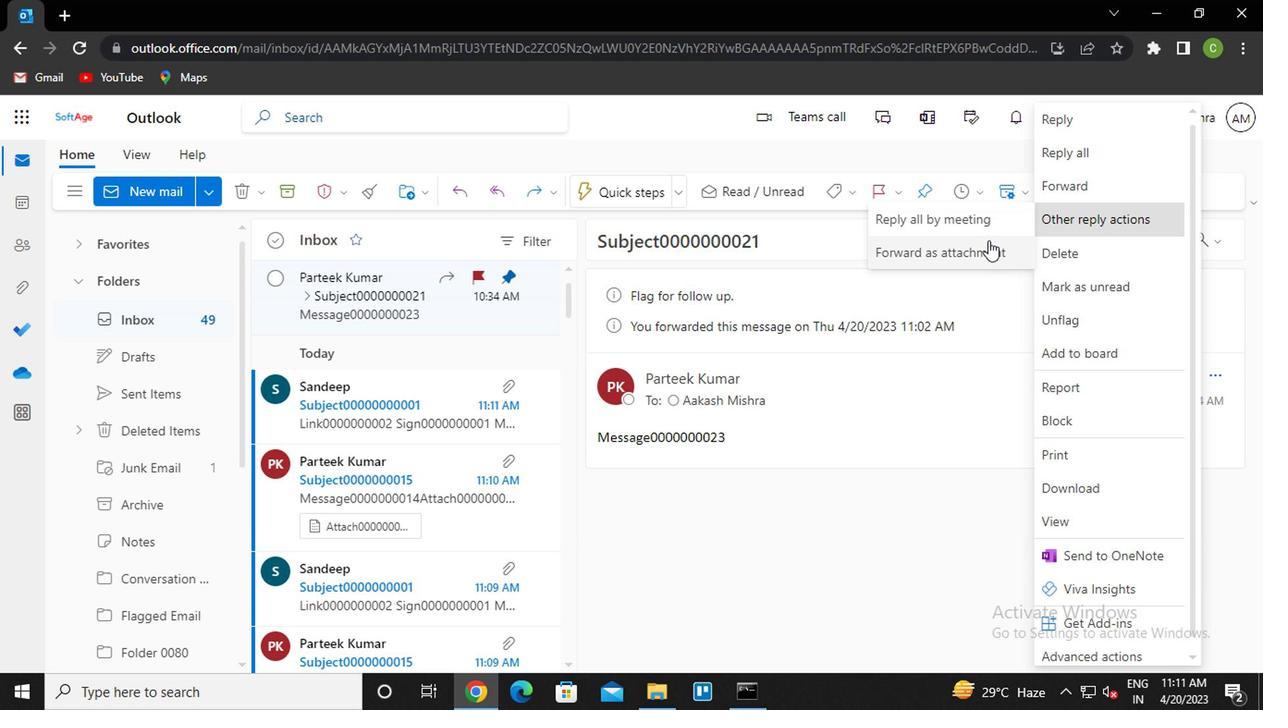 
Action: Mouse pressed left at (969, 244)
Screenshot: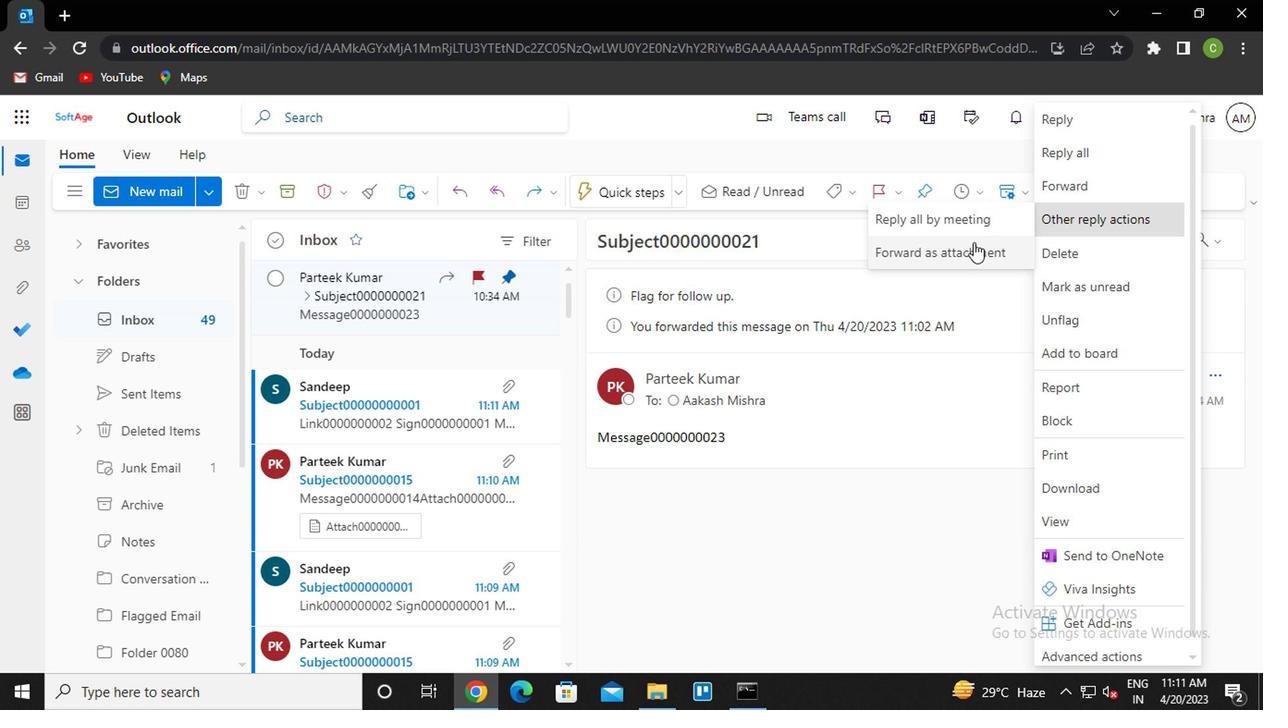 
Action: Mouse moved to (709, 309)
Screenshot: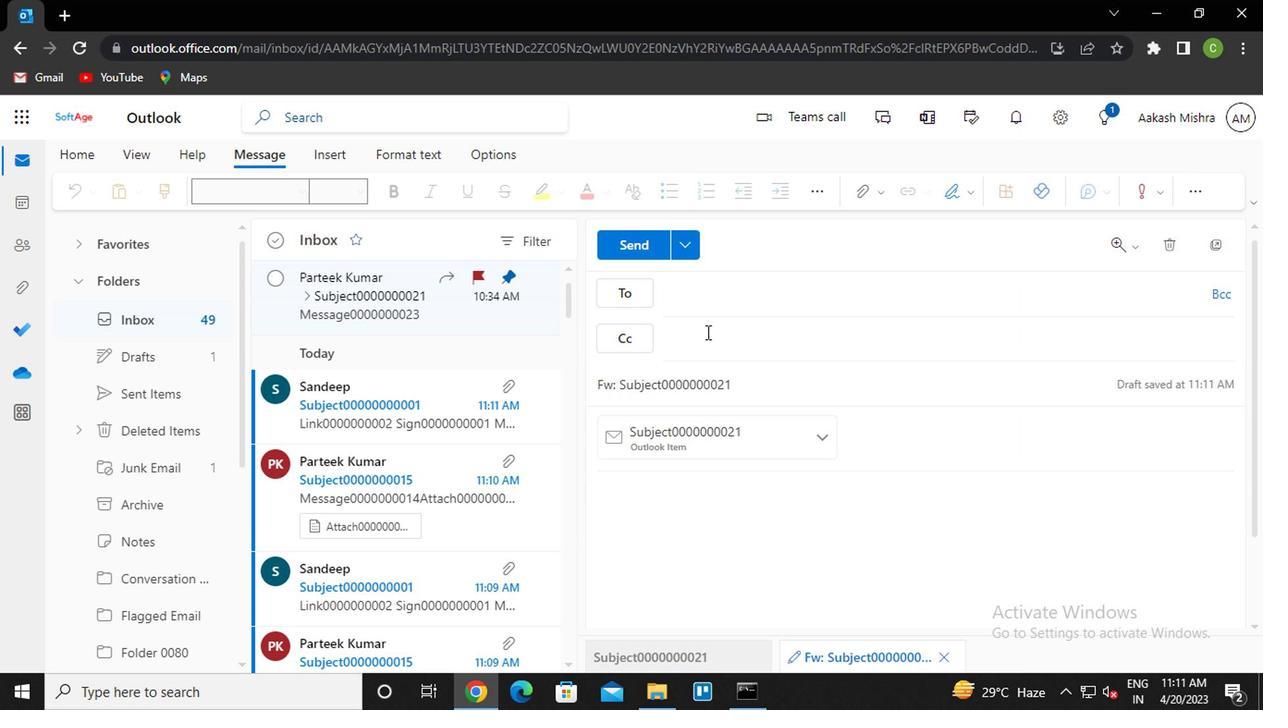 
Action: Key pressed san<Key.enter>van<Key.enter><Key.tab>nik<Key.enter>
Screenshot: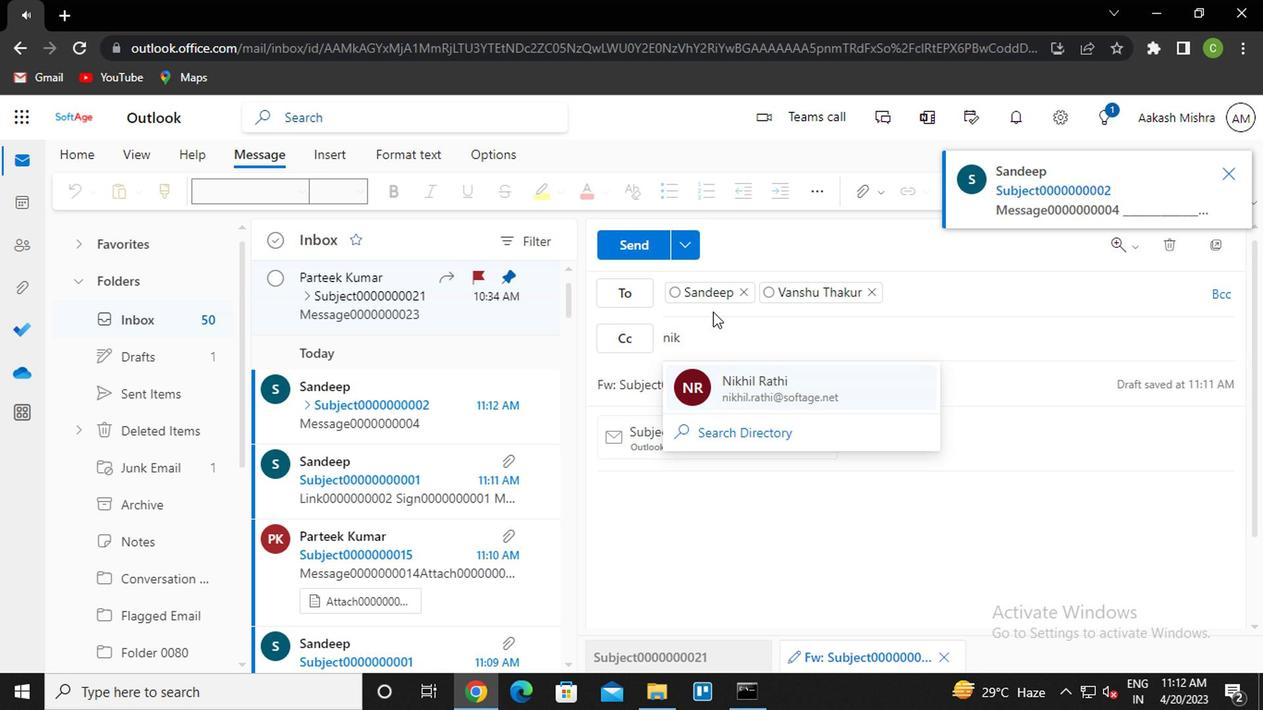 
Action: Mouse moved to (804, 367)
Screenshot: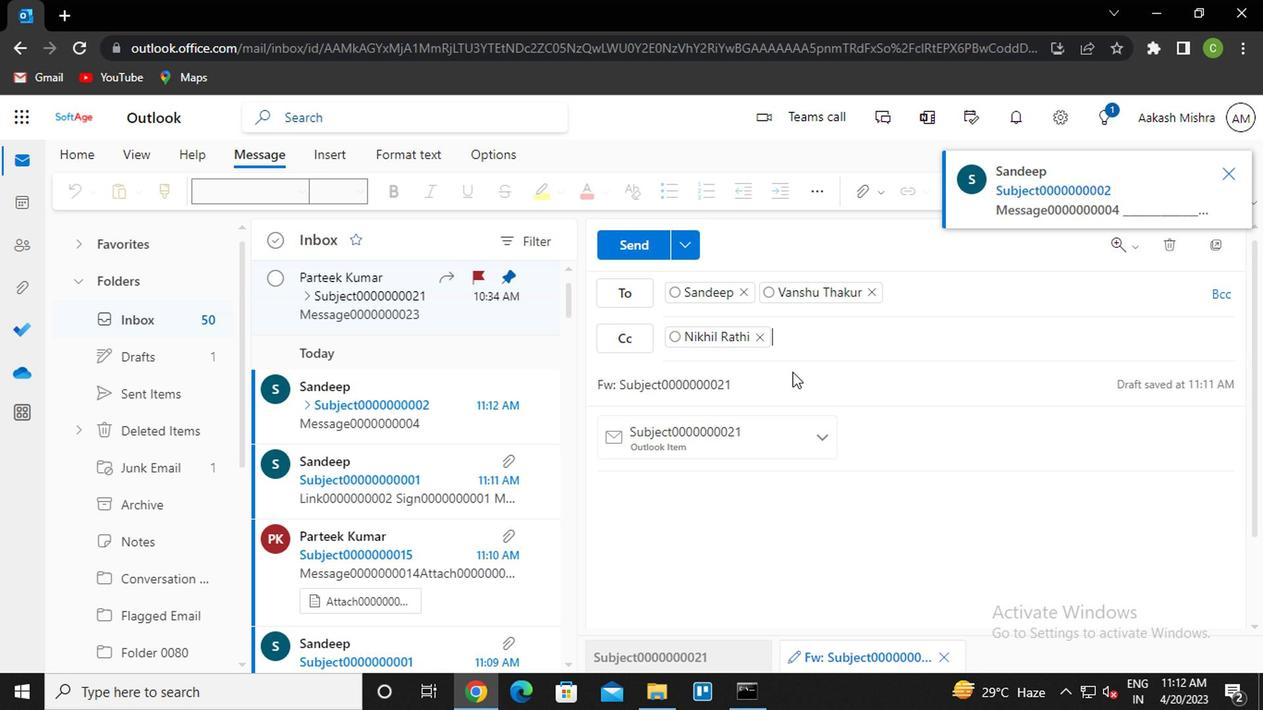
Action: Key pressed ayu<Key.enter>
Screenshot: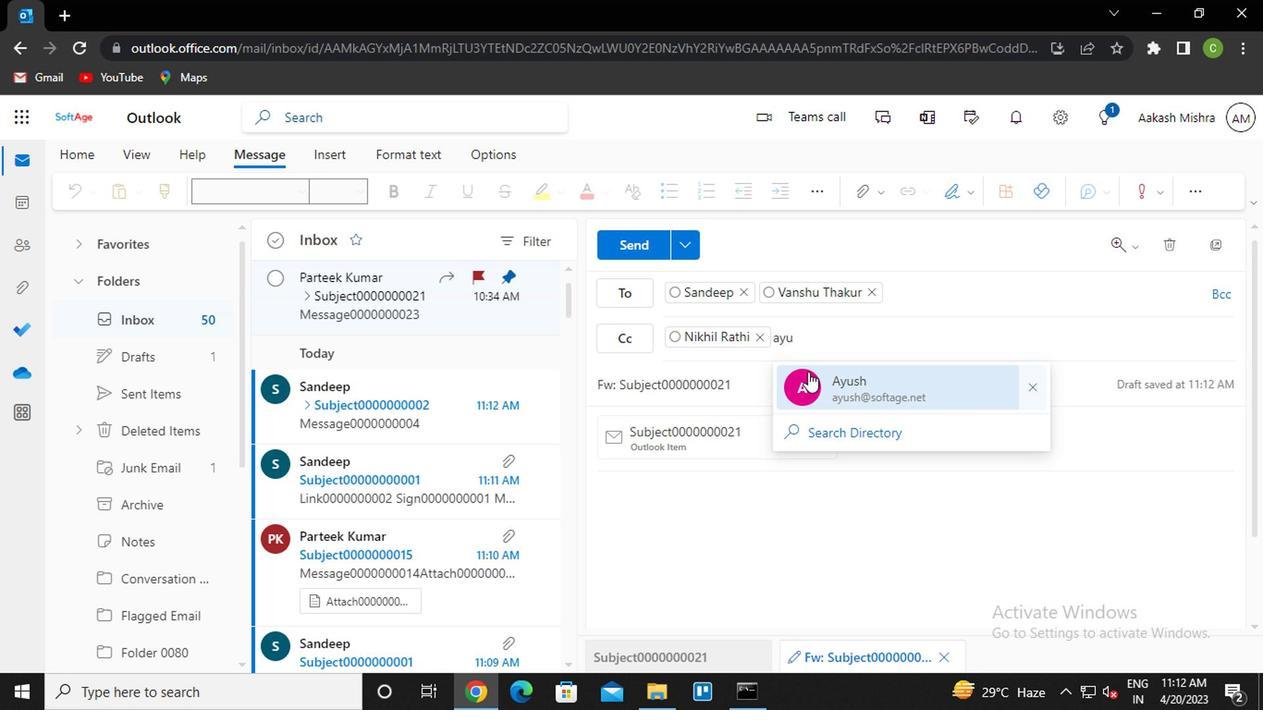 
Action: Mouse moved to (1215, 292)
Screenshot: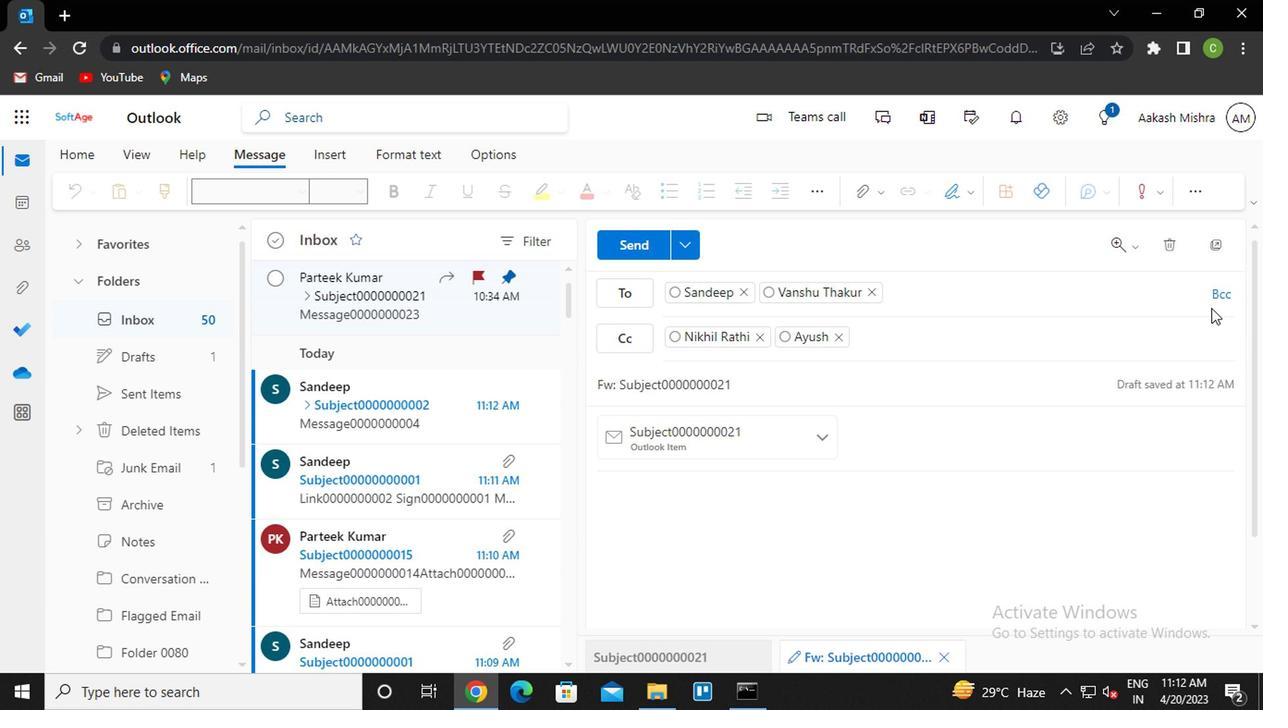 
Action: Mouse pressed left at (1215, 292)
Screenshot: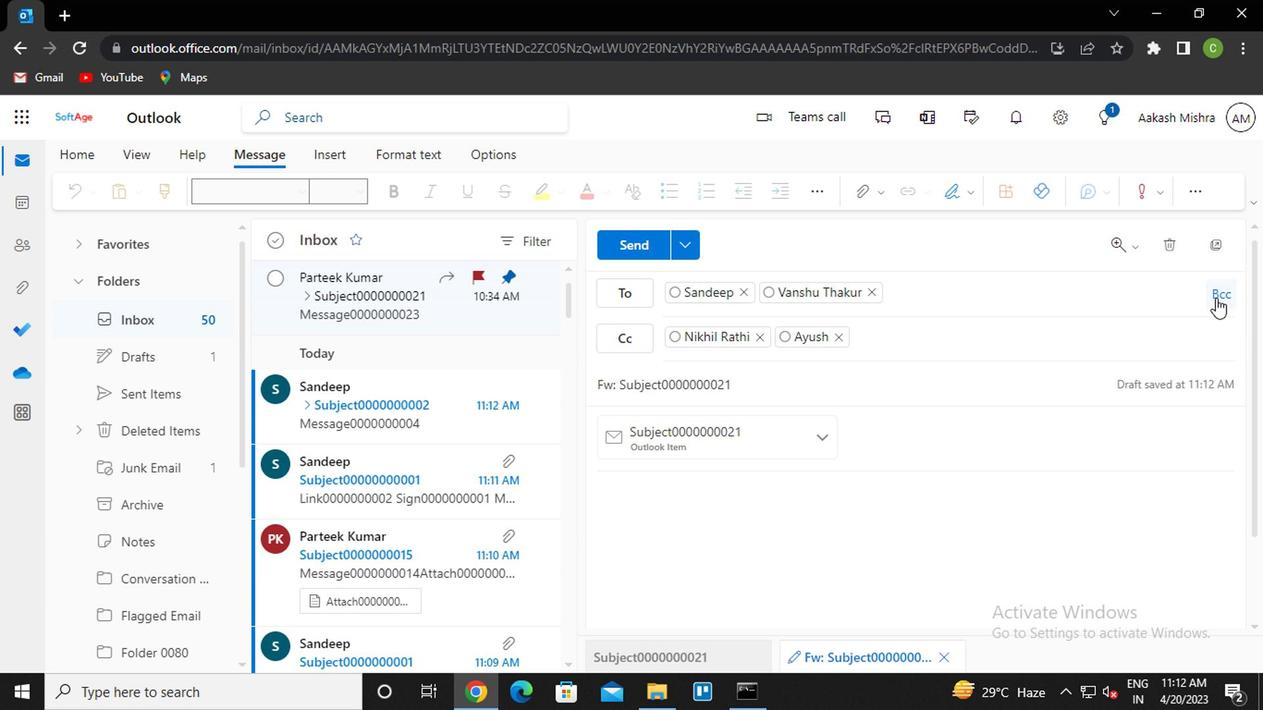
Action: Mouse moved to (919, 419)
Screenshot: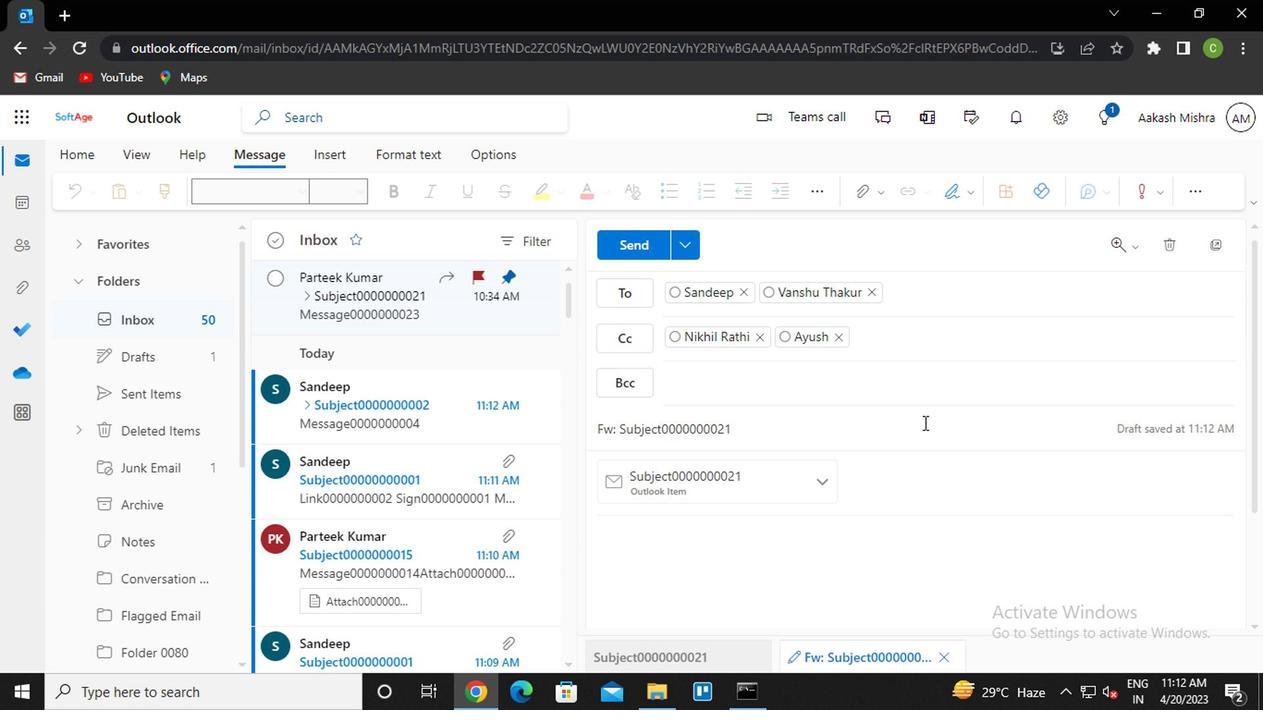 
Action: Key pressed poo<Key.enter>
Screenshot: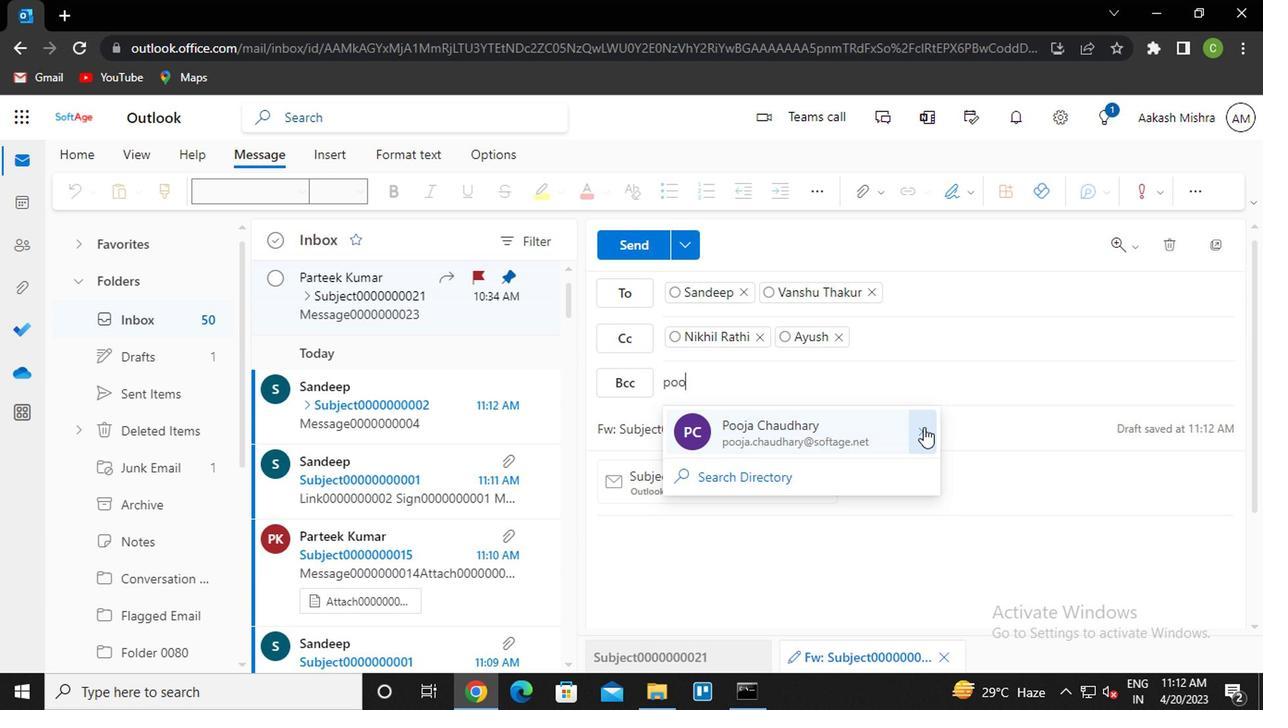 
Action: Mouse moved to (706, 513)
Screenshot: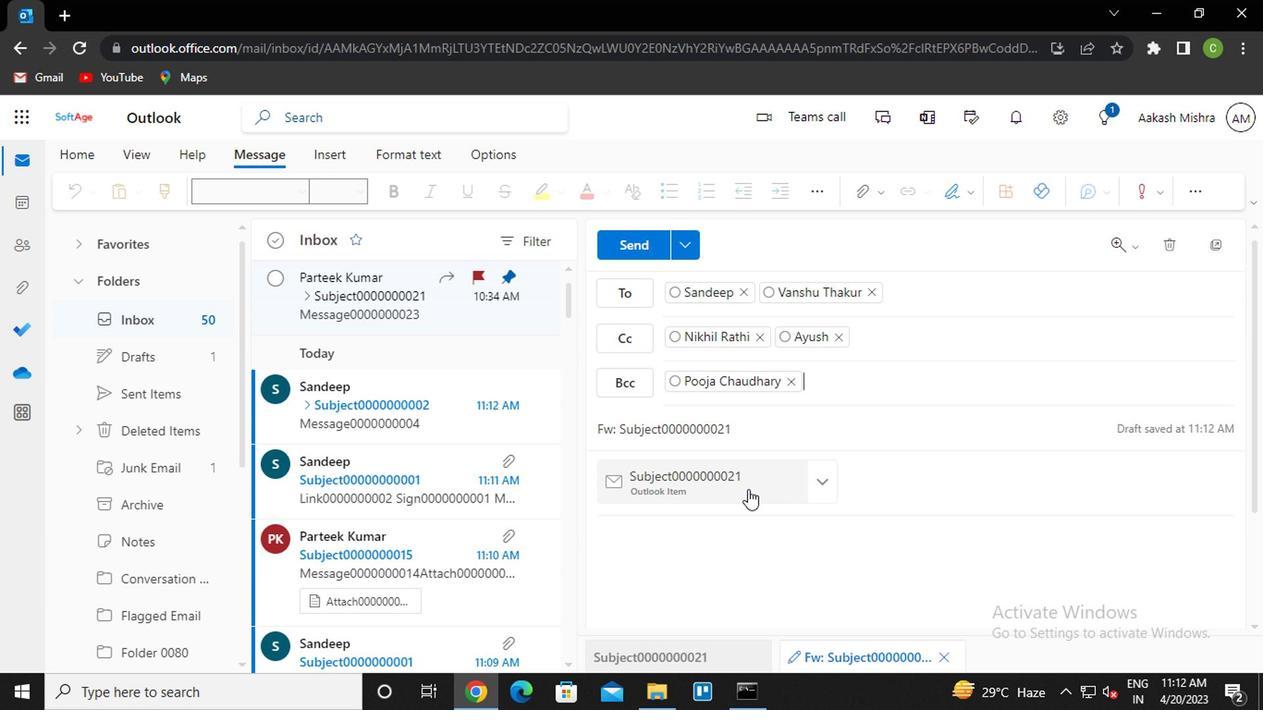 
Action: Mouse scrolled (706, 511) with delta (0, -1)
Screenshot: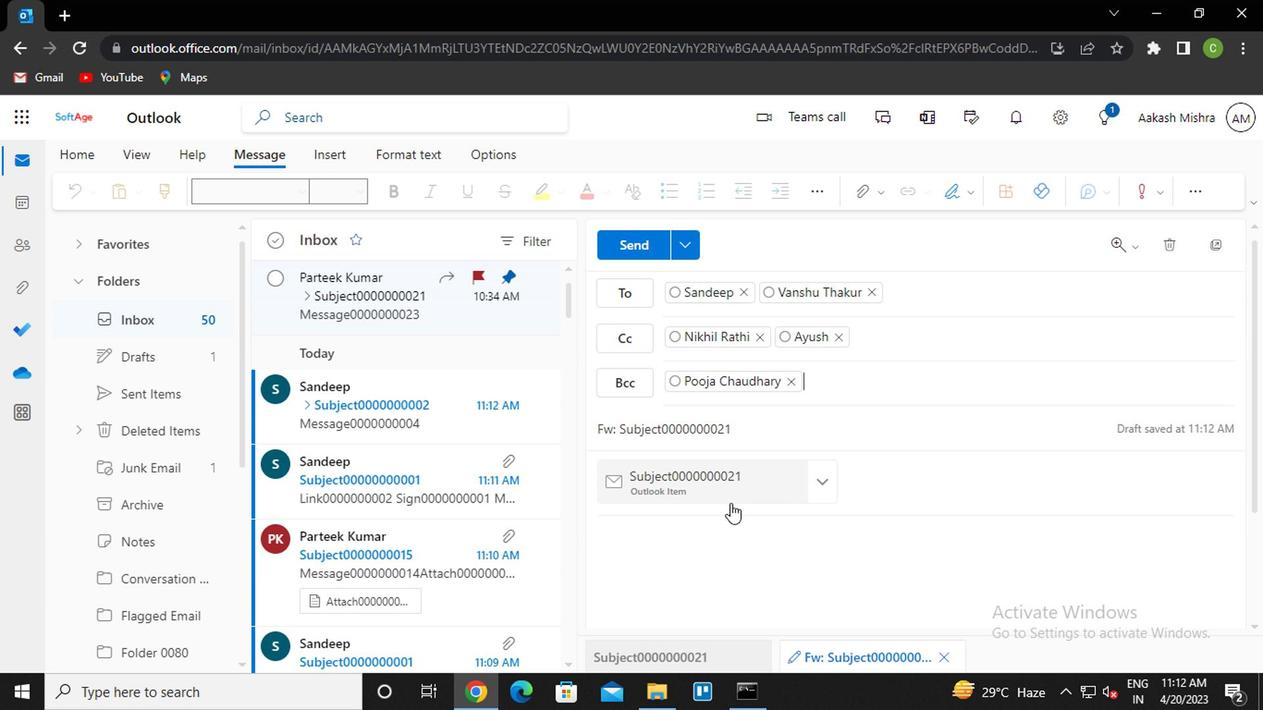 
Action: Mouse moved to (702, 513)
Screenshot: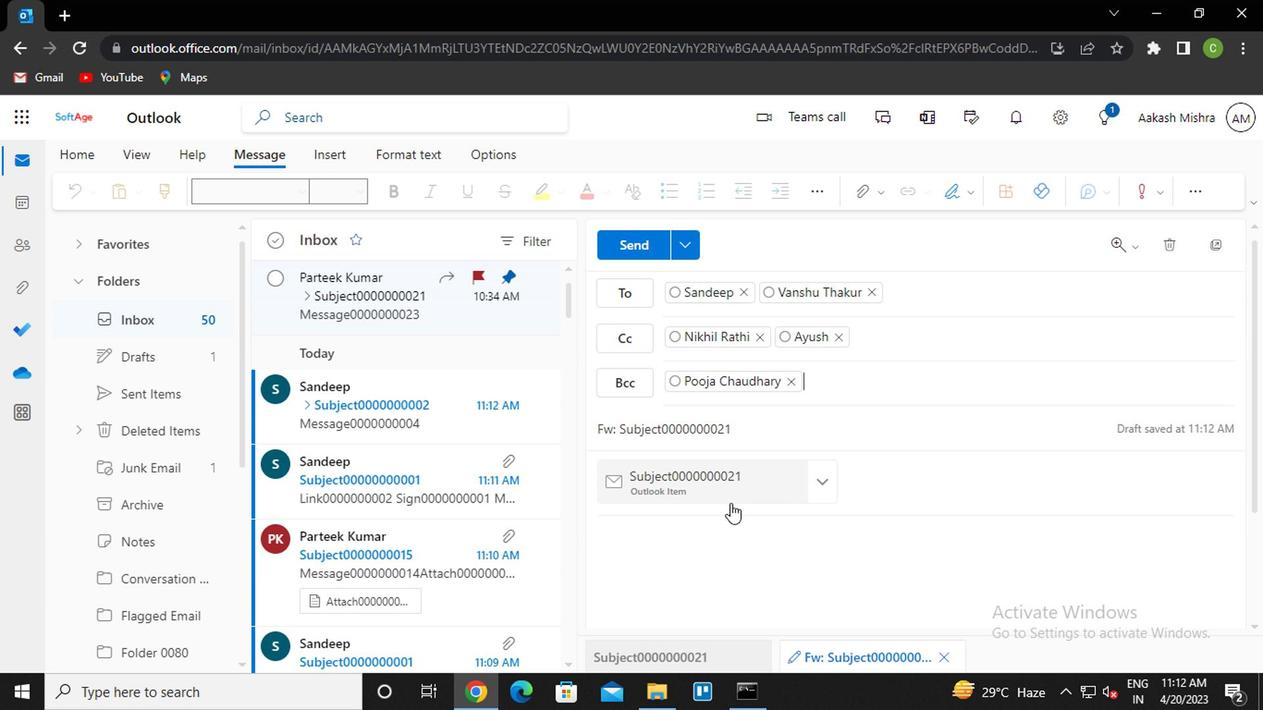 
Action: Mouse scrolled (702, 513) with delta (0, 0)
Screenshot: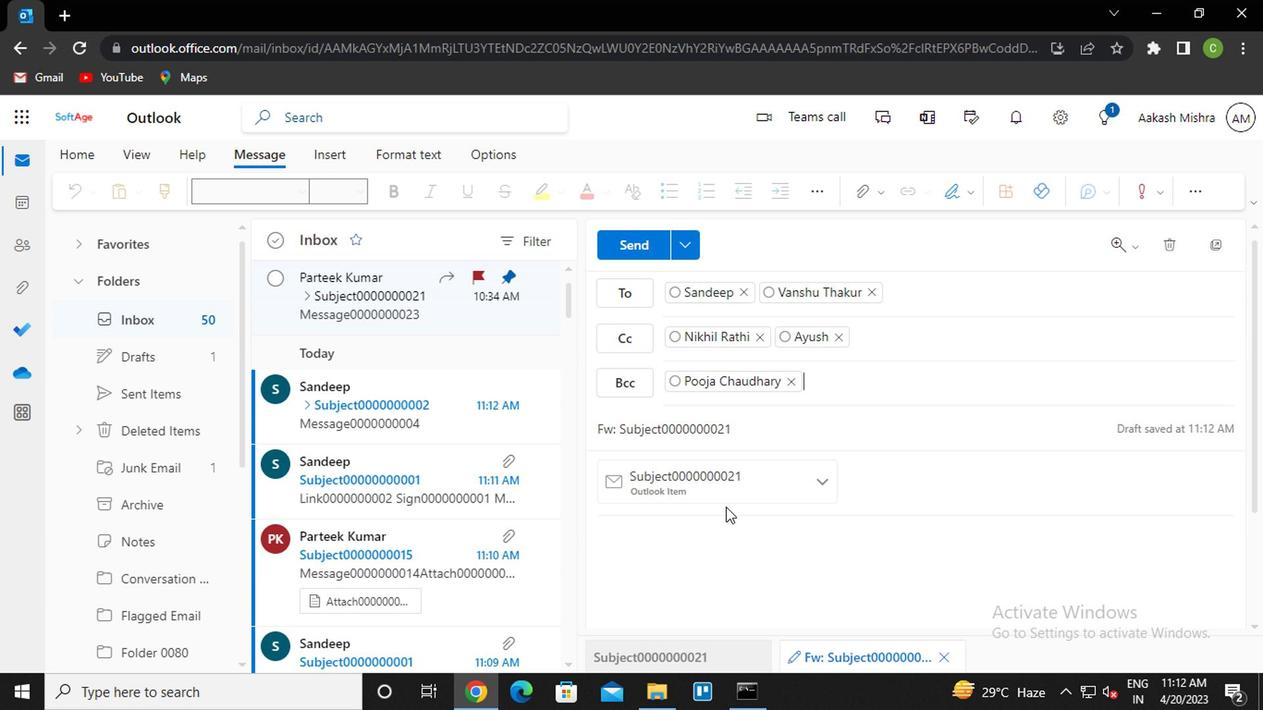 
Action: Mouse moved to (695, 361)
Screenshot: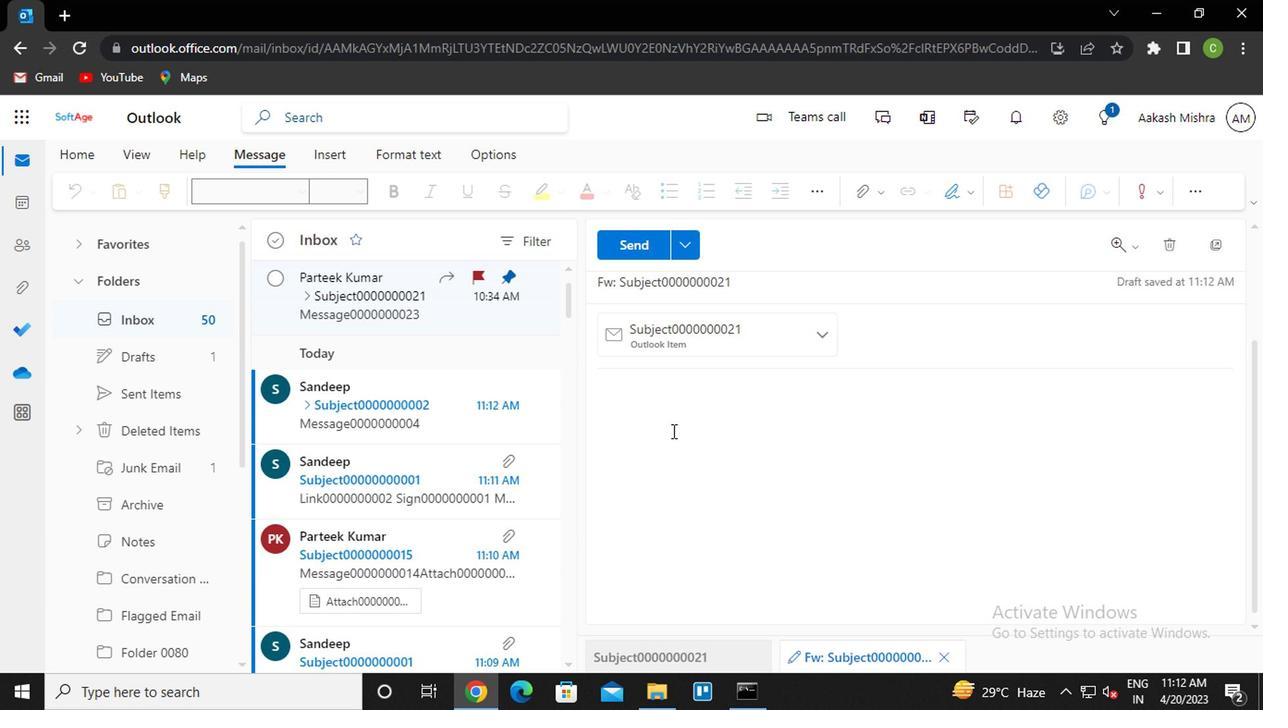
Action: Mouse pressed left at (695, 361)
Screenshot: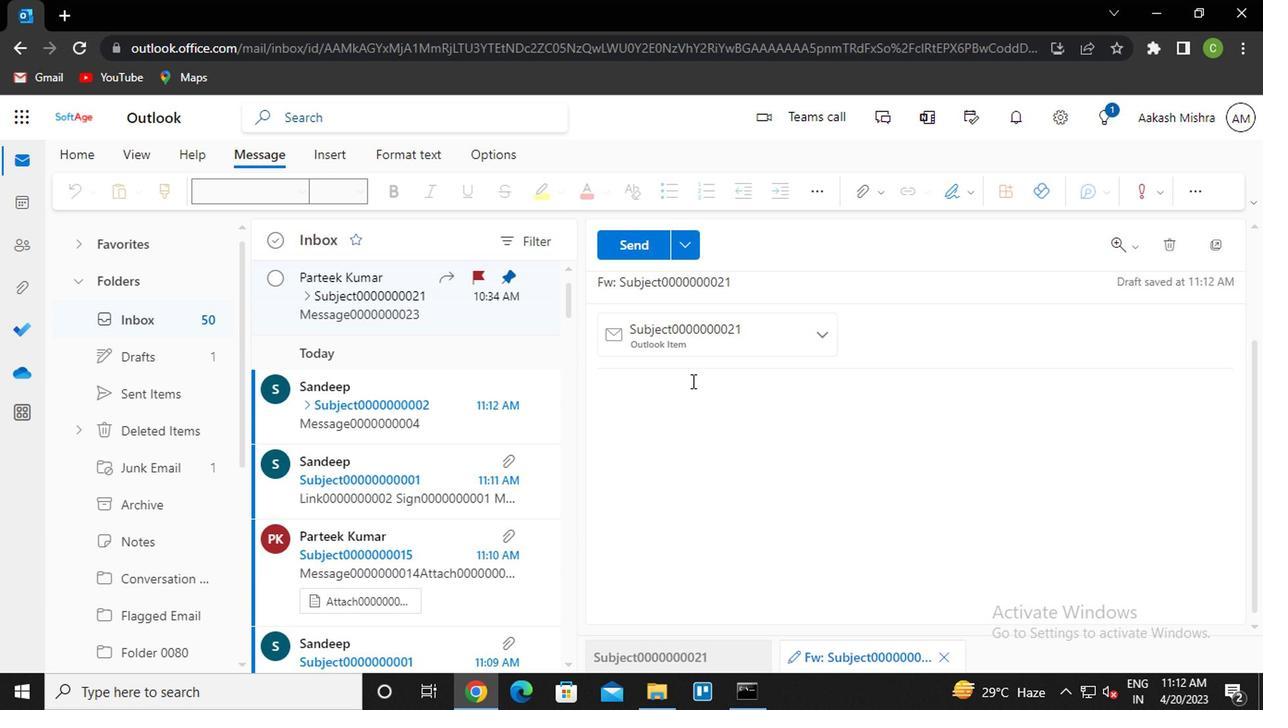 
Action: Mouse moved to (694, 380)
Screenshot: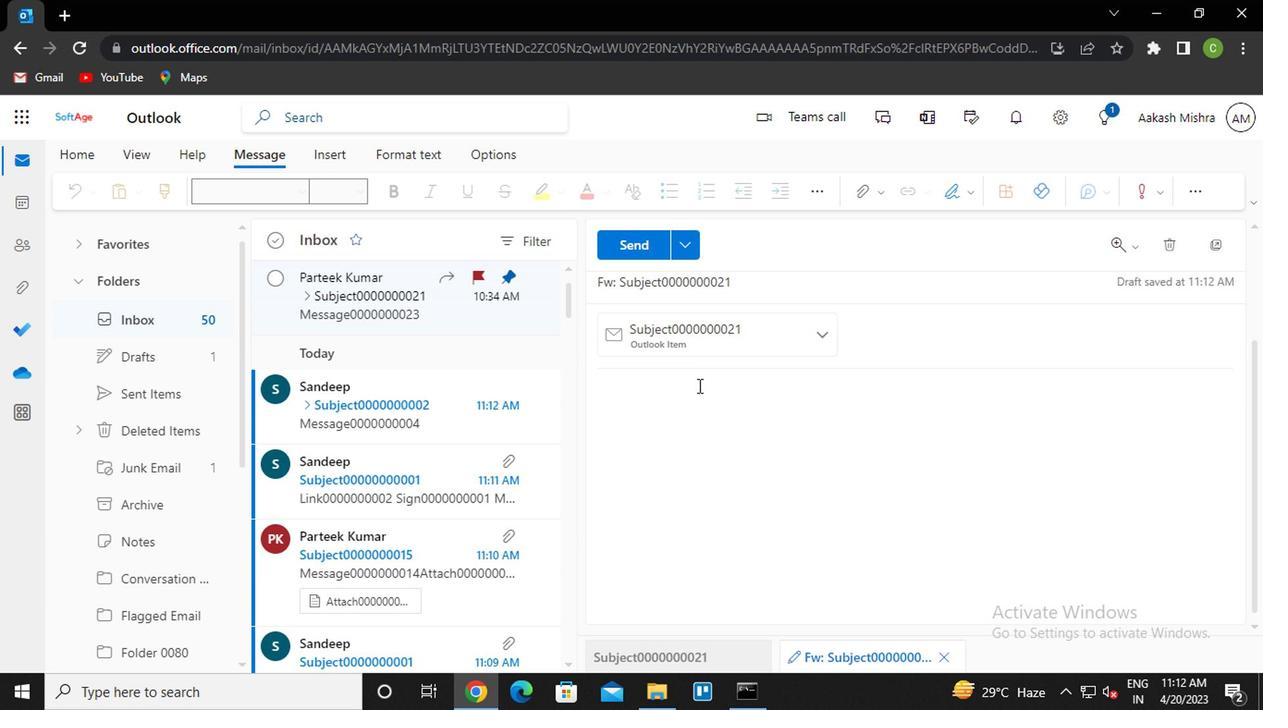 
Action: Mouse pressed left at (694, 380)
Screenshot: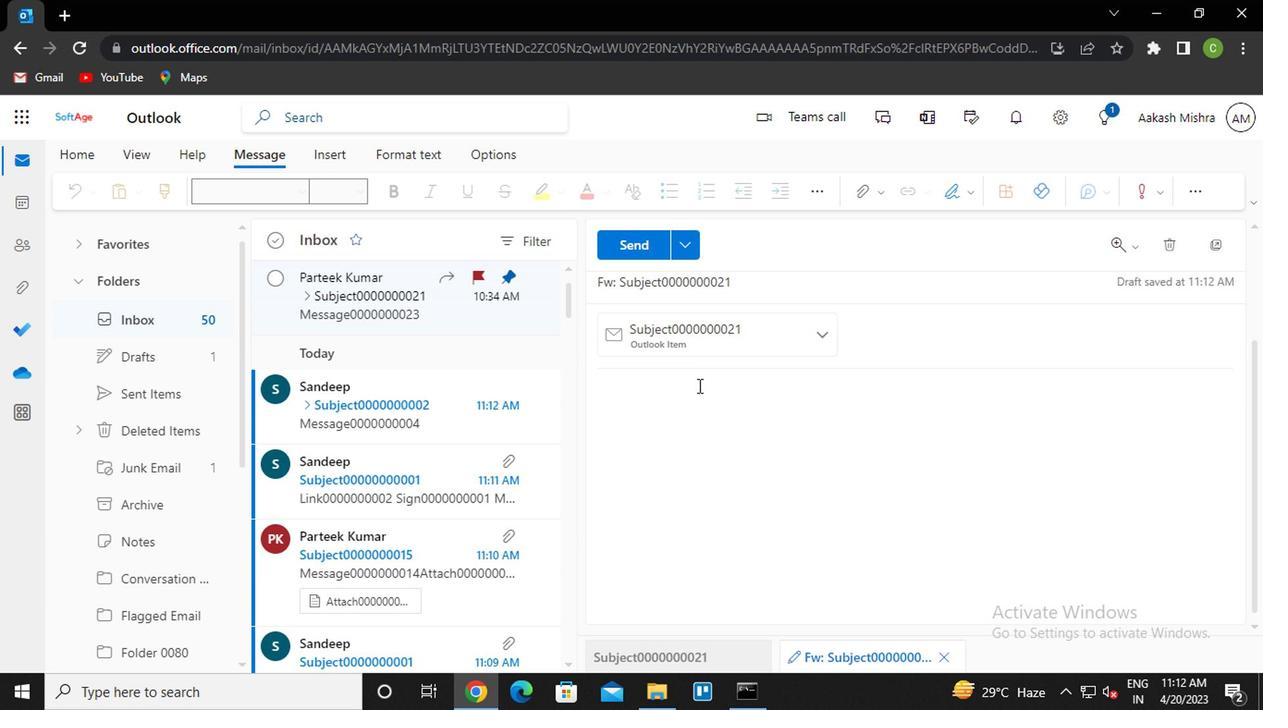 
Action: Key pressed <Key.caps_lock>m<Key.caps_lock>essage0000000023
Screenshot: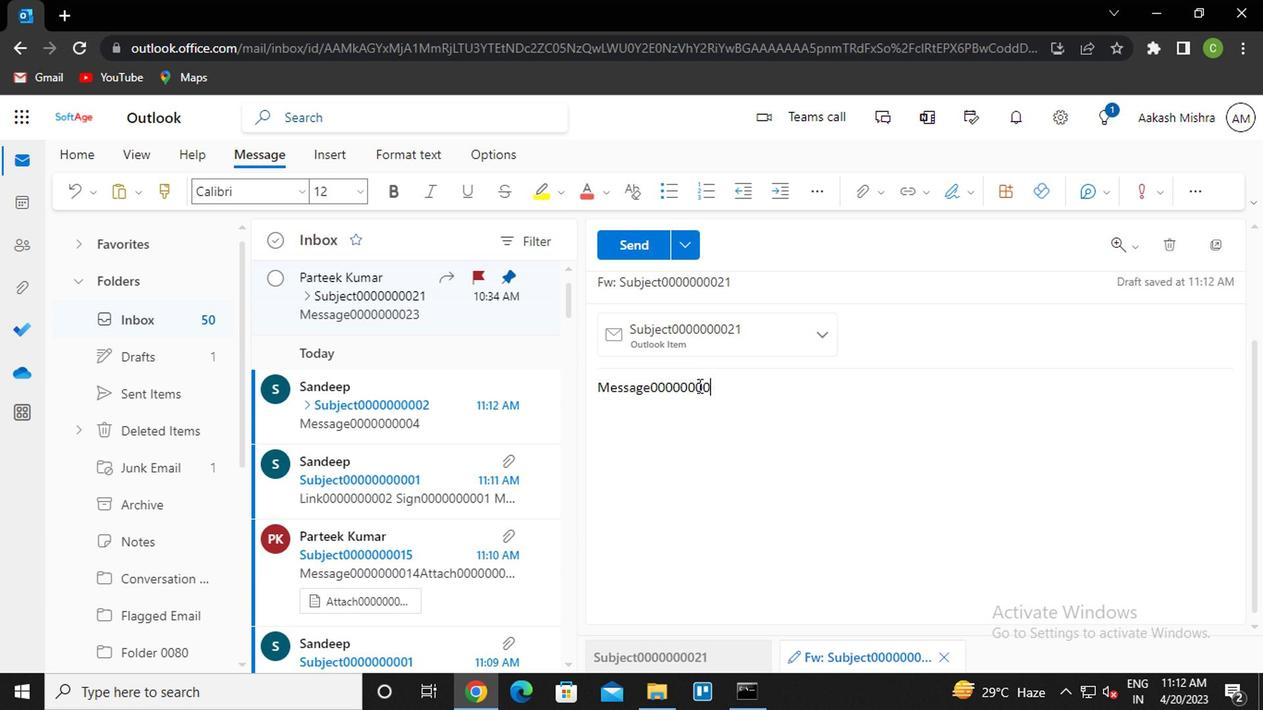 
Action: Mouse moved to (639, 250)
Screenshot: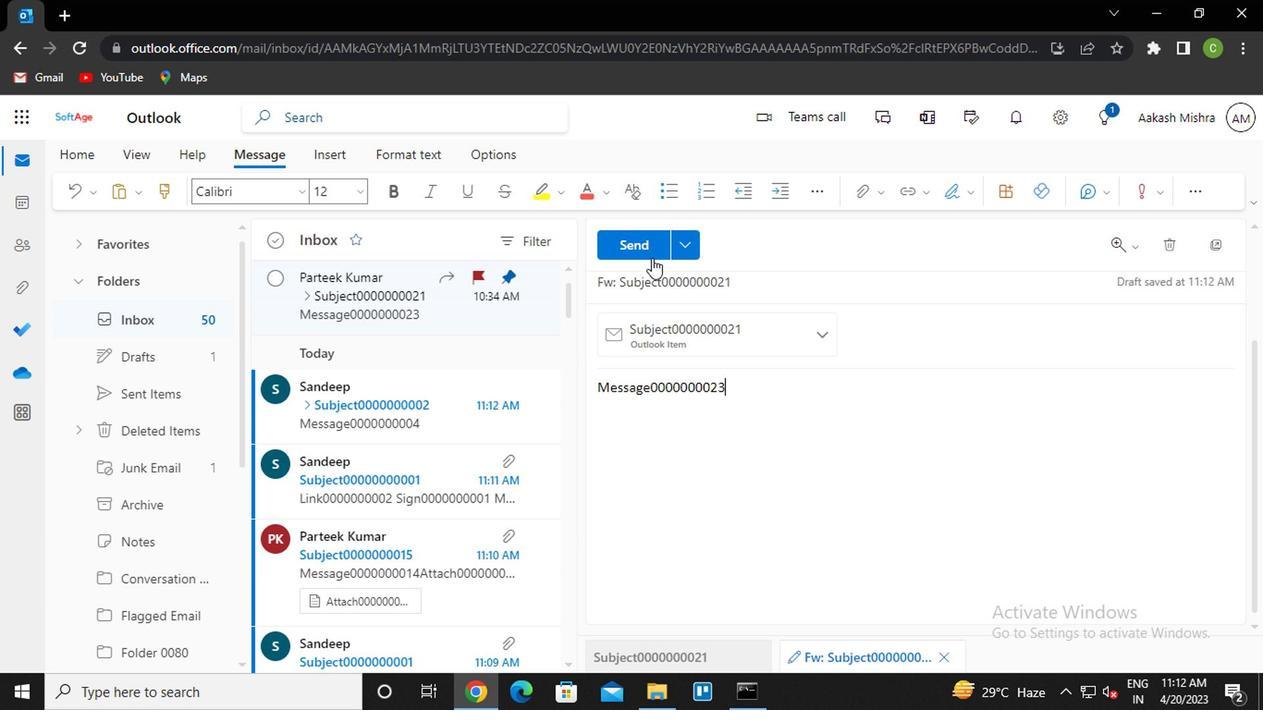 
Action: Mouse pressed left at (639, 250)
Screenshot: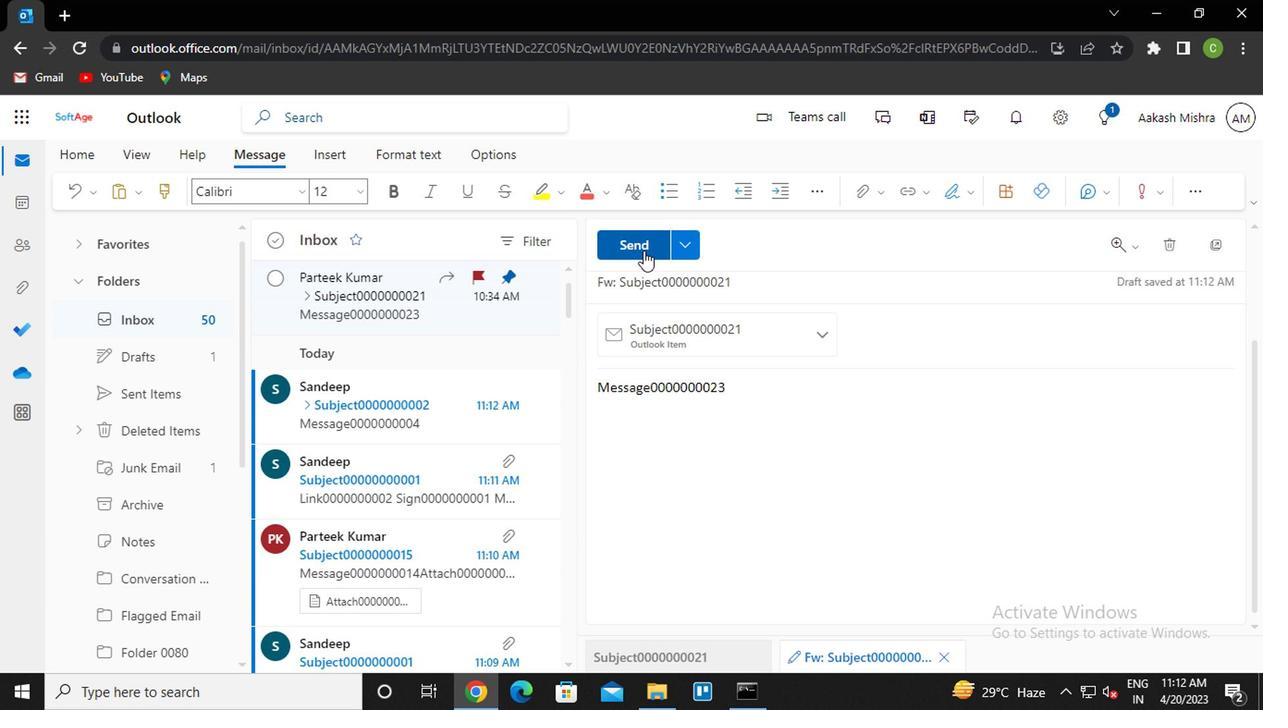 
Action: Mouse moved to (1205, 370)
Screenshot: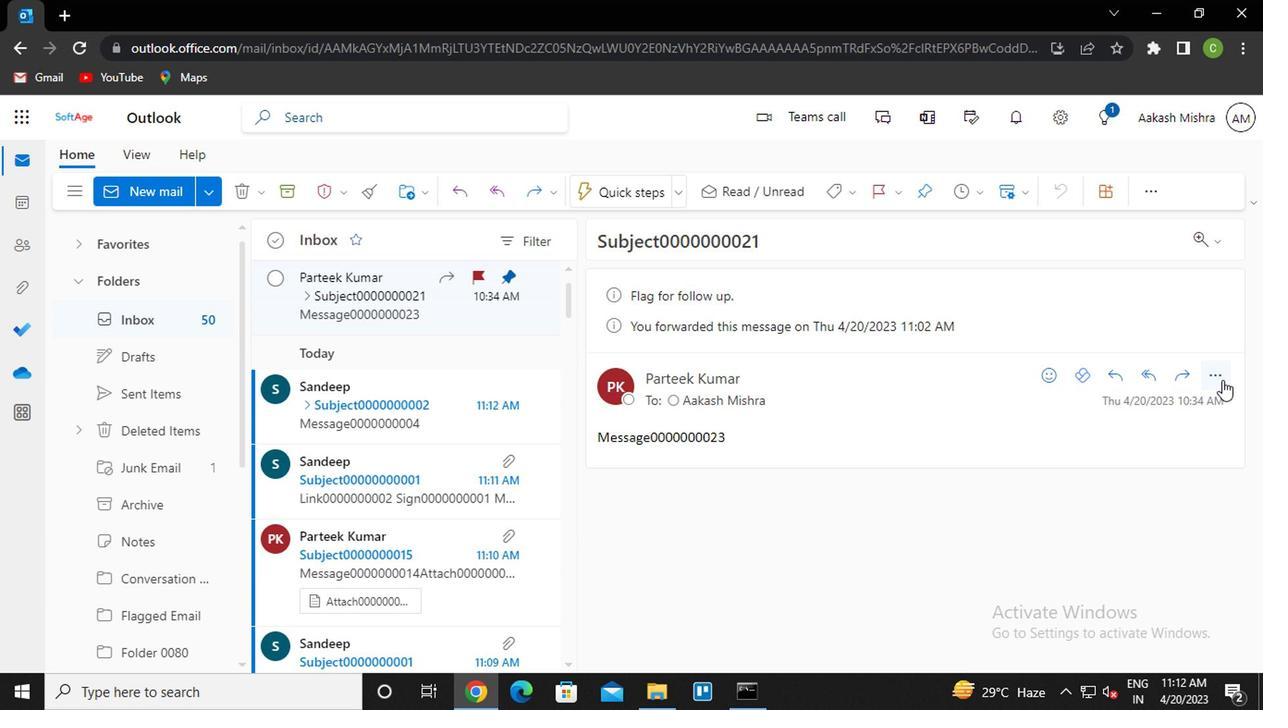 
Action: Mouse pressed left at (1205, 370)
Screenshot: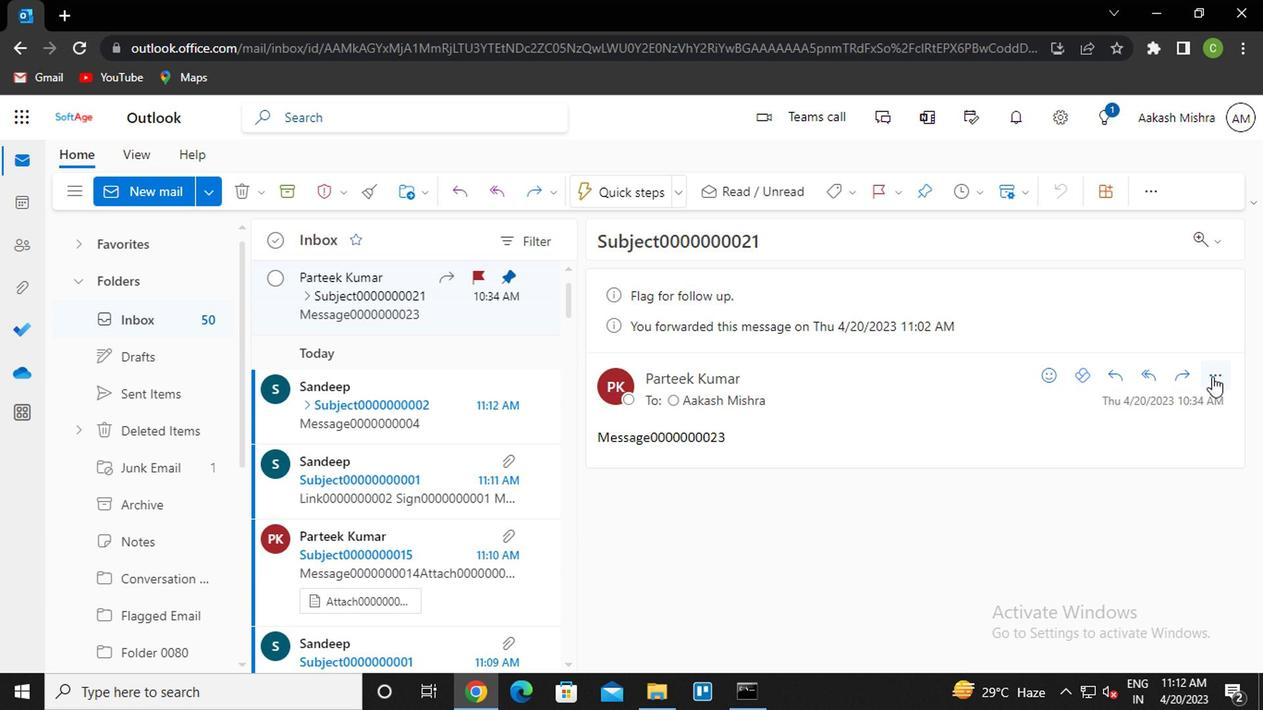 
Action: Mouse moved to (1089, 226)
Screenshot: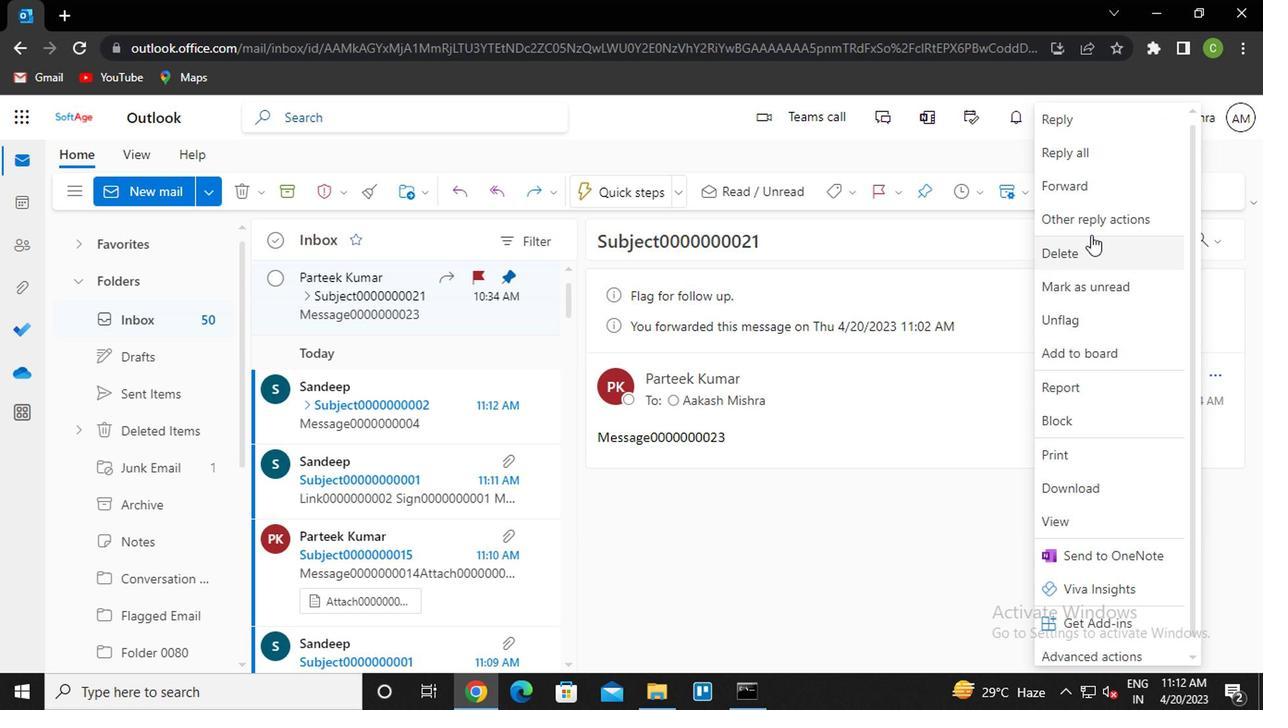 
Action: Mouse pressed left at (1089, 226)
Screenshot: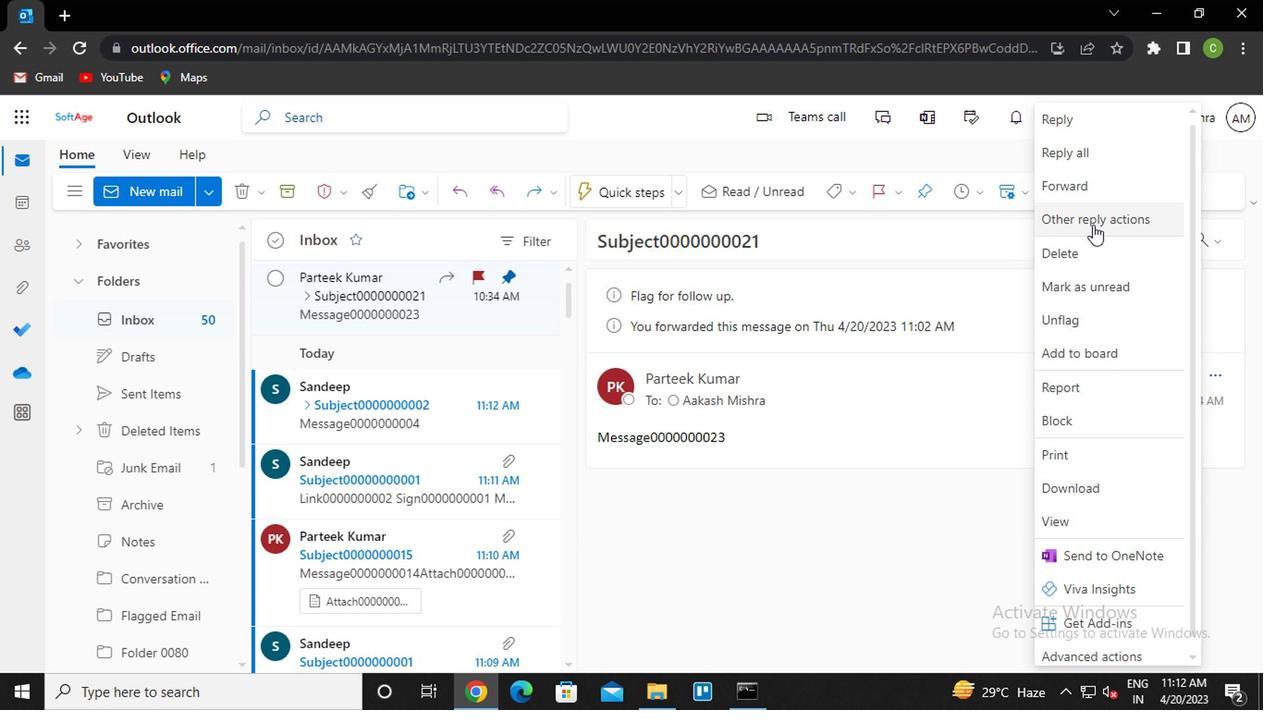 
Action: Mouse moved to (889, 247)
Screenshot: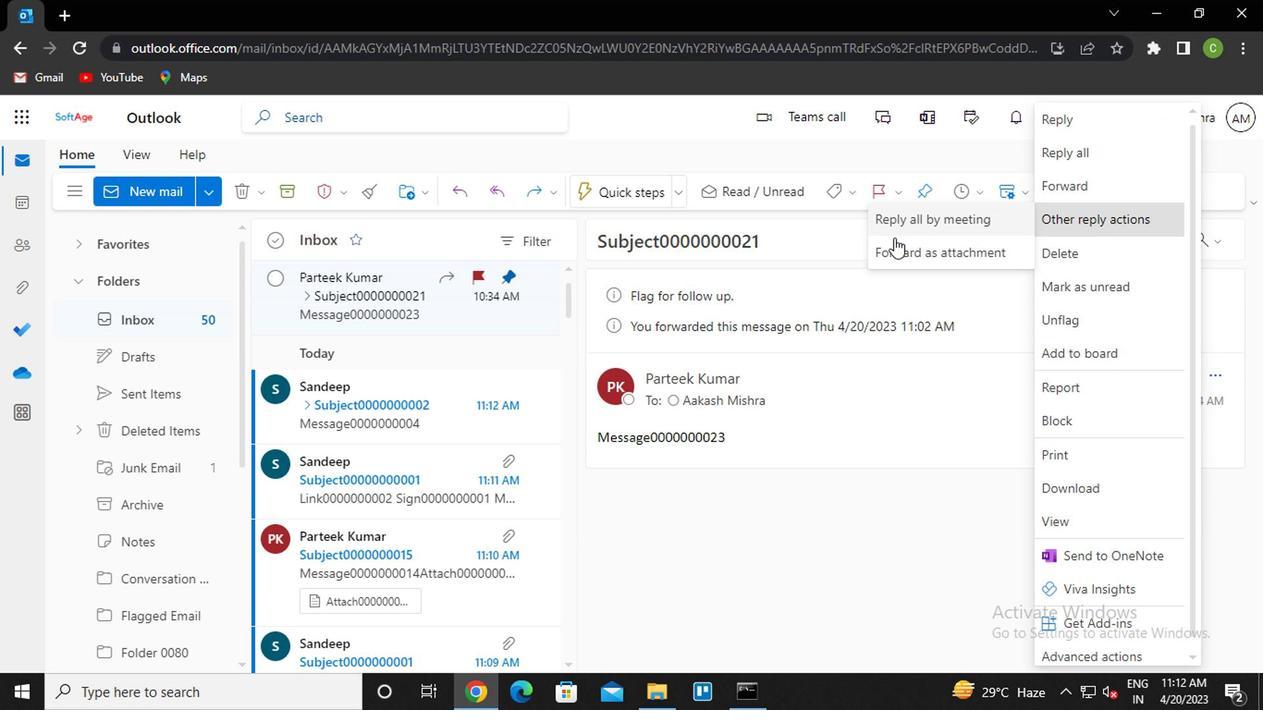 
Action: Mouse pressed left at (889, 247)
Screenshot: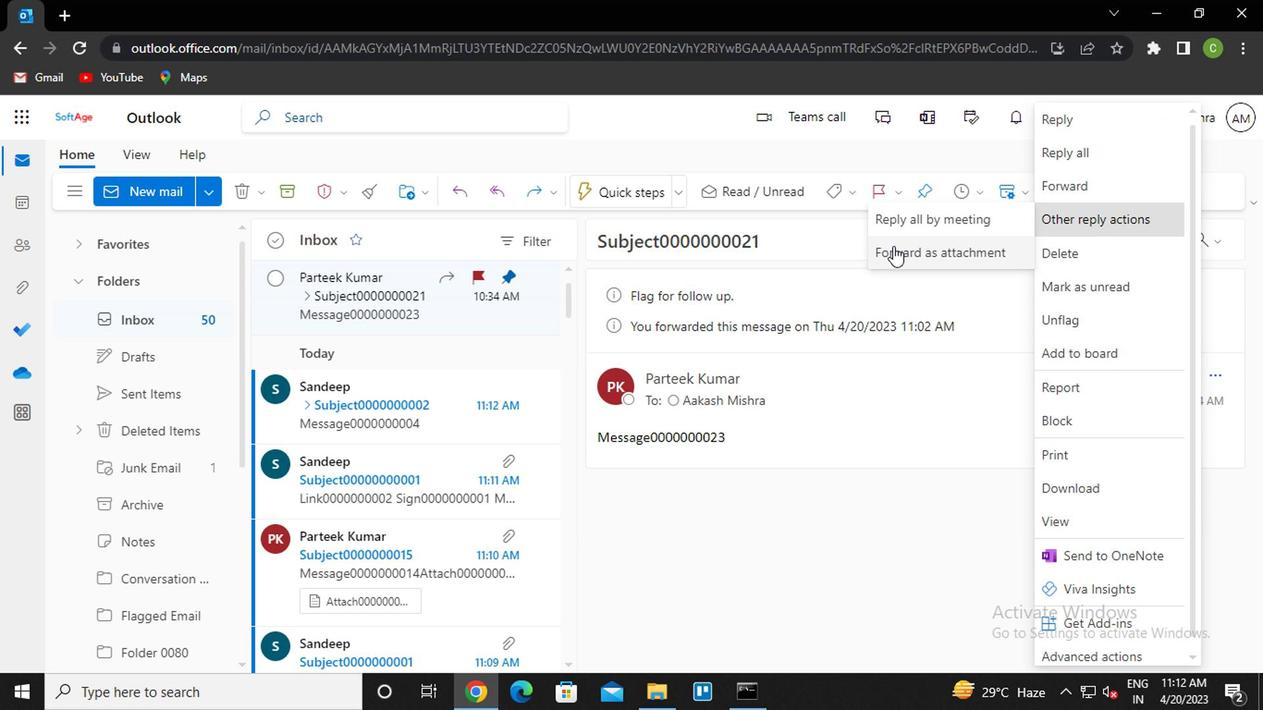 
Action: Mouse moved to (729, 297)
Screenshot: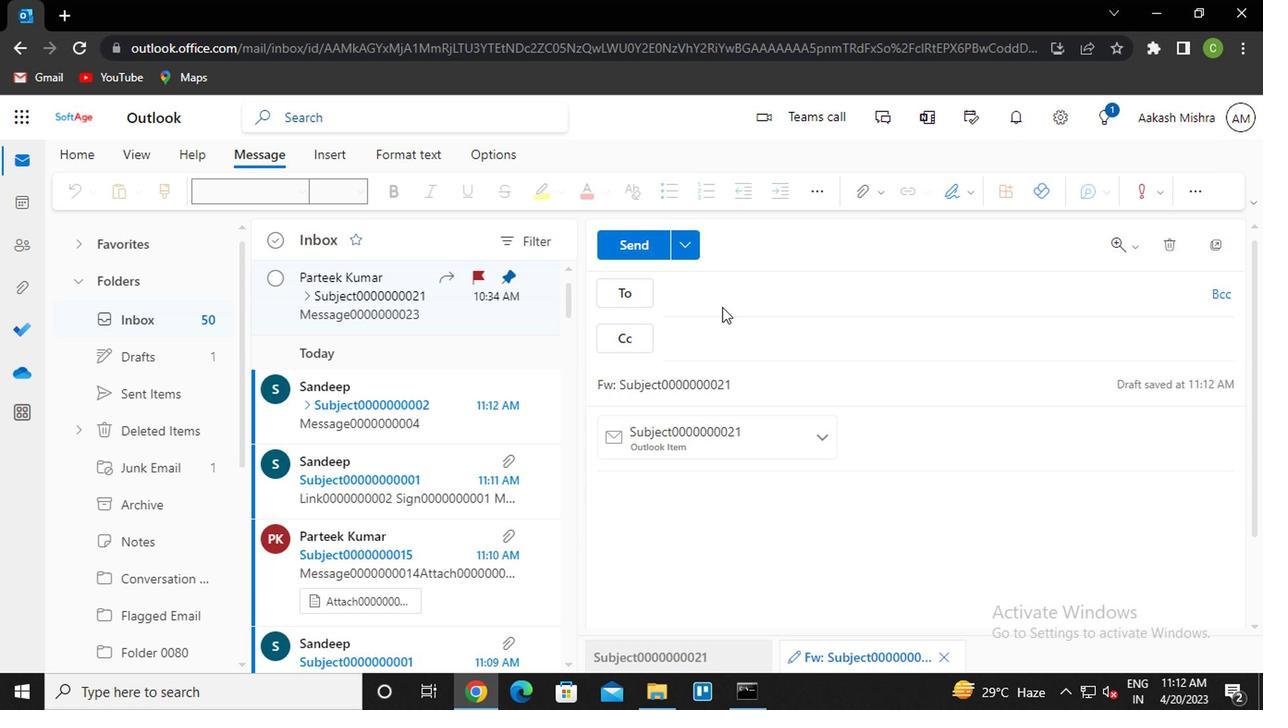 
Action: Key pressed sa<Key.enter><Key.tab>van<Key.enter>
Screenshot: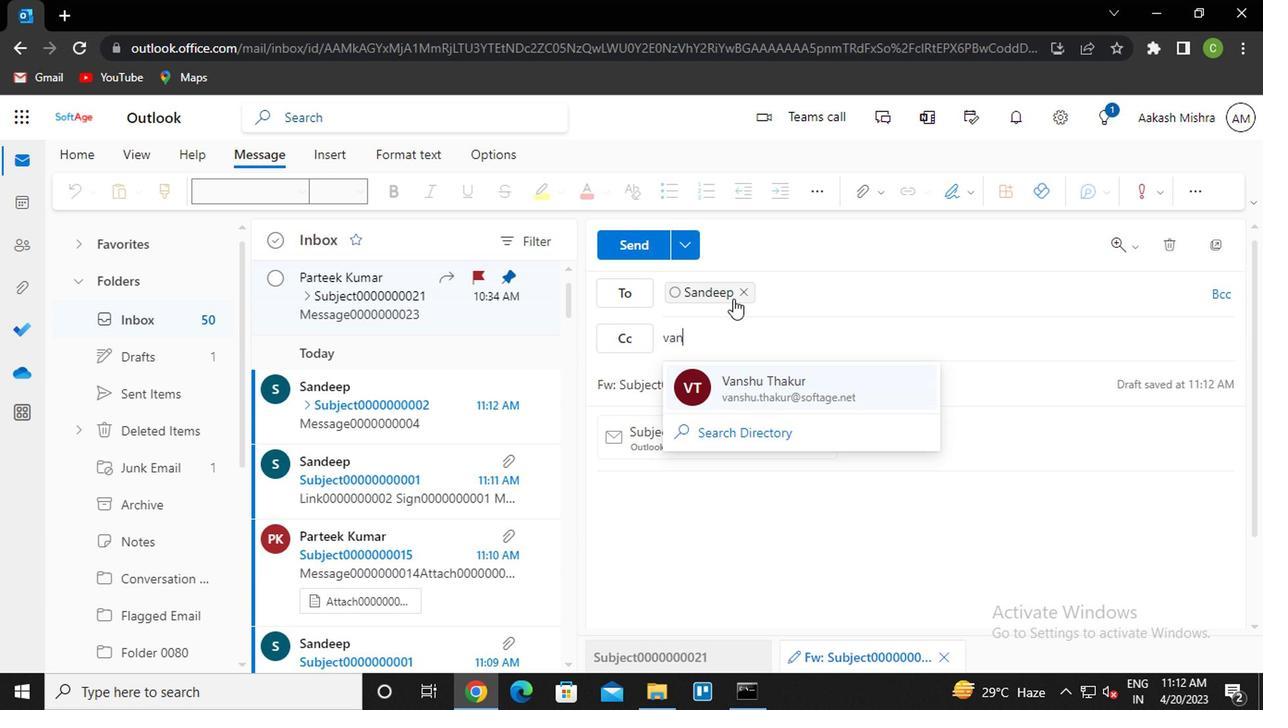 
Action: Mouse moved to (685, 469)
Screenshot: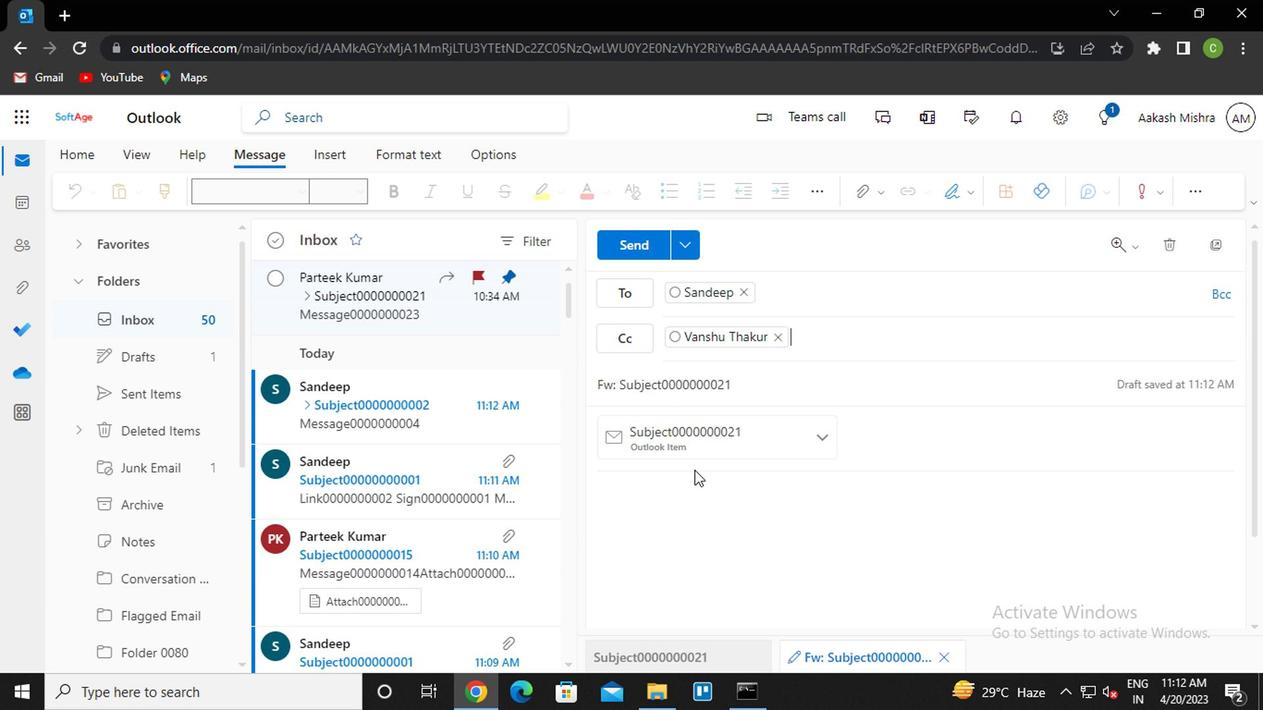 
Action: Mouse pressed left at (685, 469)
Screenshot: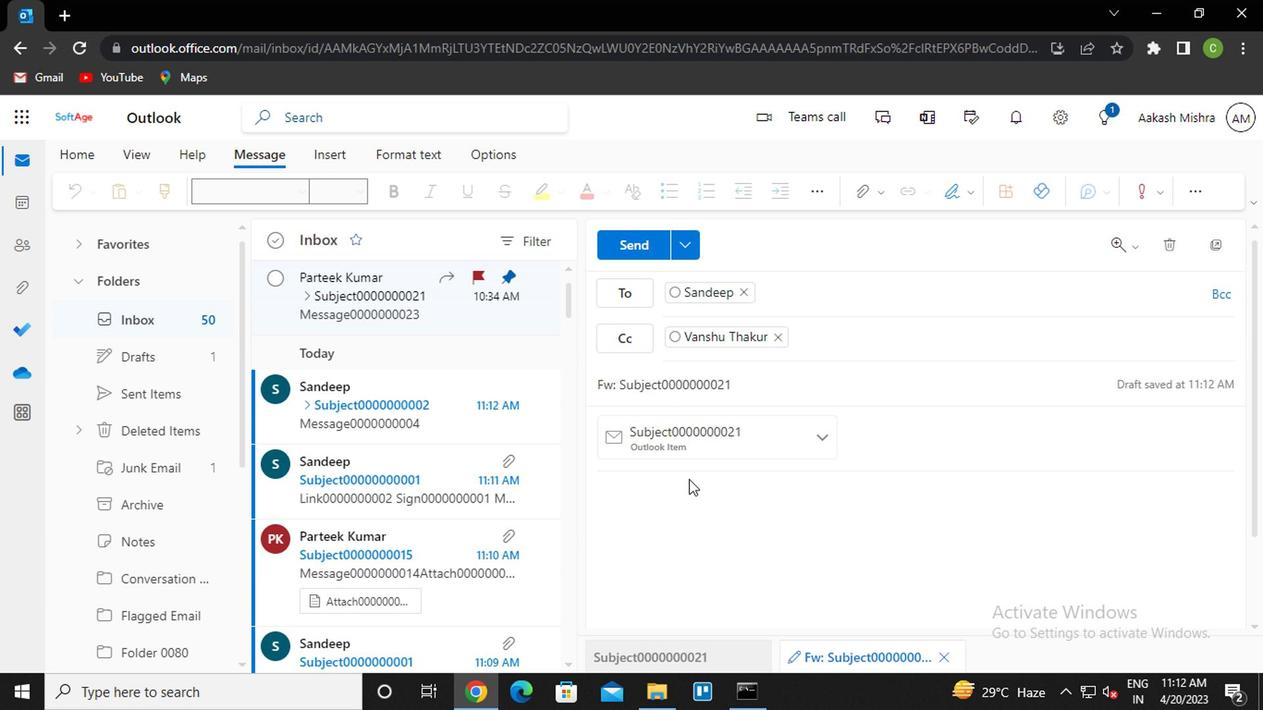 
Action: Mouse moved to (670, 478)
Screenshot: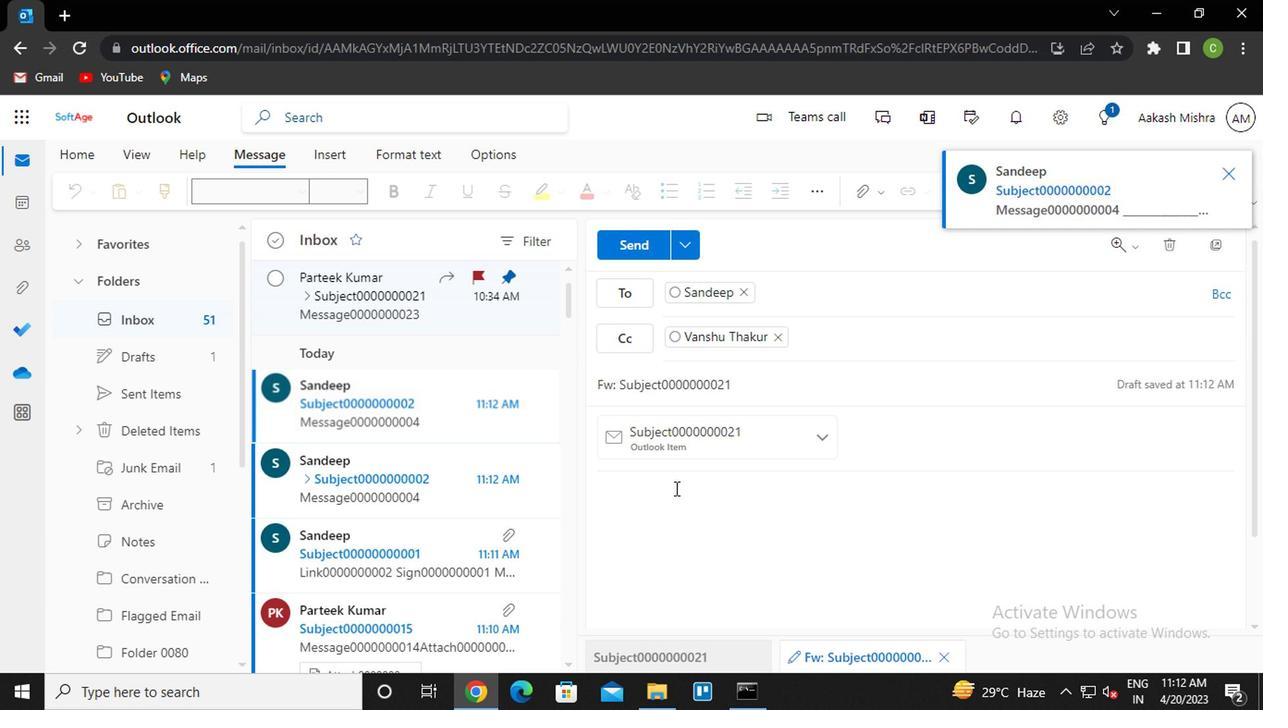
Action: Mouse pressed left at (670, 478)
Screenshot: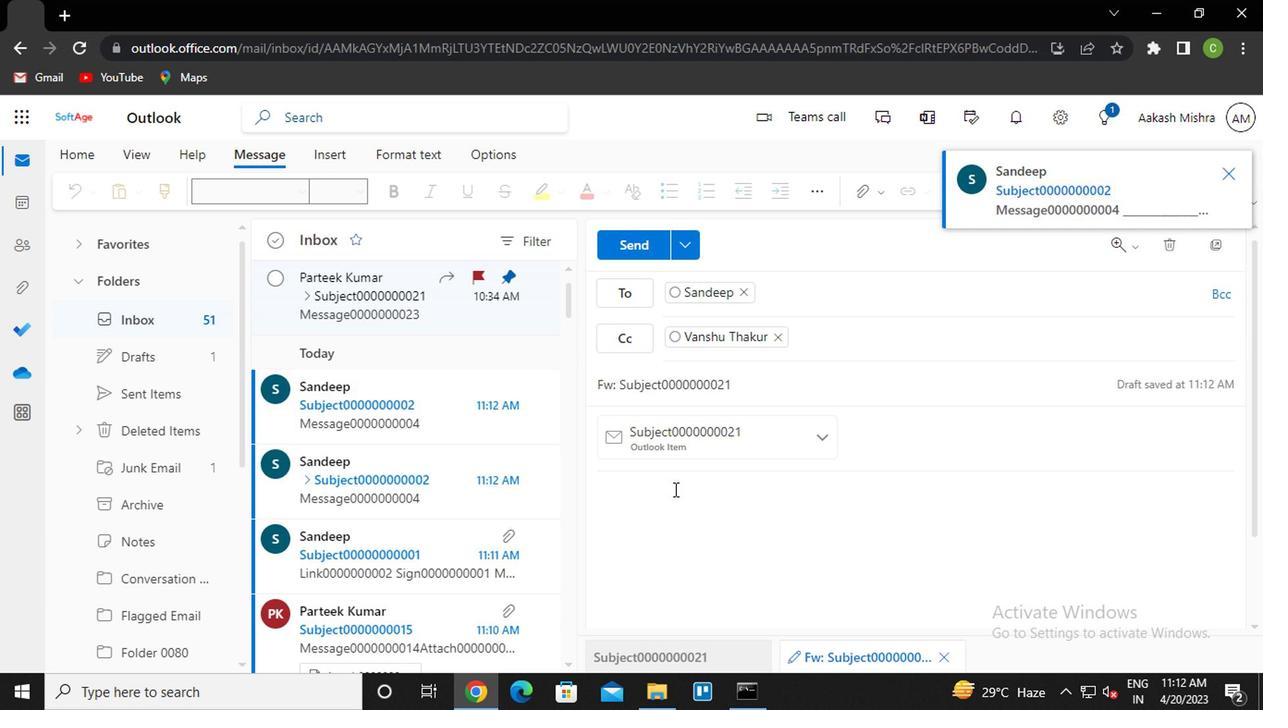 
Action: Key pressed <Key.caps_lock>m<Key.caps_lock>essage0000000023
Screenshot: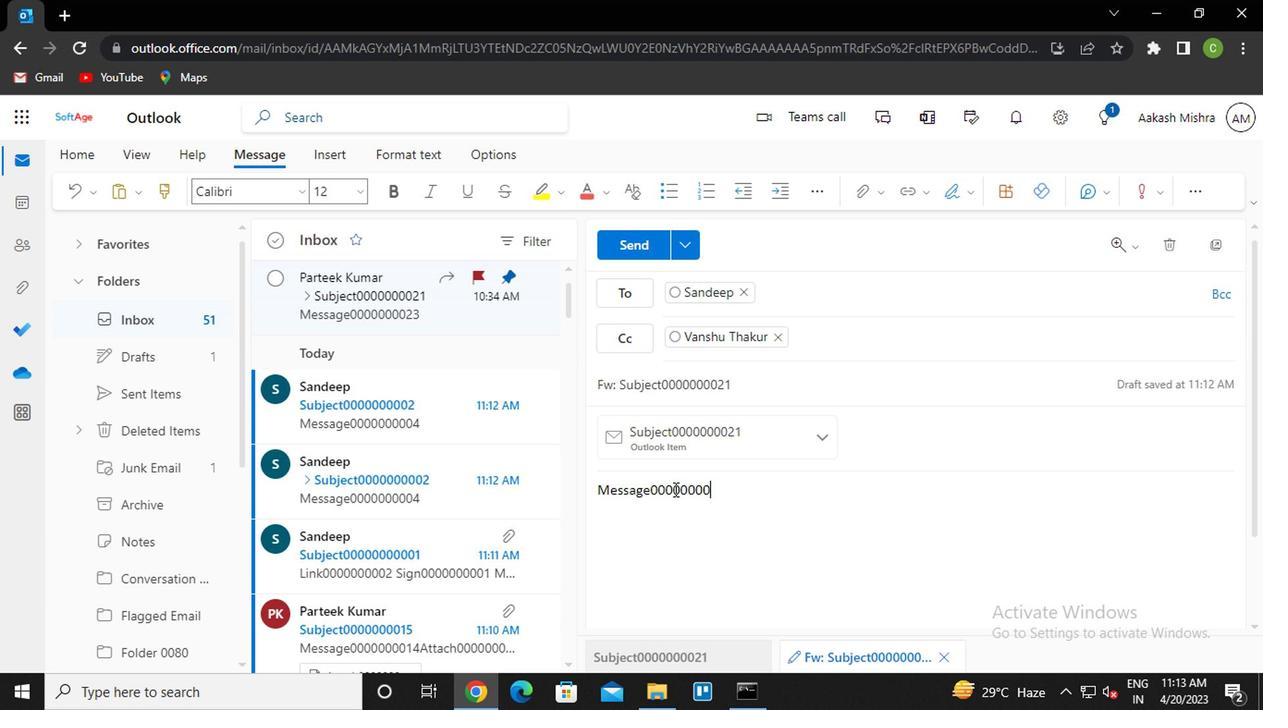 
Action: Mouse moved to (611, 242)
Screenshot: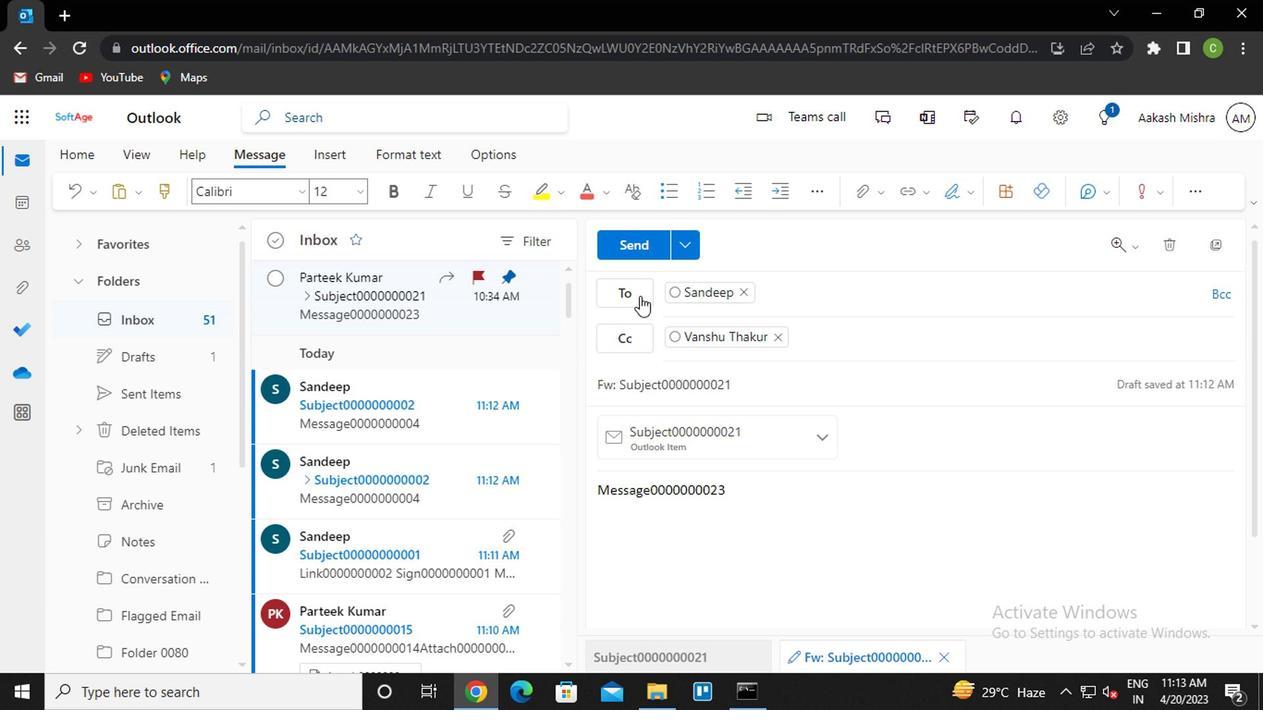 
Action: Mouse pressed left at (611, 242)
Screenshot: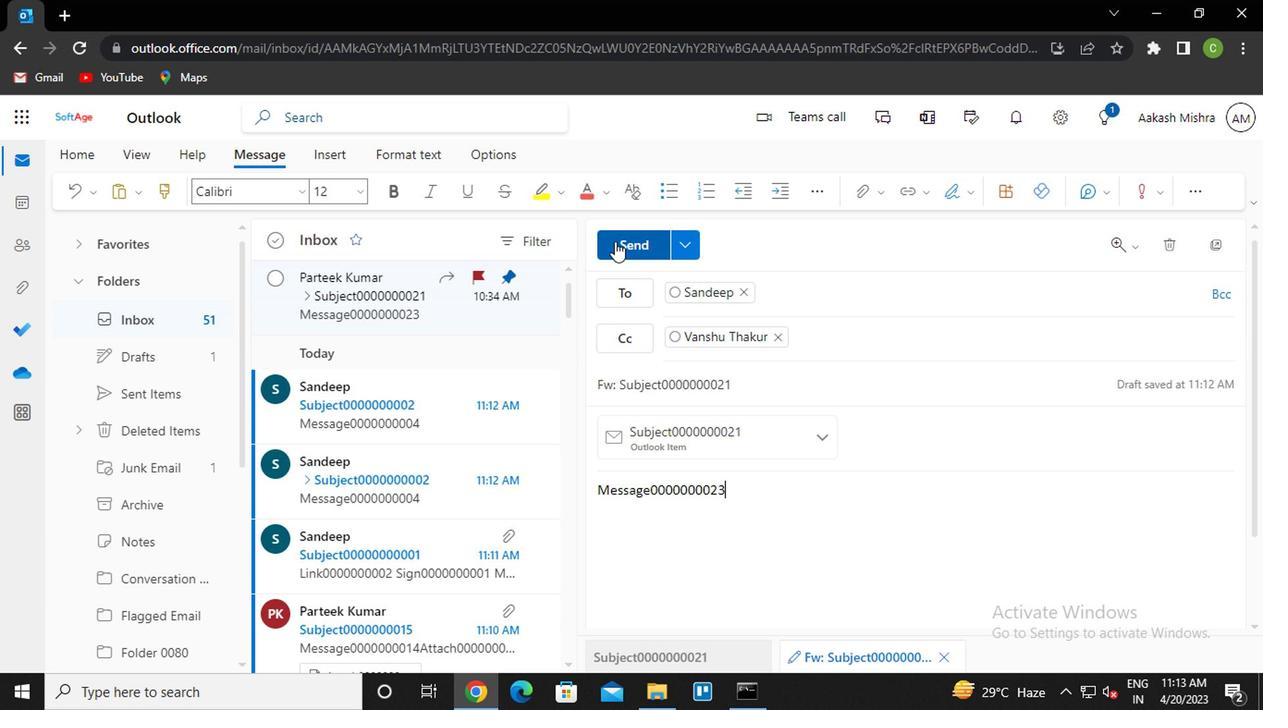 
Action: Mouse moved to (726, 563)
Screenshot: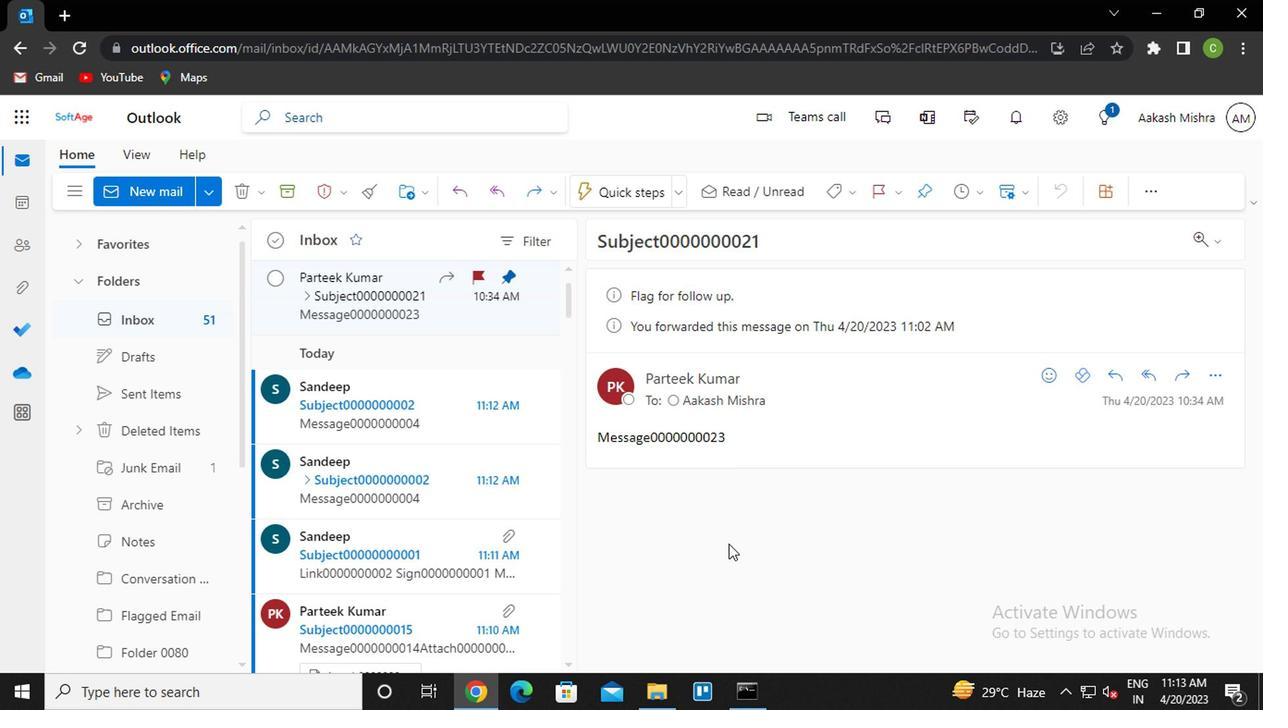 
Action: Key pressed <Key.f8>
Screenshot: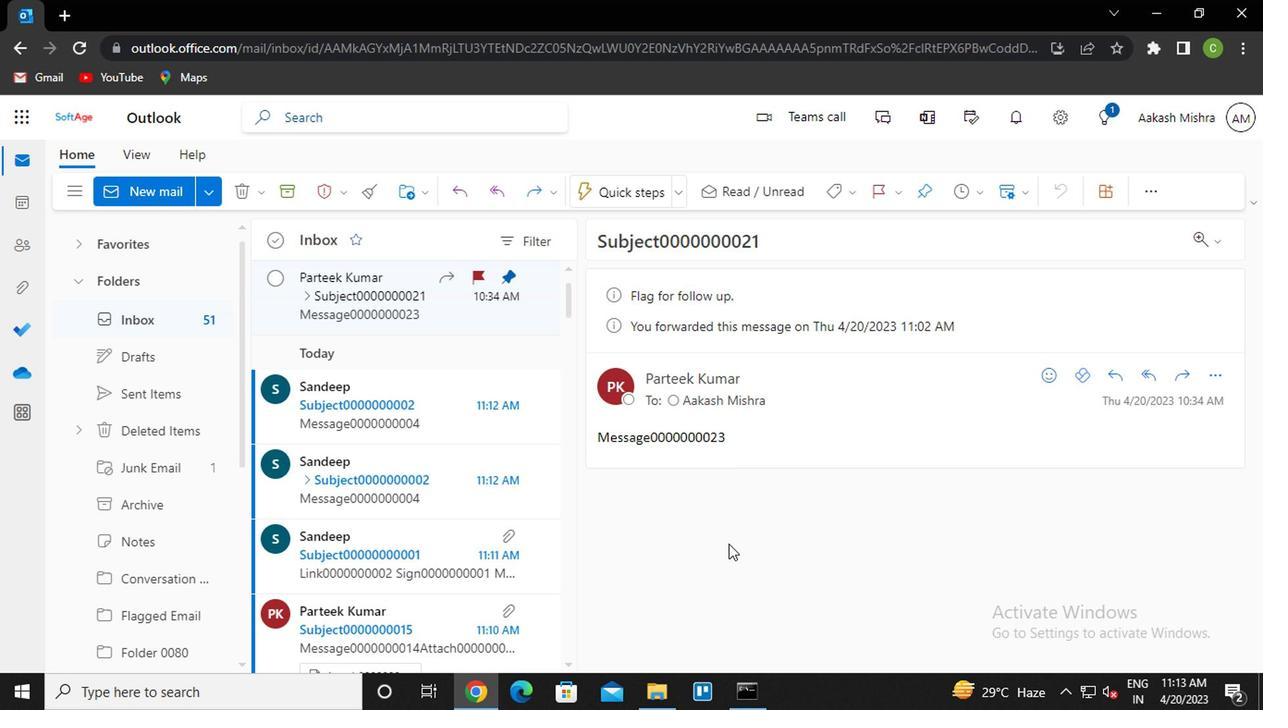 
